 Task: Look for space in Steffisburg, Switzerland from 1st June, 2023 to 9th June, 2023 for 5 adults in price range Rs.6000 to Rs.12000. Place can be entire place with 3 bedrooms having 3 beds and 3 bathrooms. Property type can be house, flat, guest house. Booking option can be shelf check-in. Required host language is English.
Action: Mouse moved to (560, 112)
Screenshot: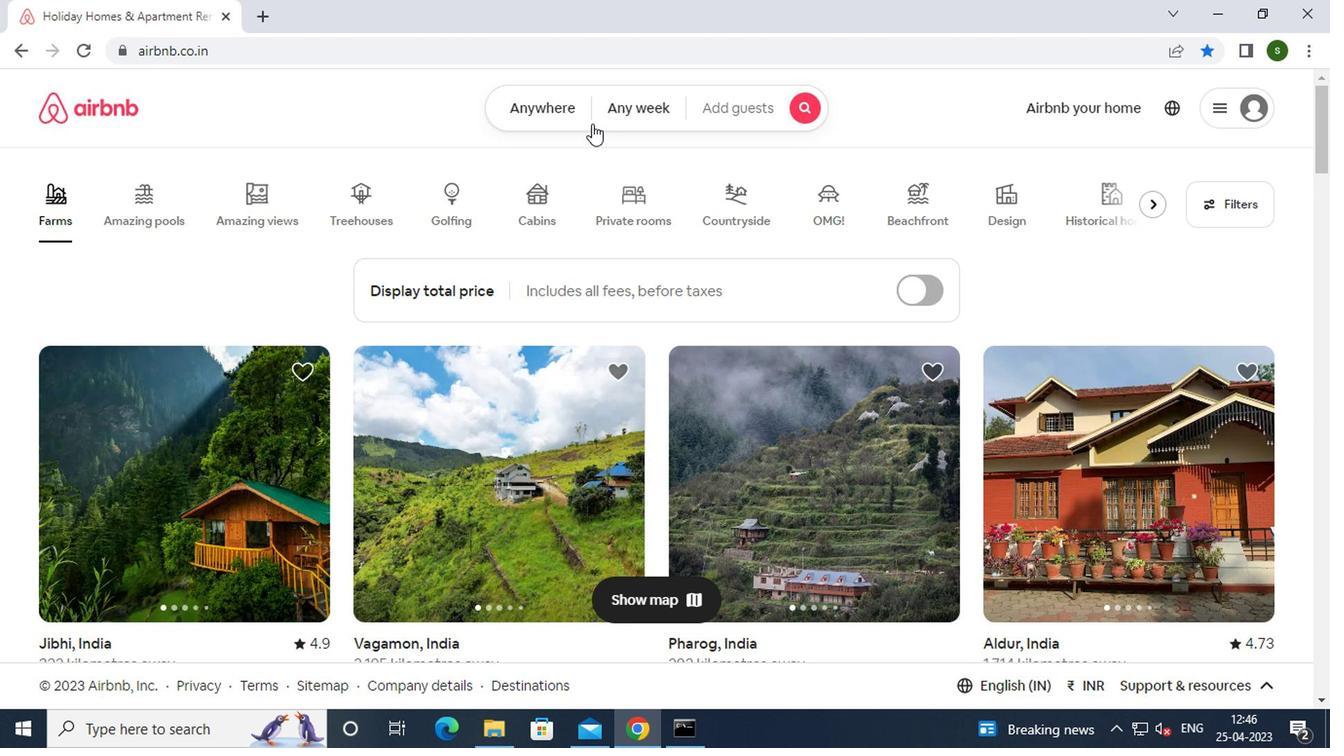 
Action: Mouse pressed left at (560, 112)
Screenshot: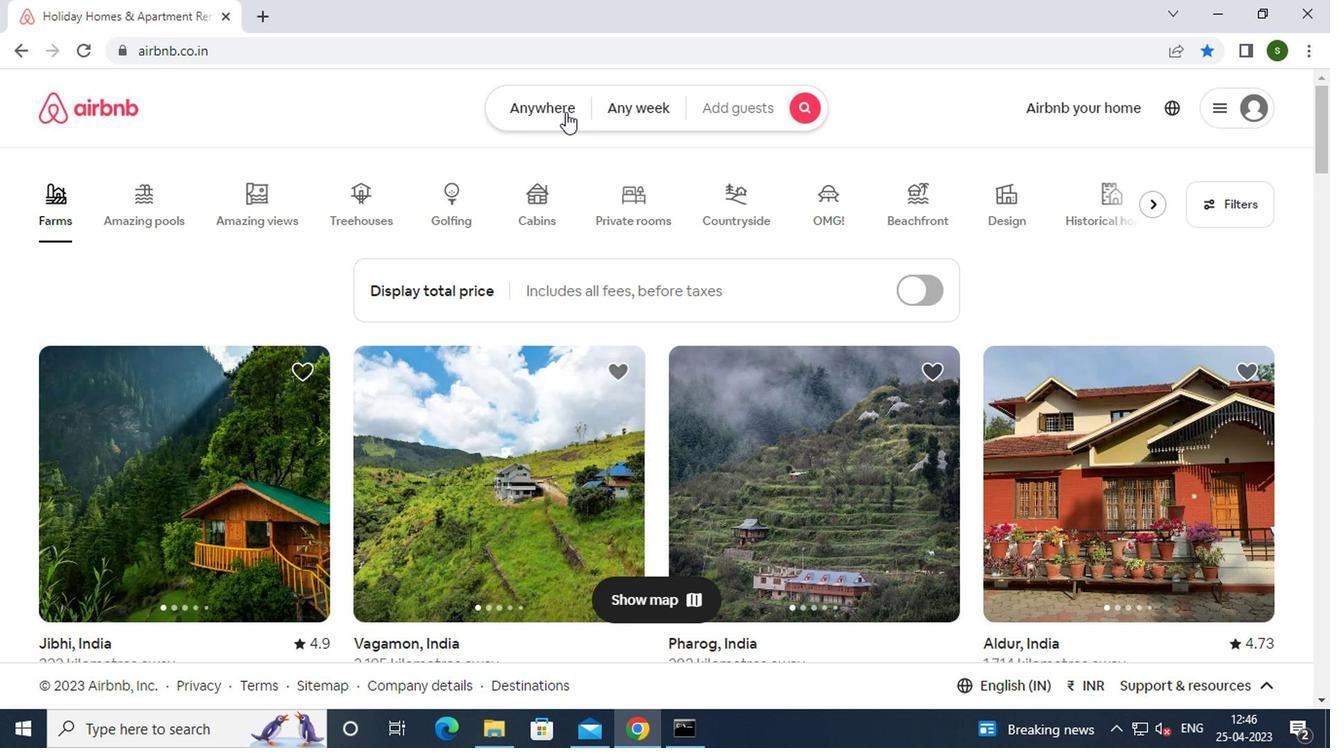 
Action: Mouse moved to (383, 184)
Screenshot: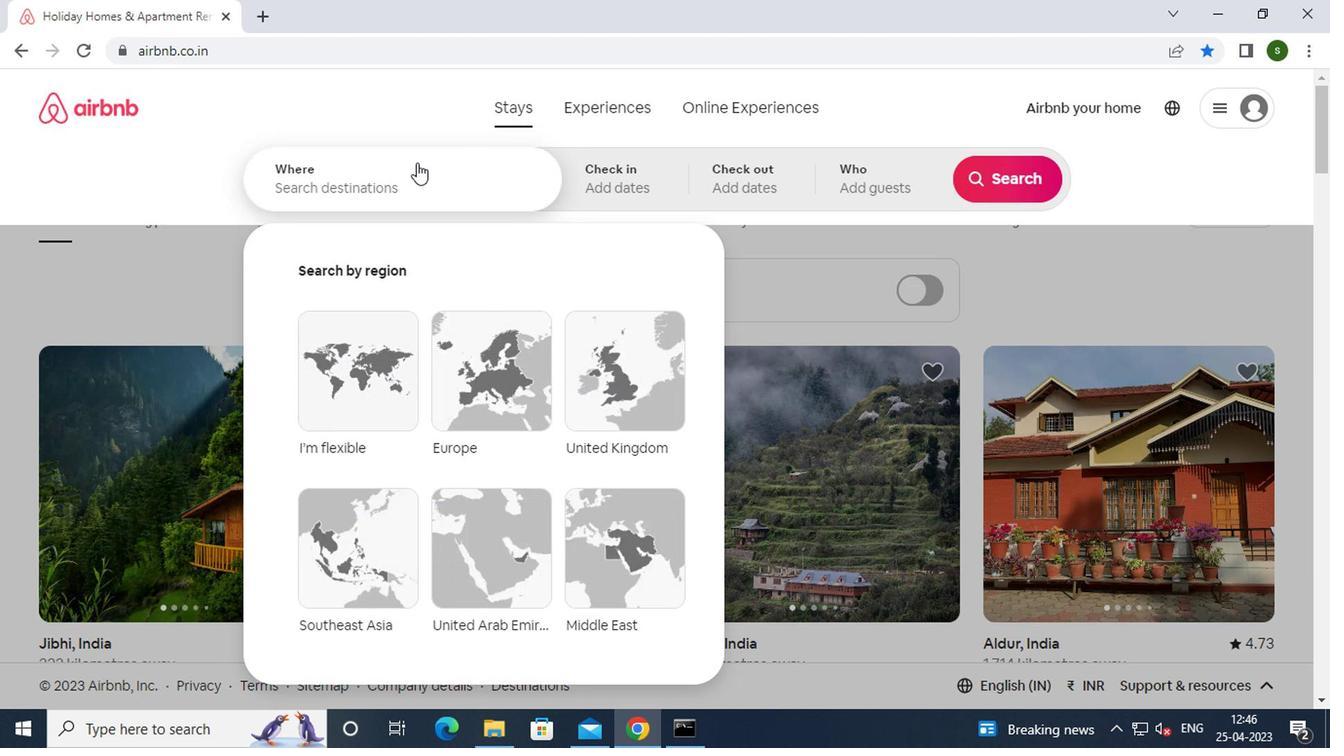 
Action: Mouse pressed left at (383, 184)
Screenshot: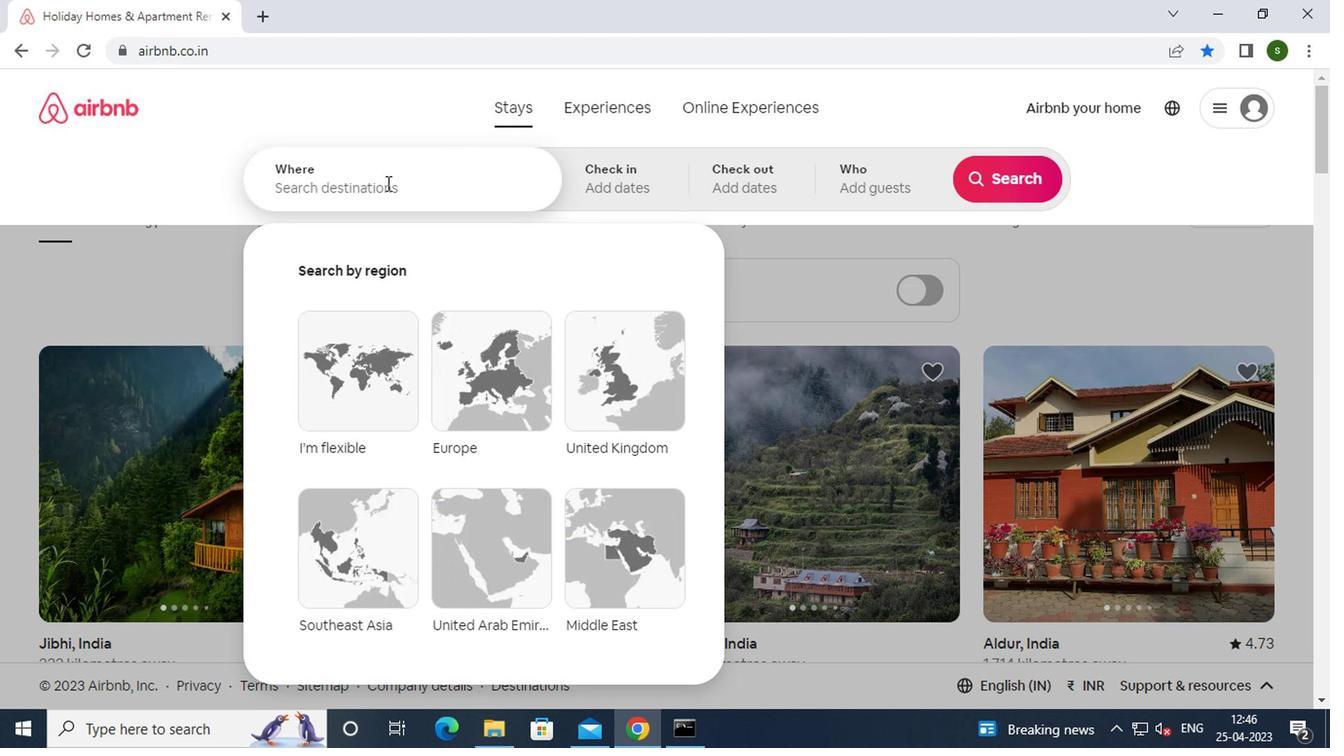 
Action: Key pressed s<Key.caps_lock>teffisburg,<Key.space><Key.caps_lock>s<Key.caps_lock>witzer
Screenshot: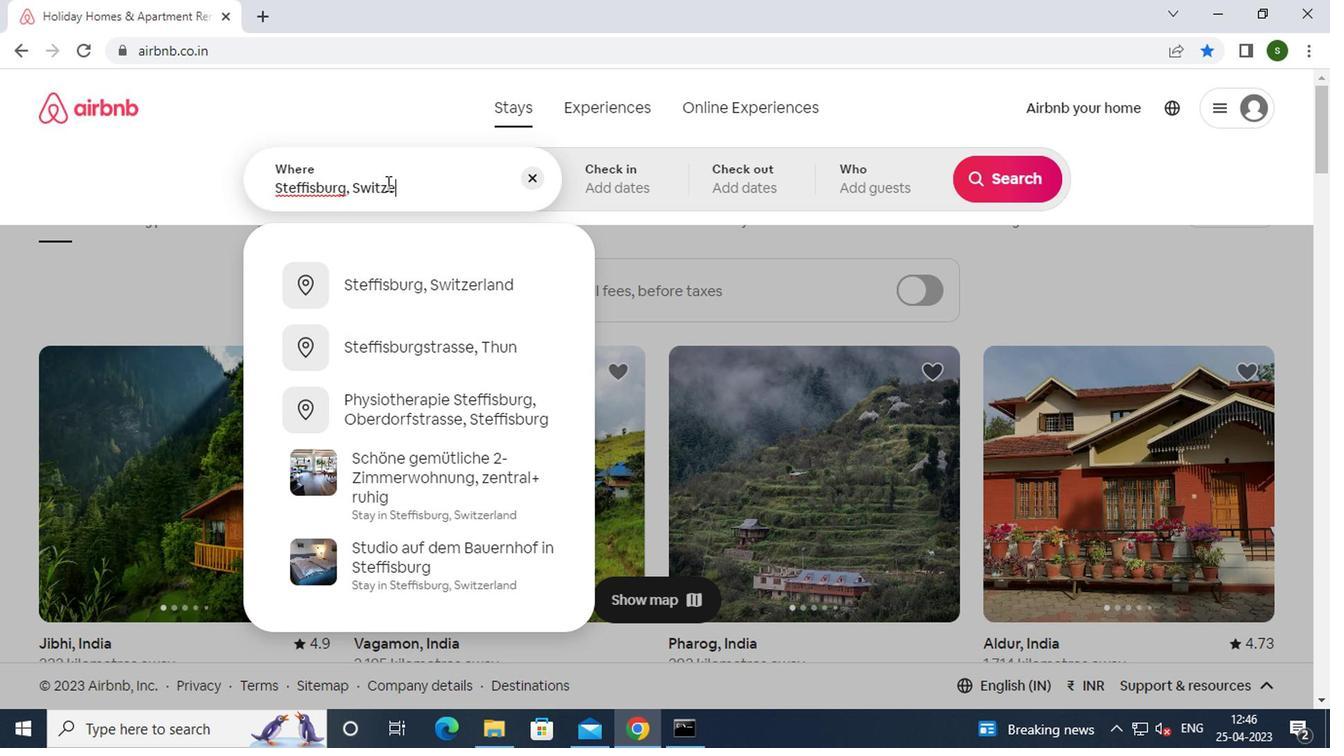
Action: Mouse moved to (457, 295)
Screenshot: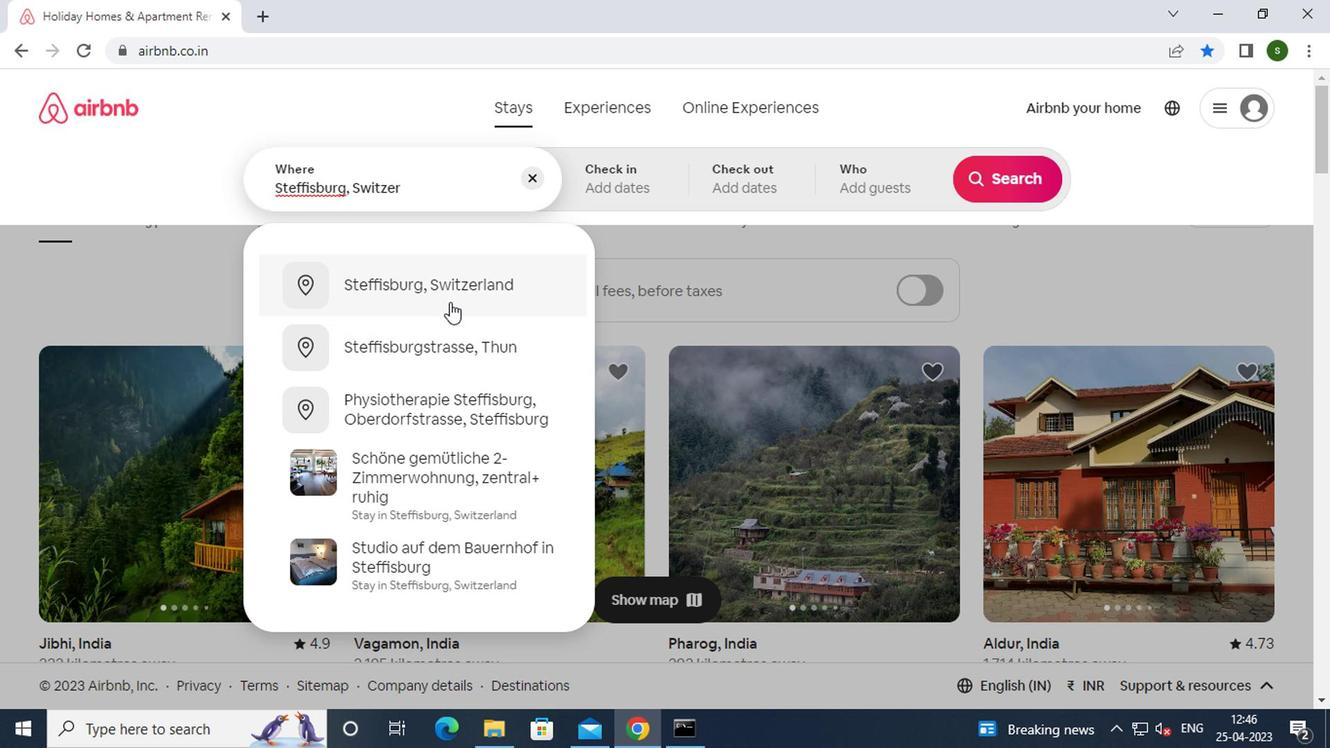 
Action: Mouse pressed left at (457, 295)
Screenshot: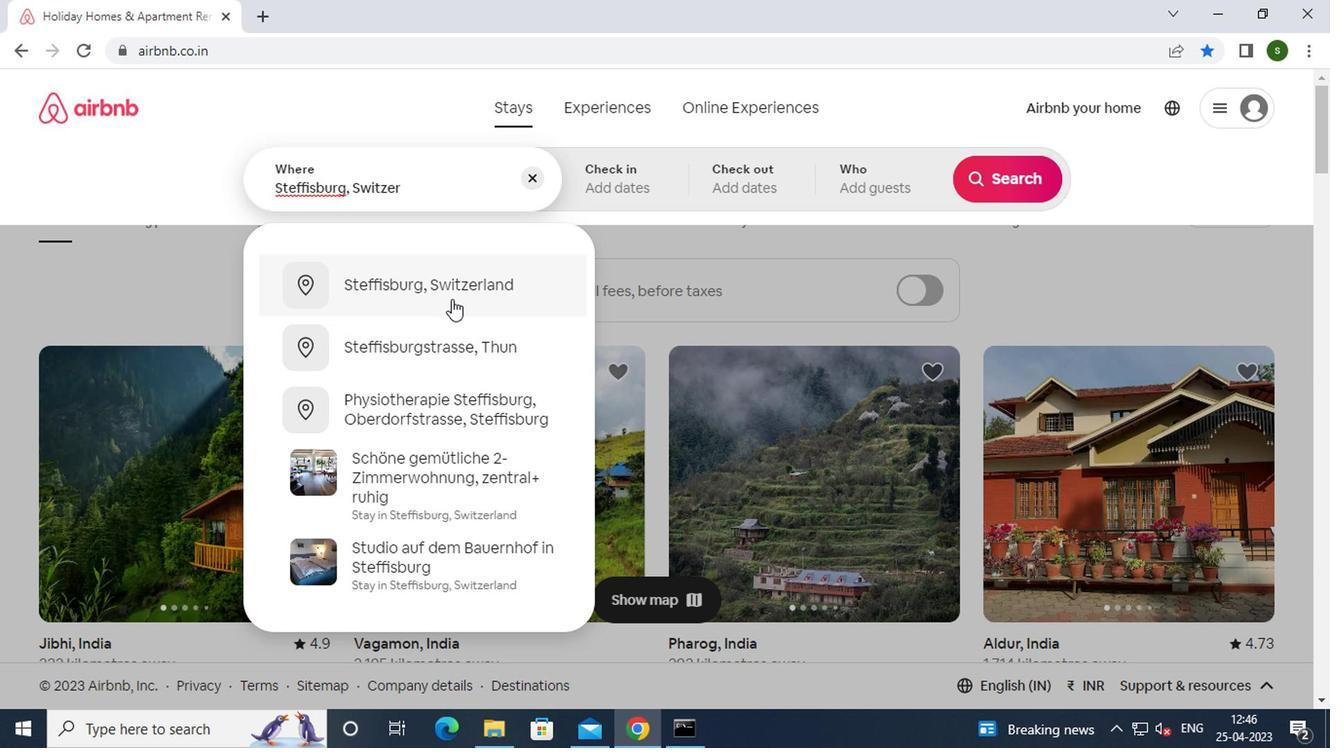 
Action: Mouse moved to (984, 332)
Screenshot: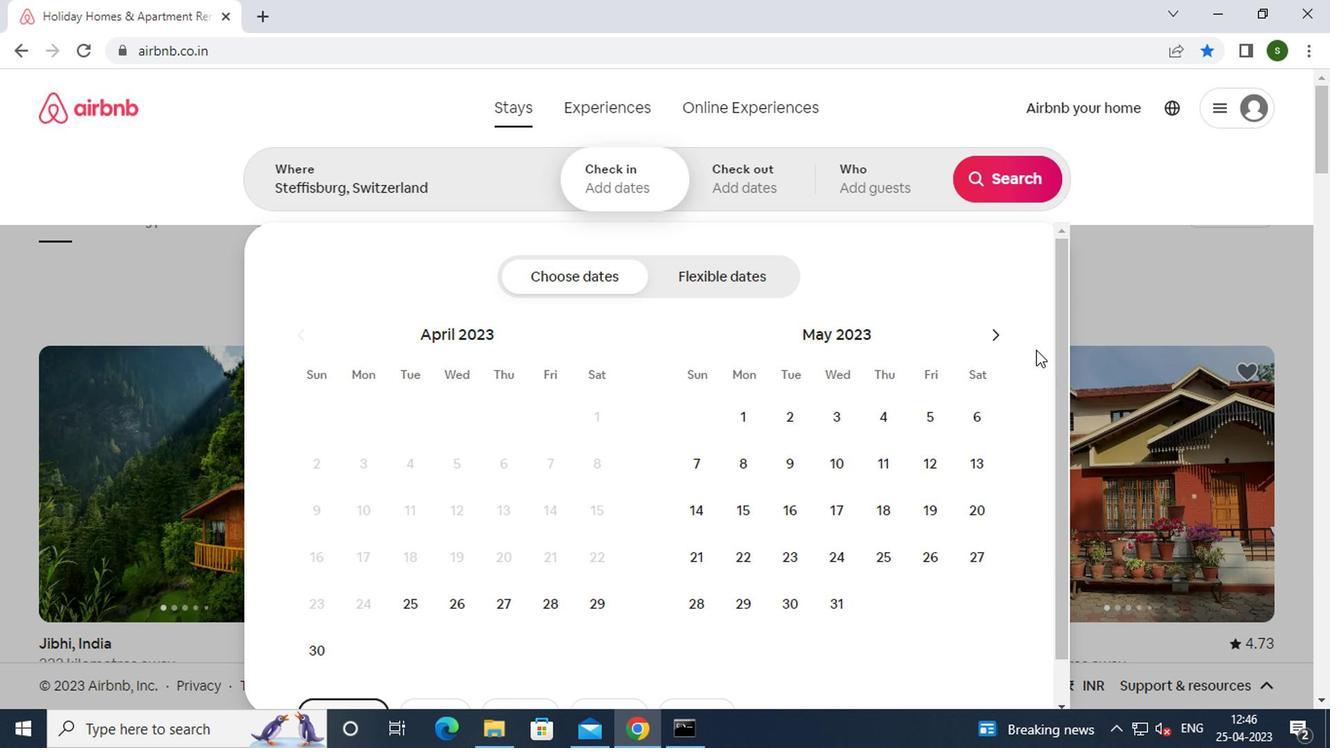 
Action: Mouse pressed left at (984, 332)
Screenshot: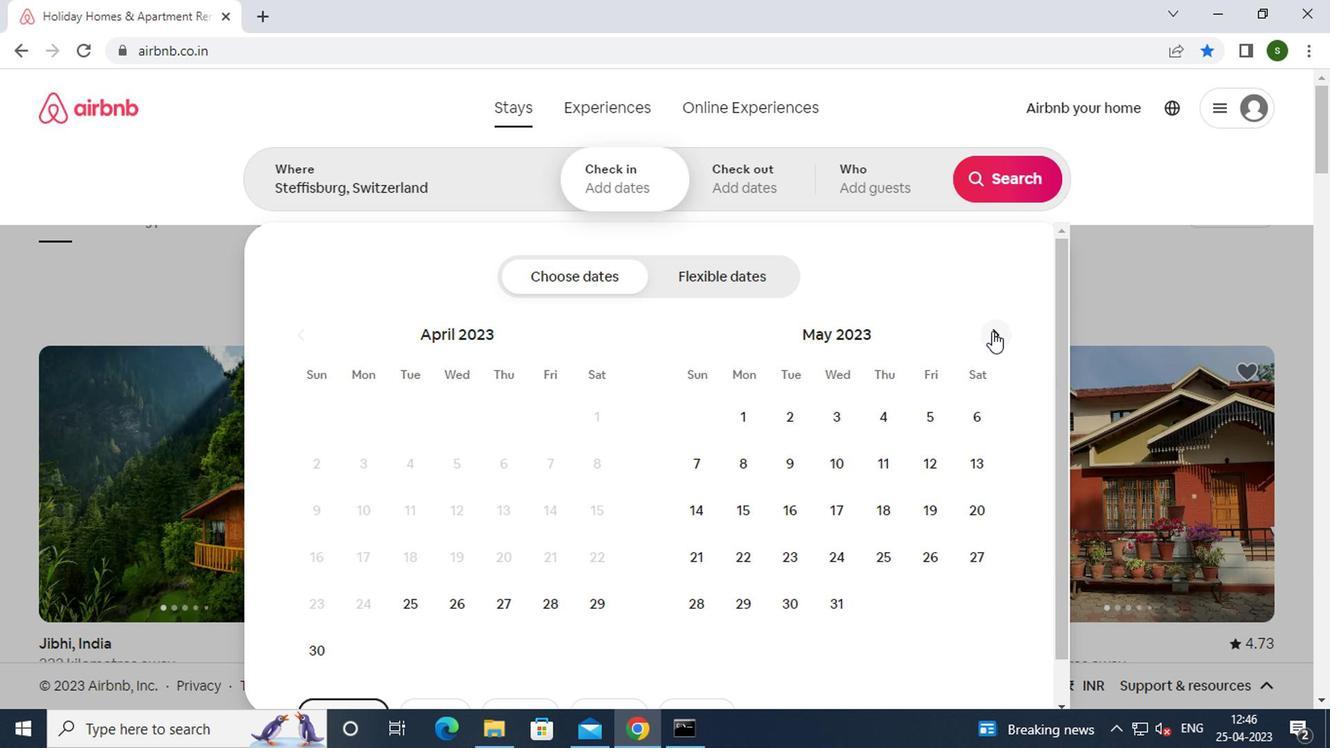 
Action: Mouse moved to (874, 419)
Screenshot: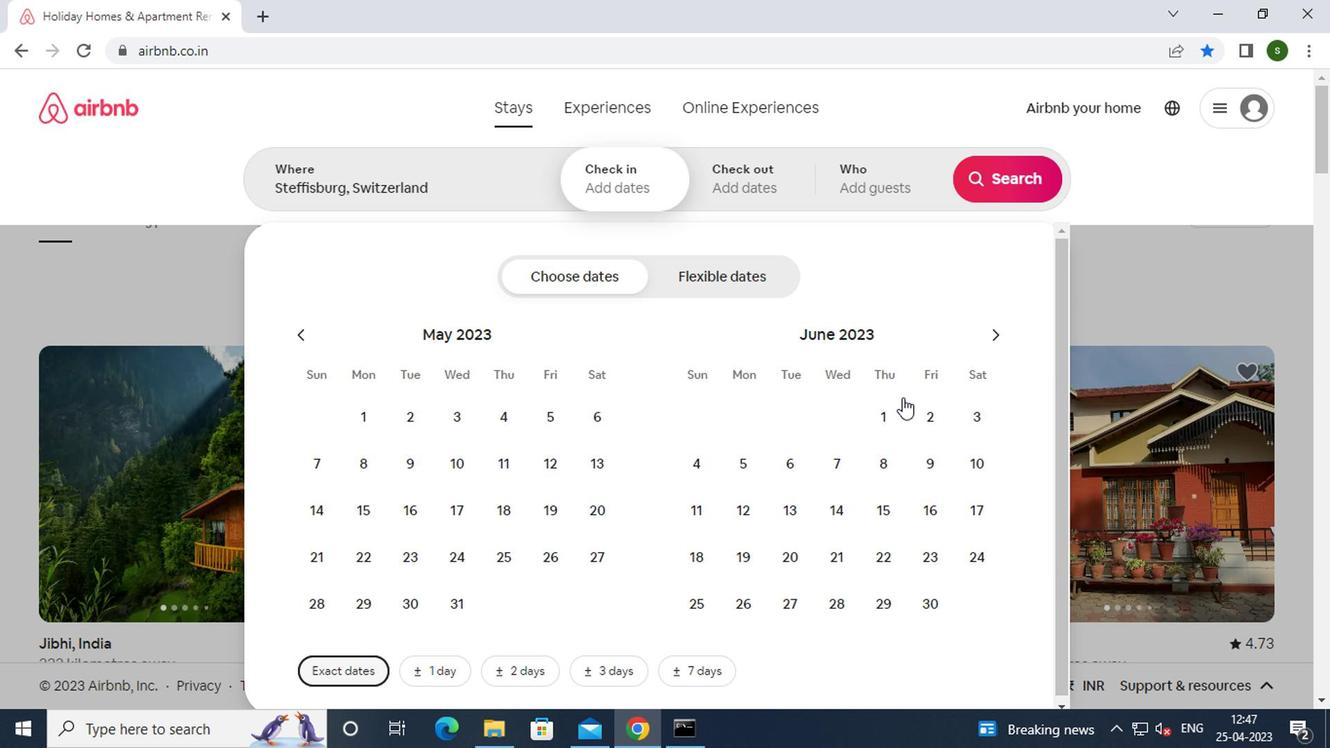 
Action: Mouse pressed left at (874, 419)
Screenshot: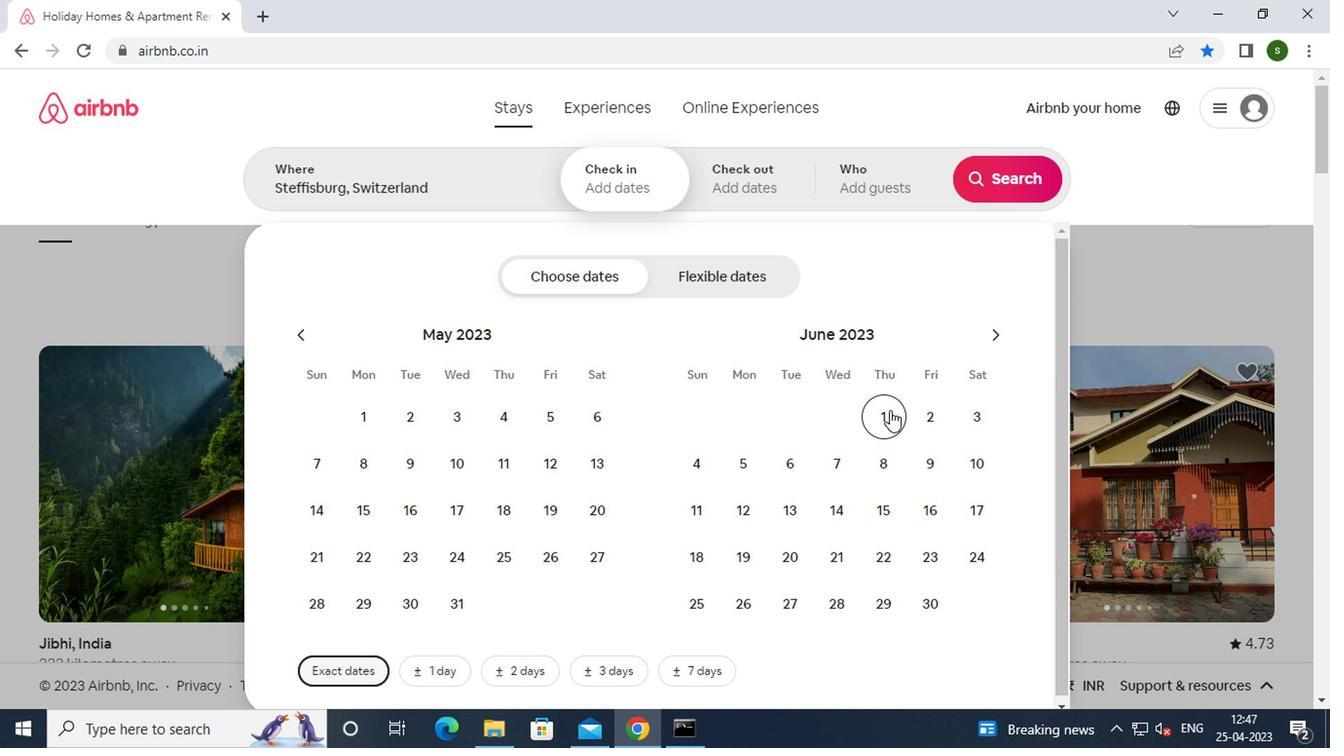 
Action: Mouse moved to (913, 465)
Screenshot: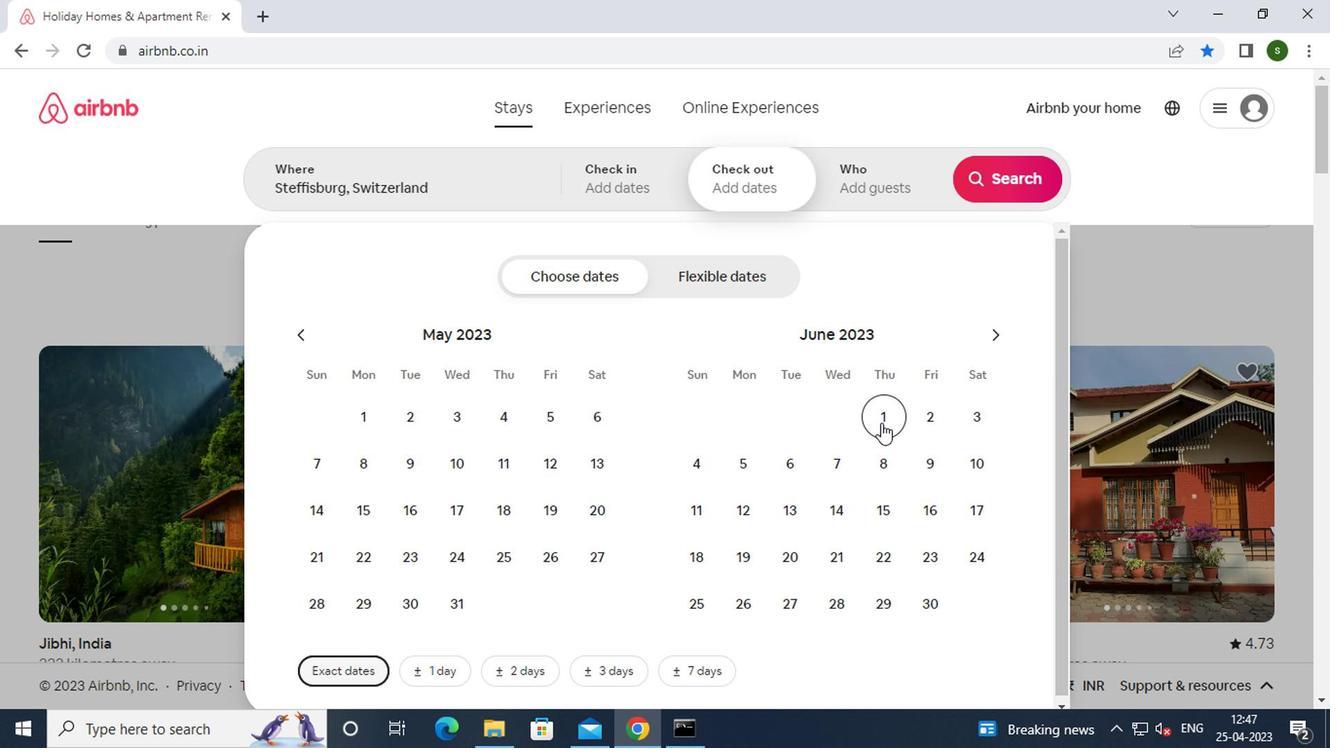 
Action: Mouse pressed left at (913, 465)
Screenshot: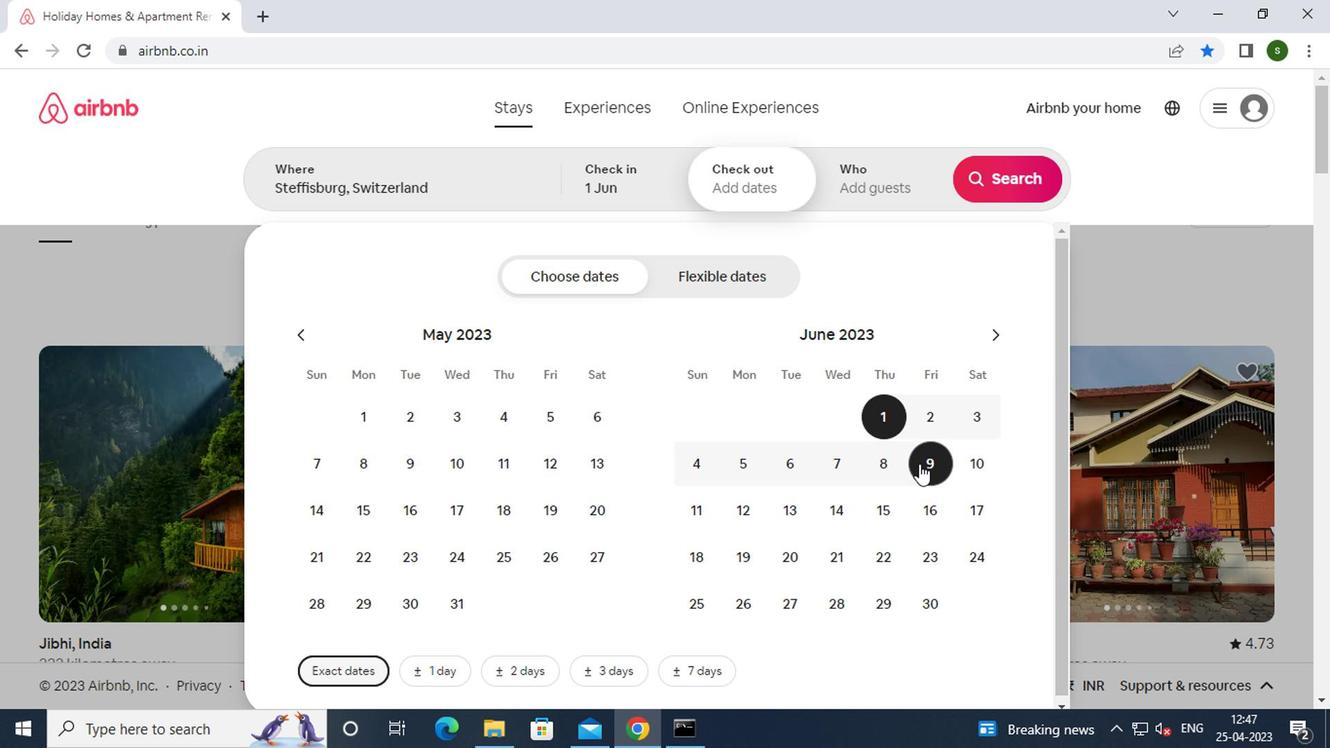 
Action: Mouse moved to (886, 196)
Screenshot: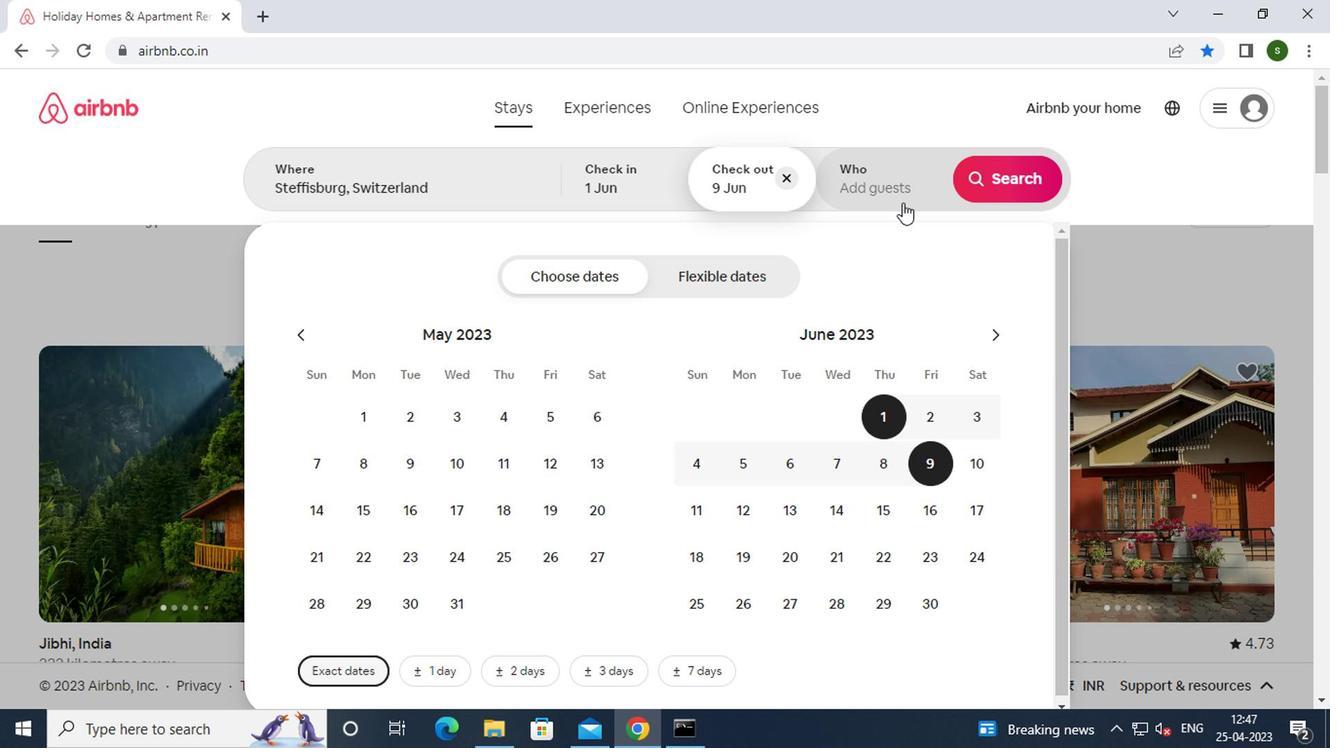 
Action: Mouse pressed left at (886, 196)
Screenshot: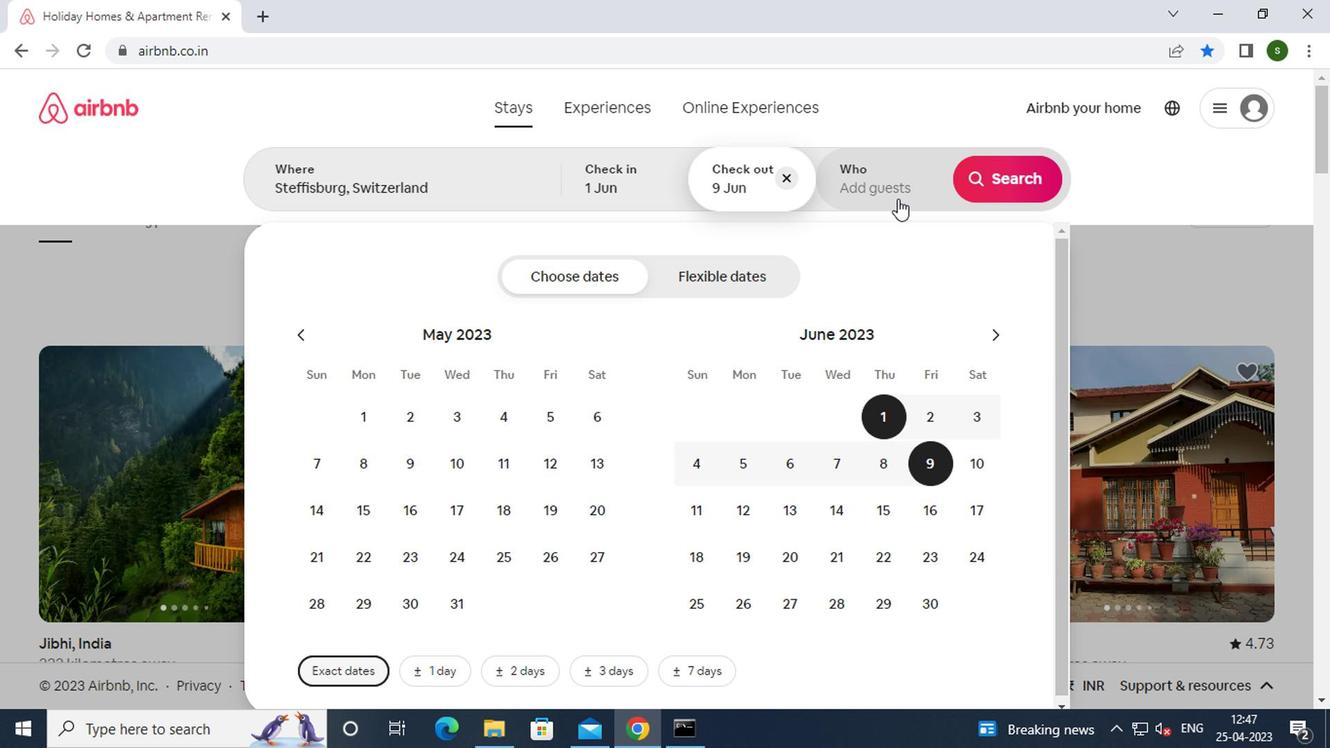 
Action: Mouse moved to (1005, 274)
Screenshot: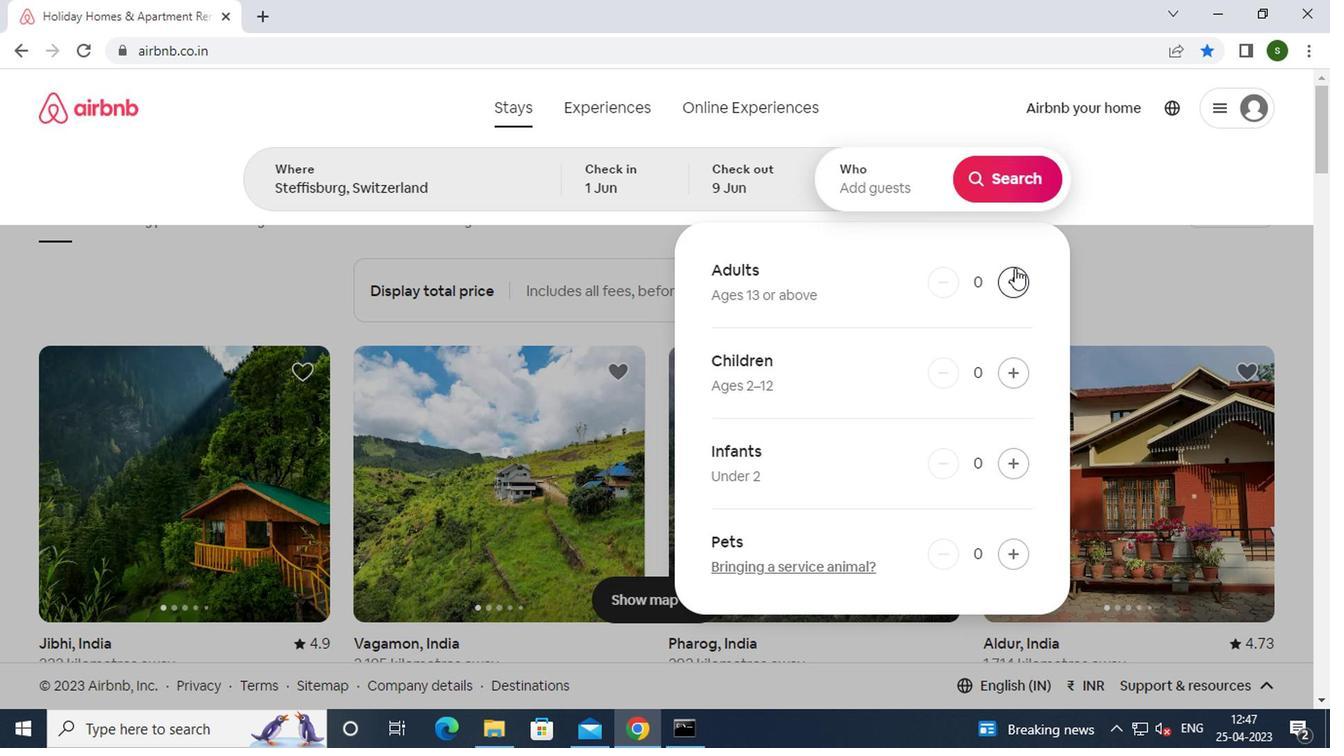 
Action: Mouse pressed left at (1005, 274)
Screenshot: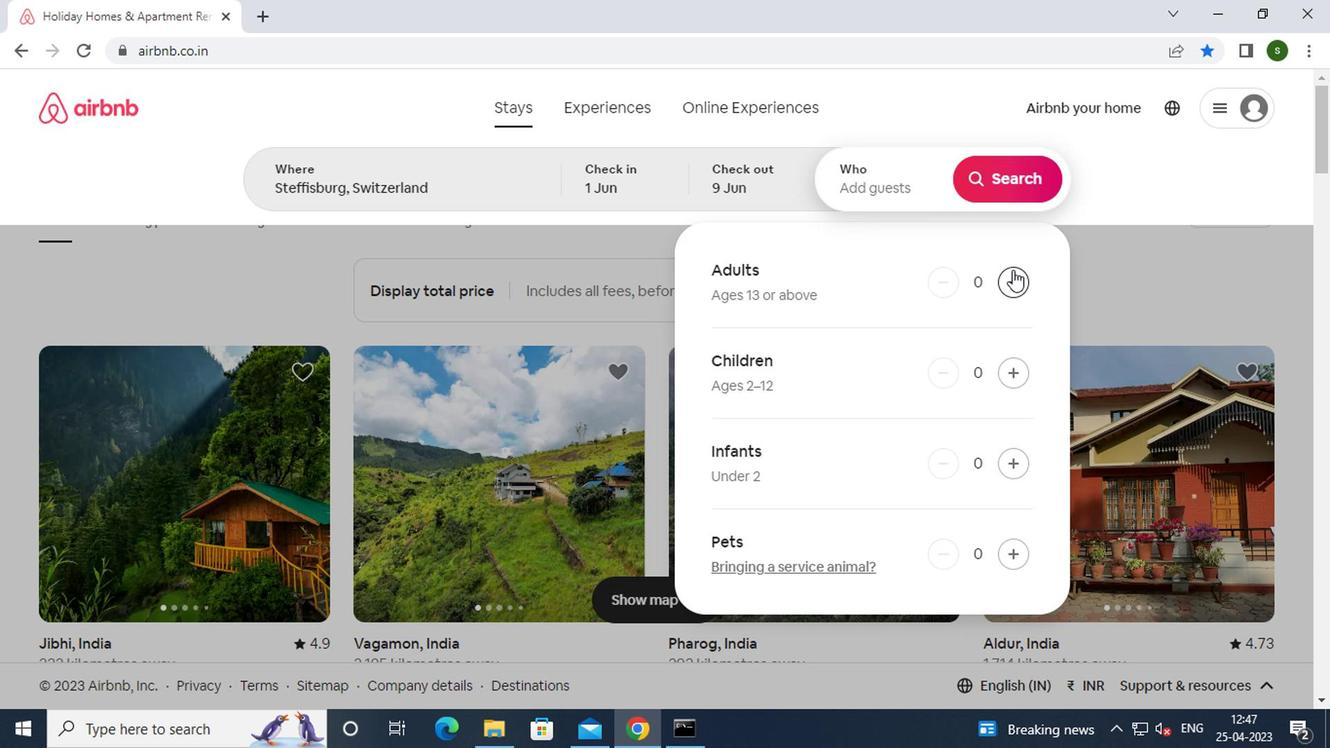 
Action: Mouse pressed left at (1005, 274)
Screenshot: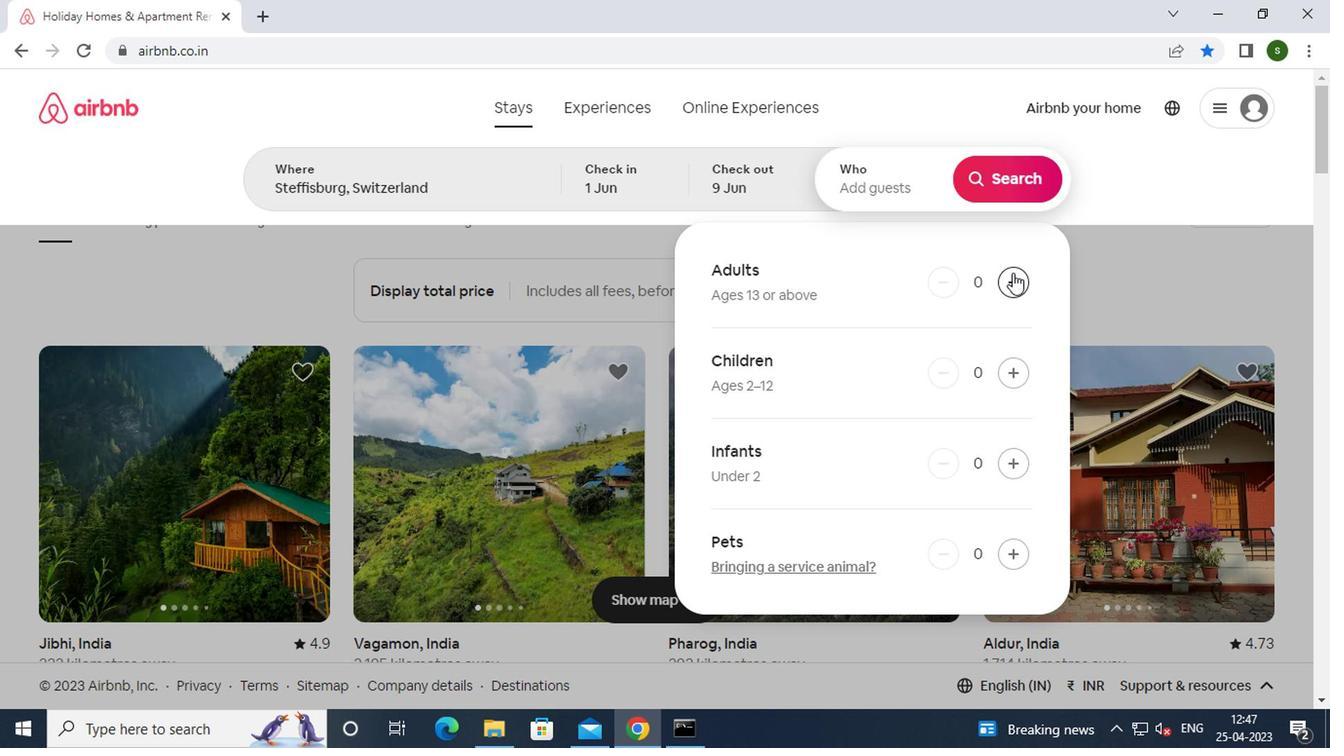 
Action: Mouse pressed left at (1005, 274)
Screenshot: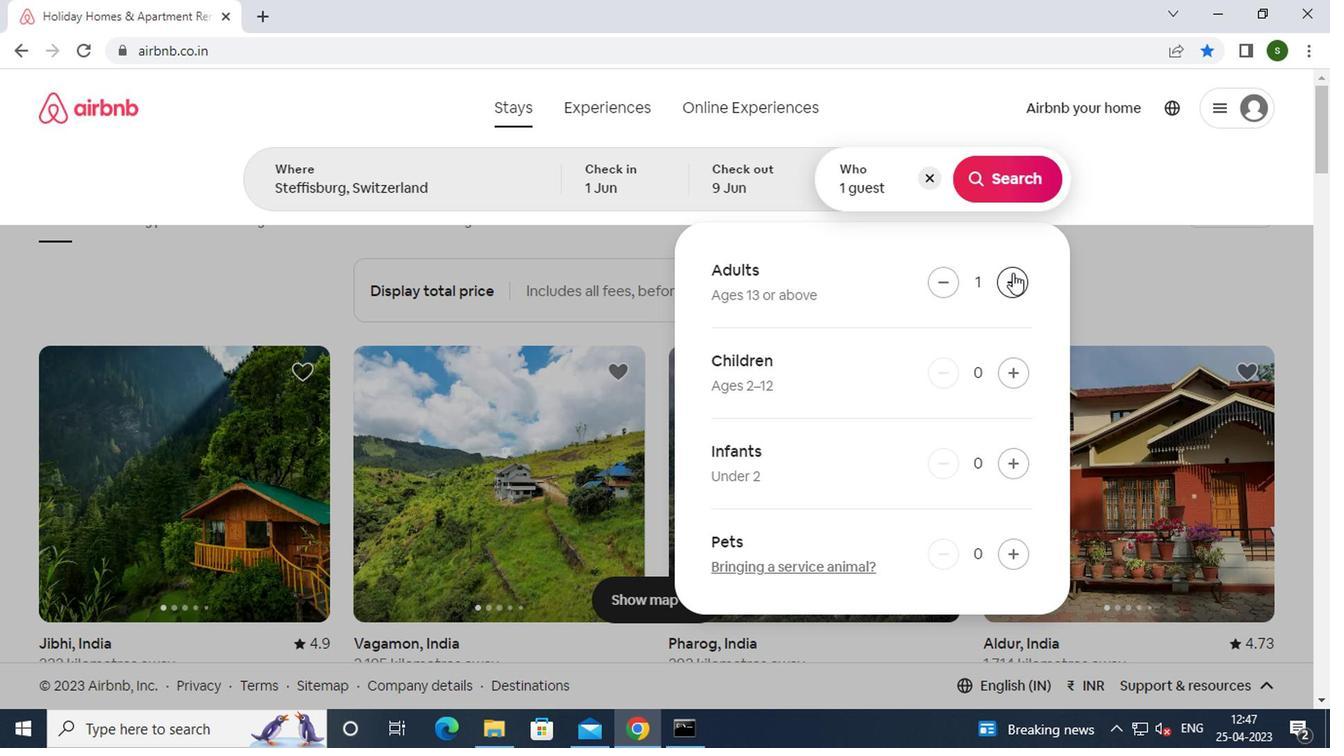 
Action: Mouse pressed left at (1005, 274)
Screenshot: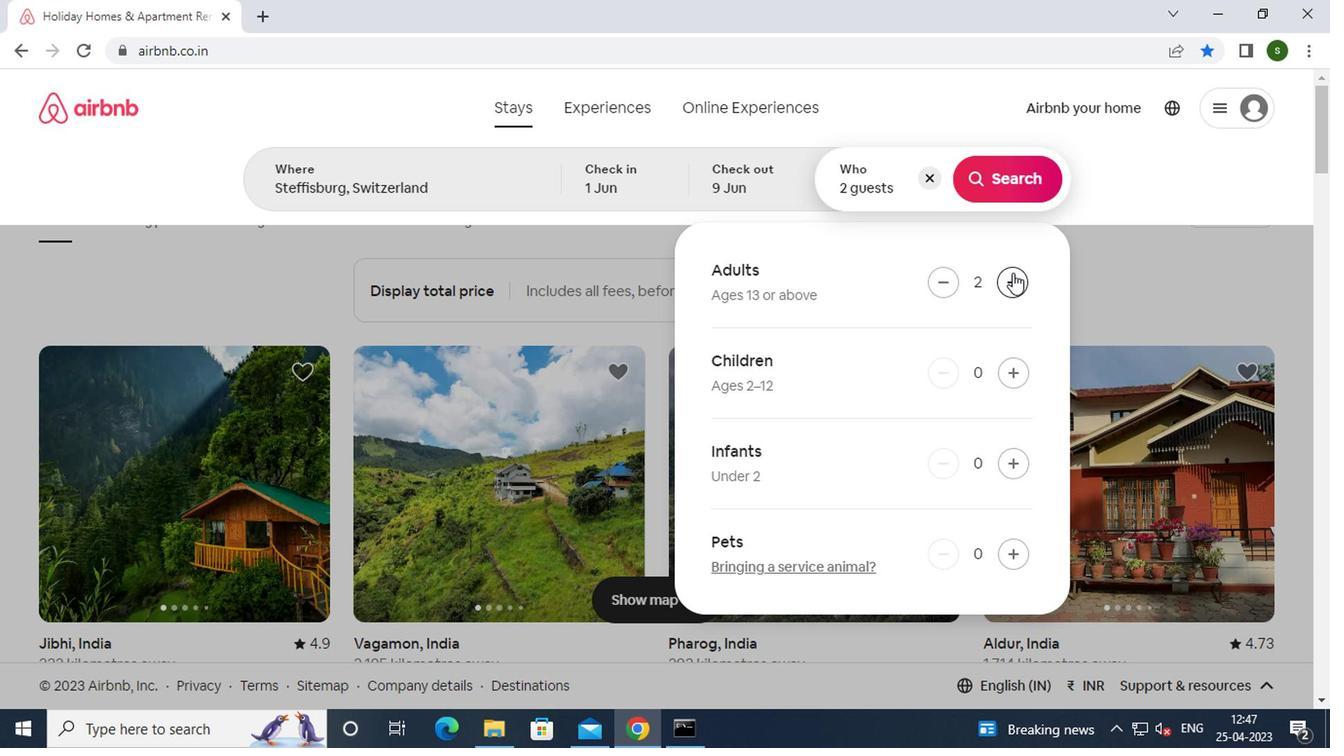 
Action: Mouse pressed left at (1005, 274)
Screenshot: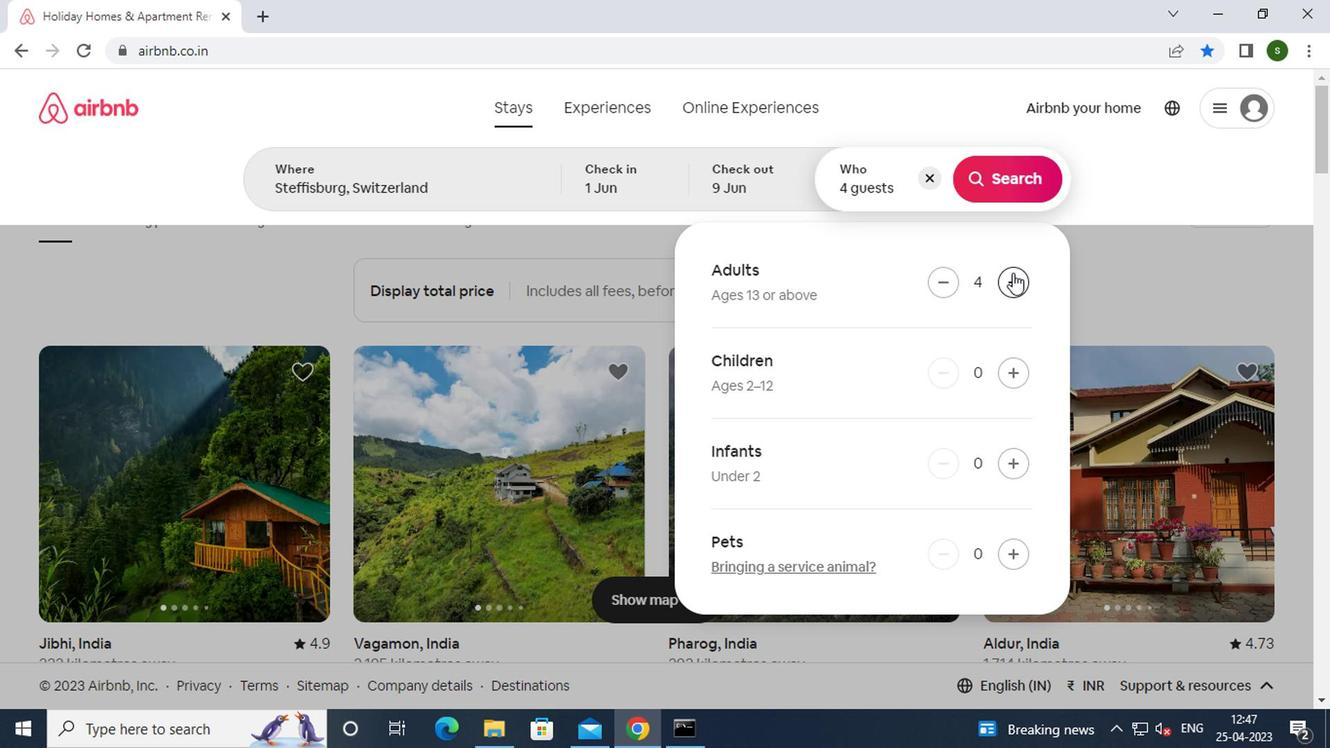 
Action: Mouse moved to (990, 193)
Screenshot: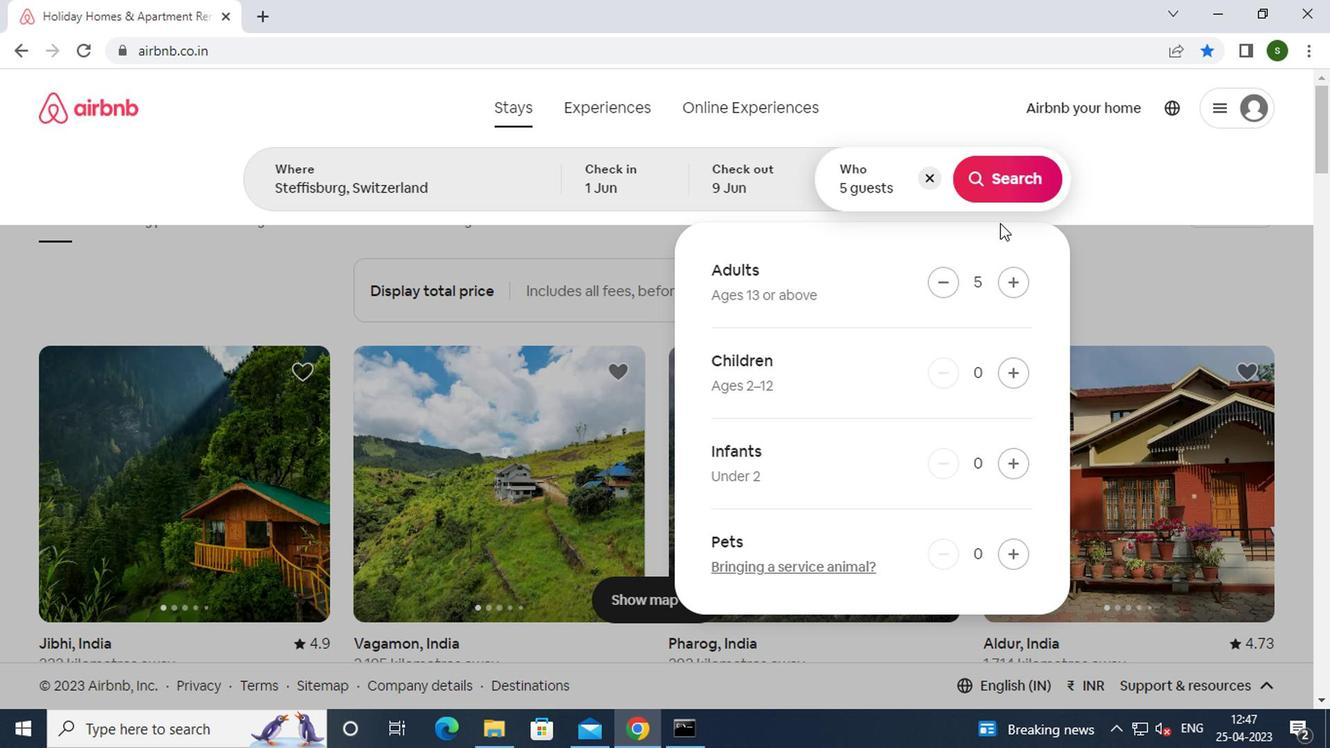 
Action: Mouse pressed left at (990, 193)
Screenshot: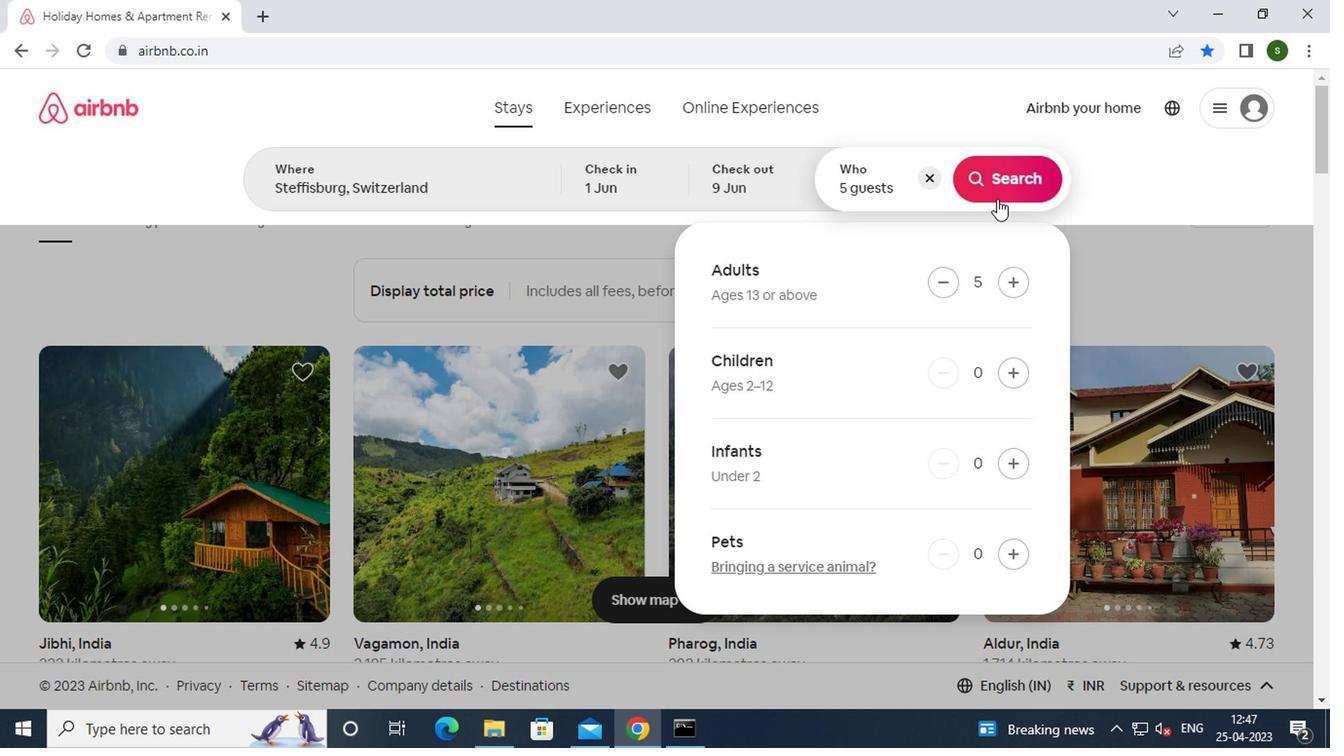 
Action: Mouse moved to (1266, 180)
Screenshot: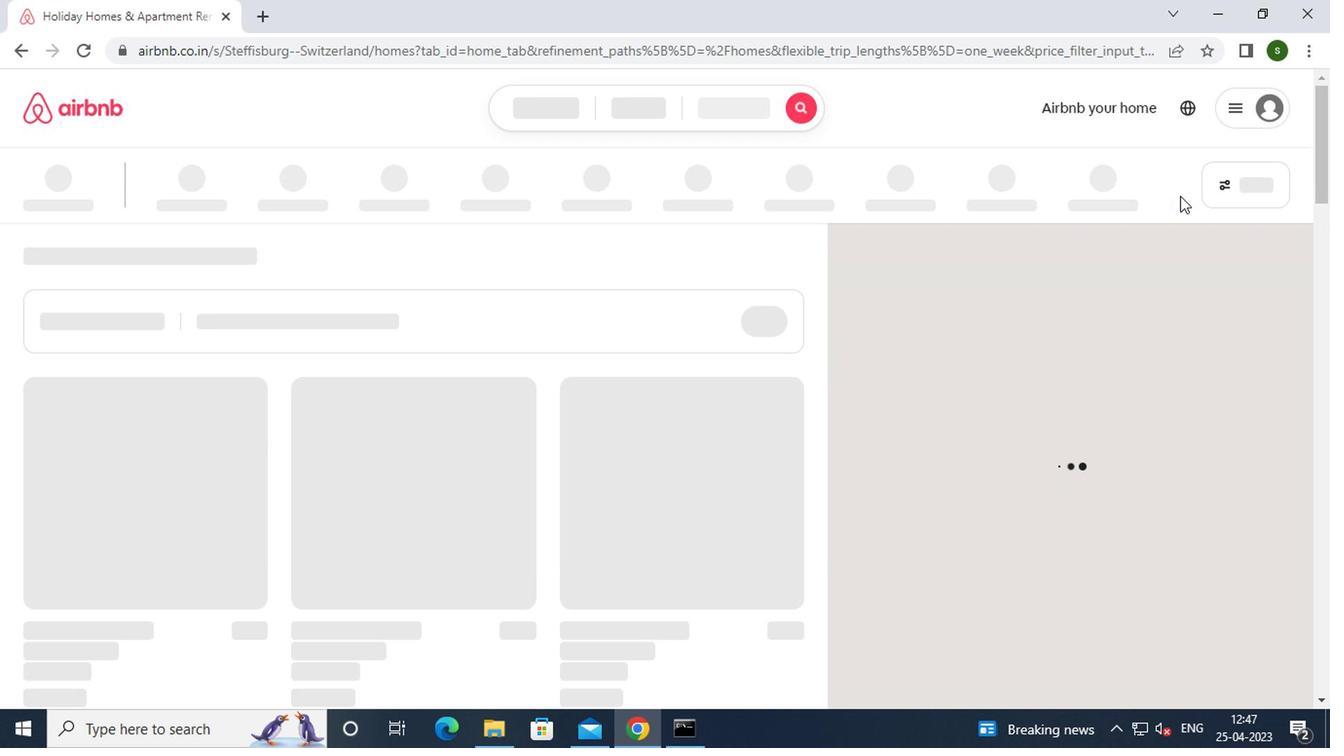 
Action: Mouse pressed left at (1266, 180)
Screenshot: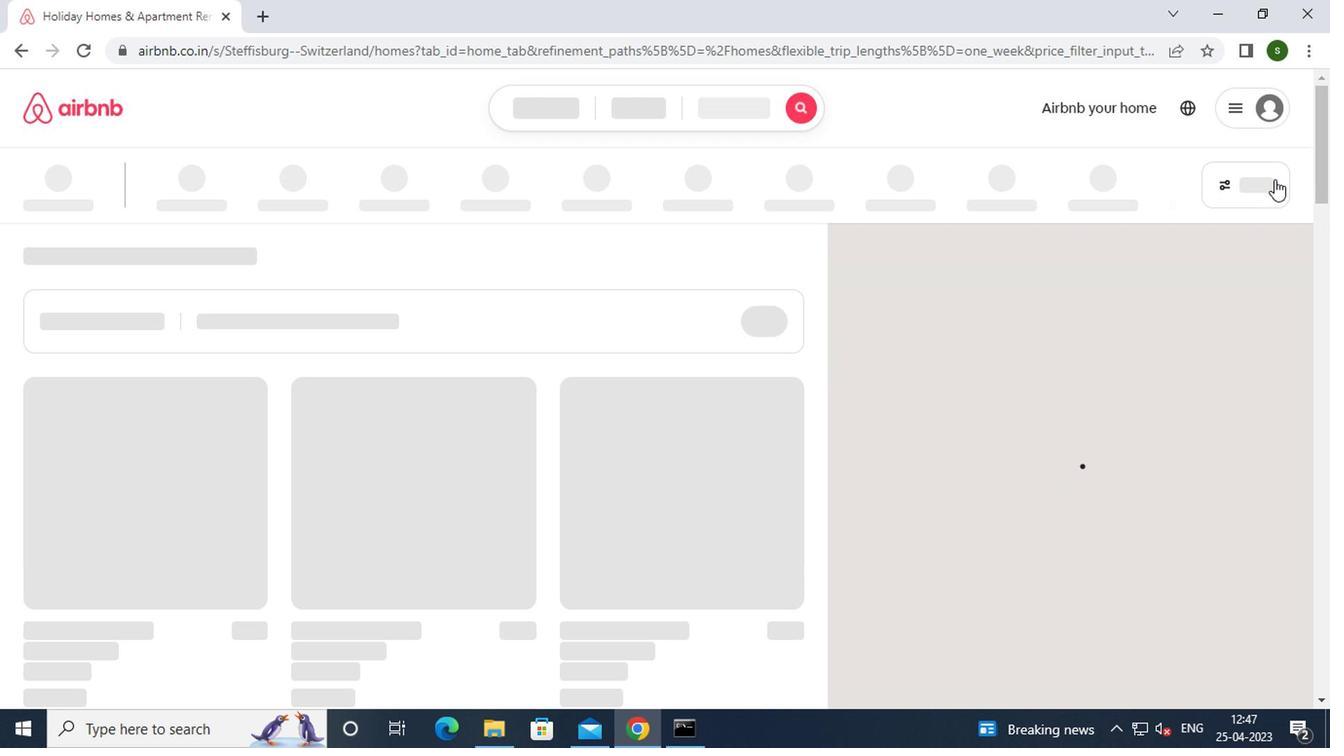 
Action: Mouse moved to (462, 425)
Screenshot: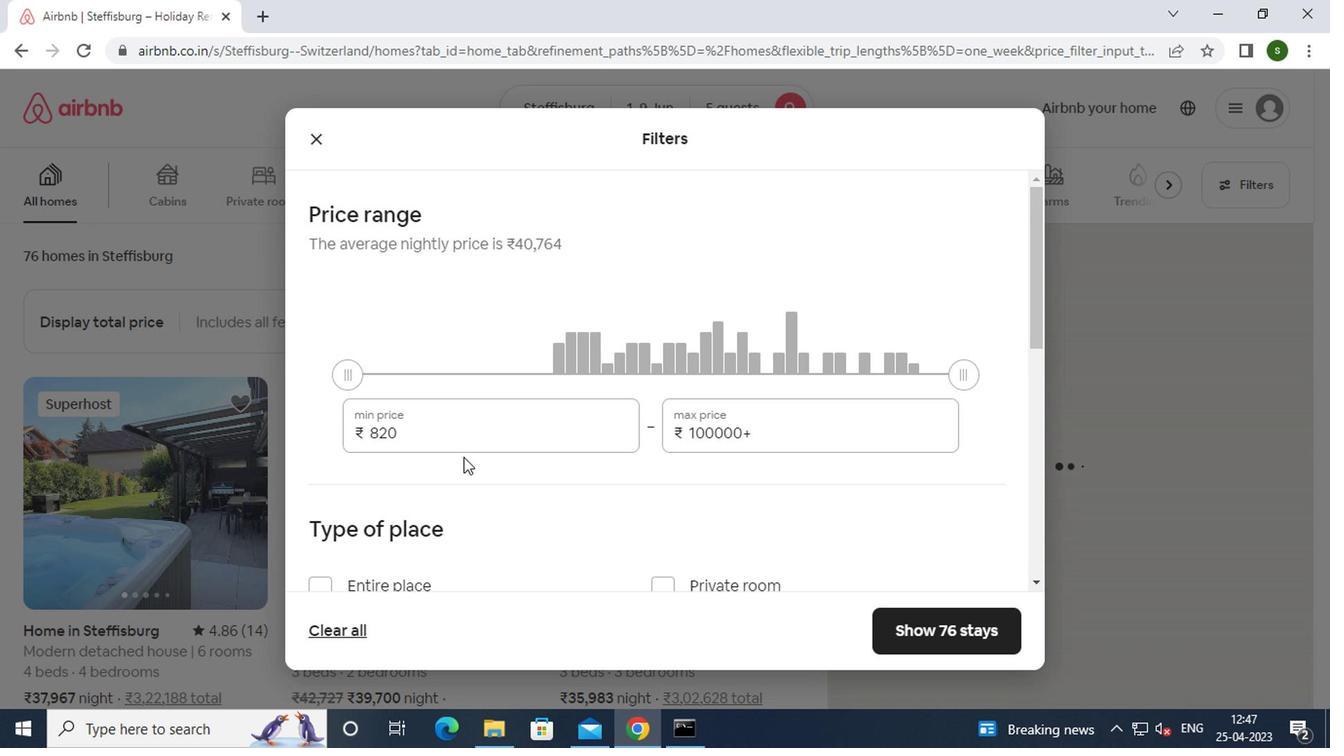 
Action: Mouse pressed left at (462, 425)
Screenshot: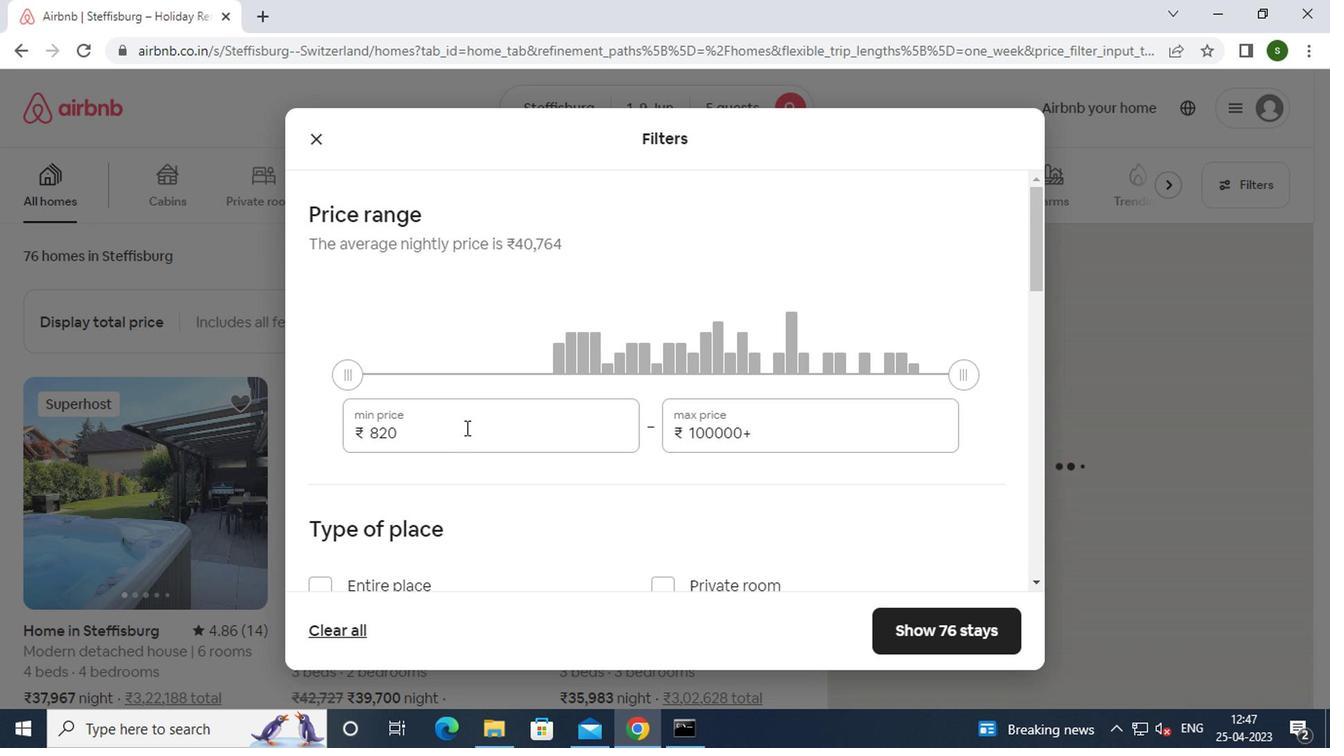 
Action: Key pressed <Key.backspace><Key.backspace><Key.backspace><Key.backspace><Key.backspace><Key.backspace><Key.backspace>6000
Screenshot: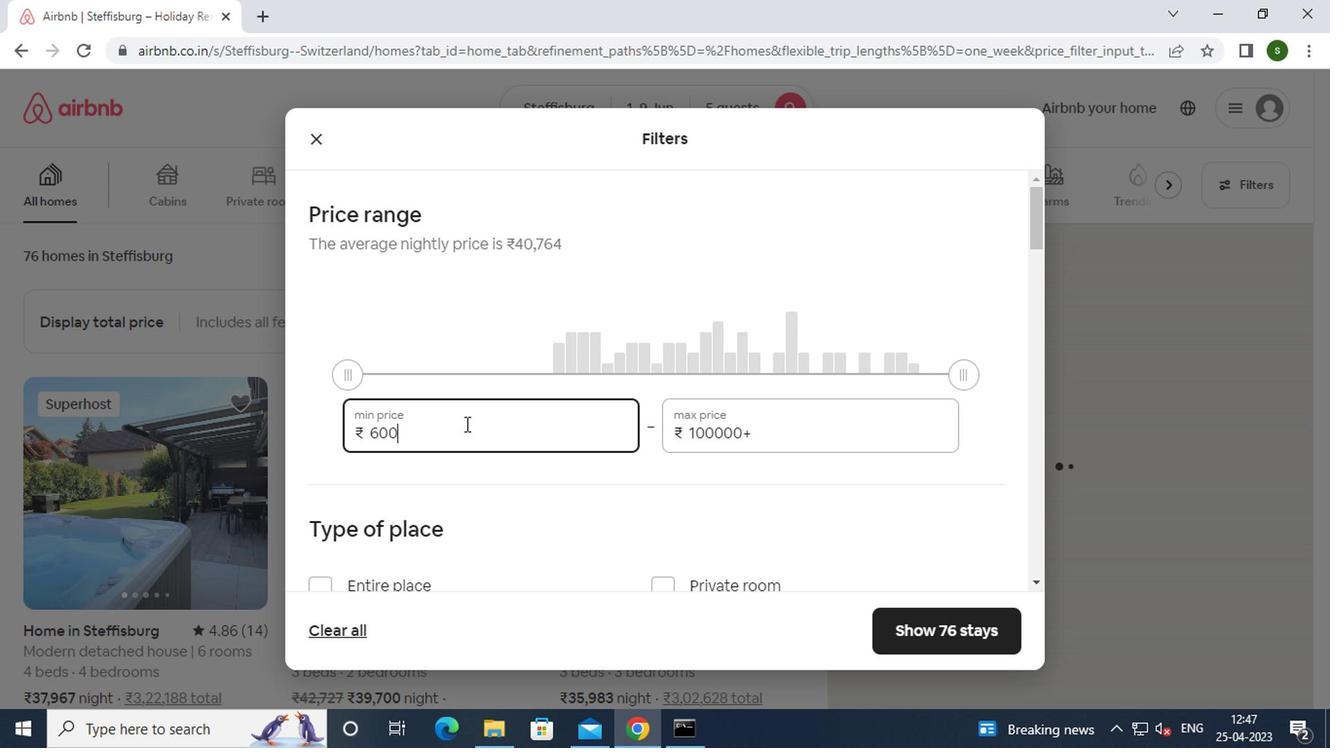 
Action: Mouse moved to (798, 445)
Screenshot: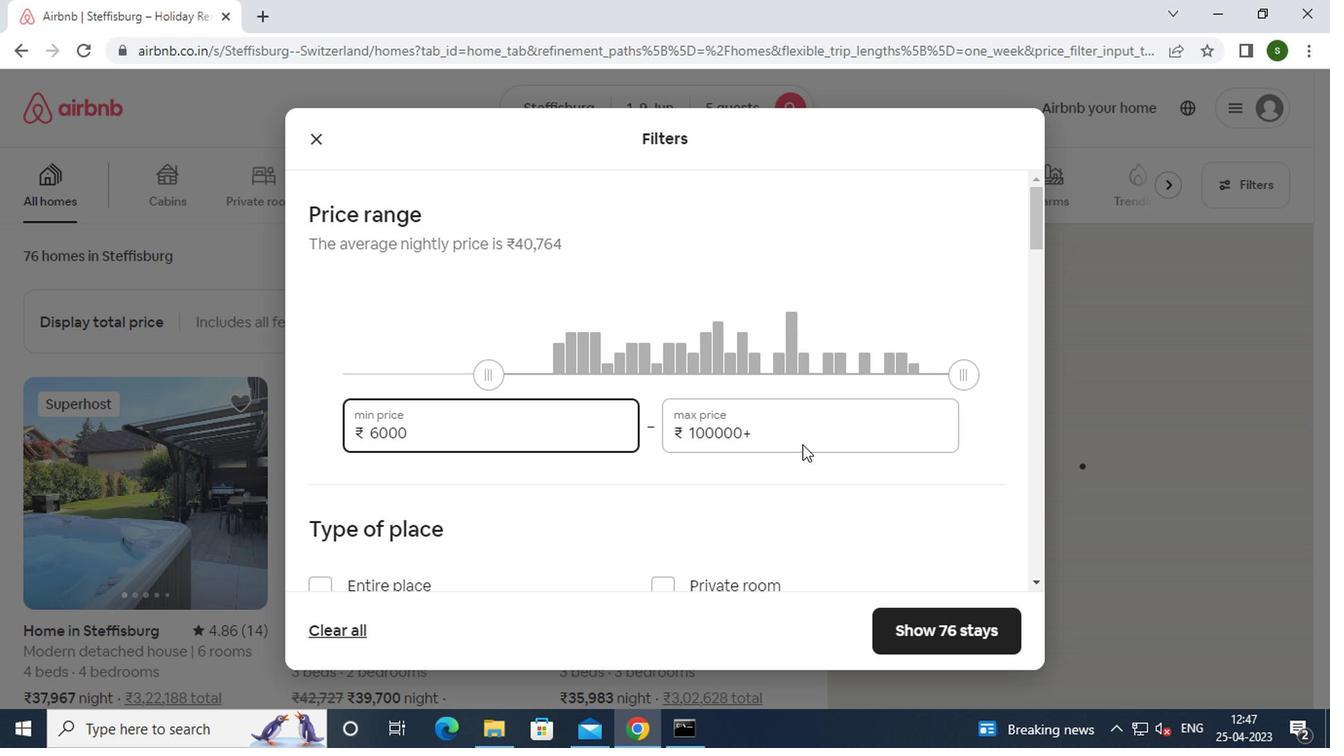 
Action: Mouse pressed left at (798, 445)
Screenshot: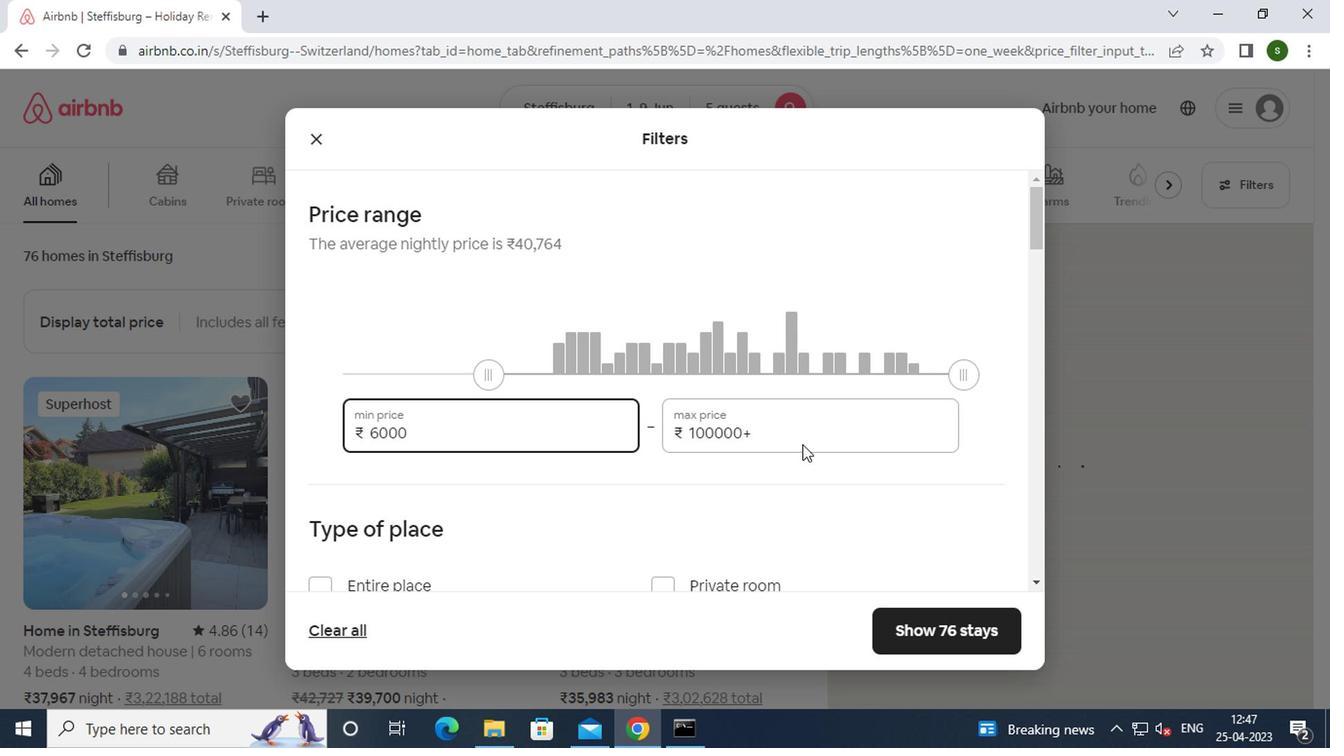 
Action: Mouse moved to (786, 435)
Screenshot: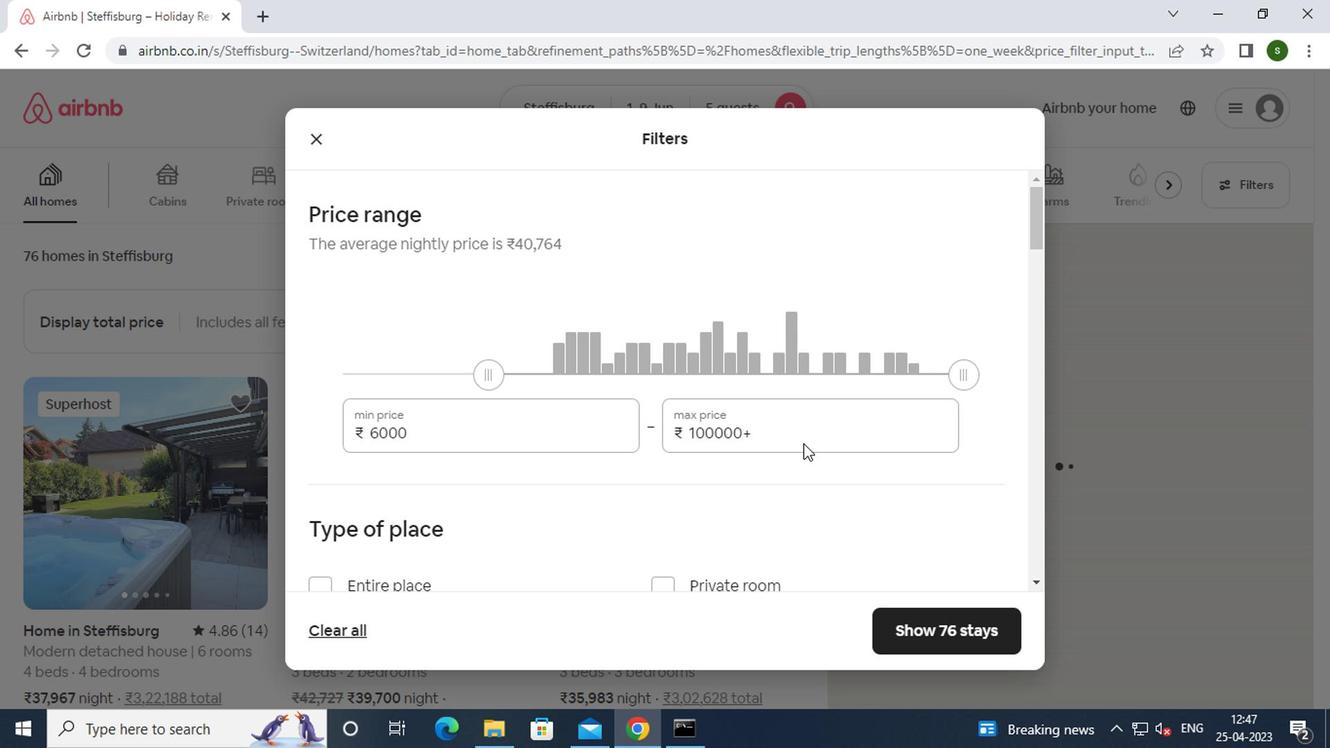 
Action: Key pressed <Key.backspace><Key.backspace><Key.backspace><Key.backspace><Key.backspace><Key.backspace><Key.backspace><Key.backspace><Key.backspace><Key.backspace><Key.backspace><Key.backspace><Key.backspace><Key.backspace>12000
Screenshot: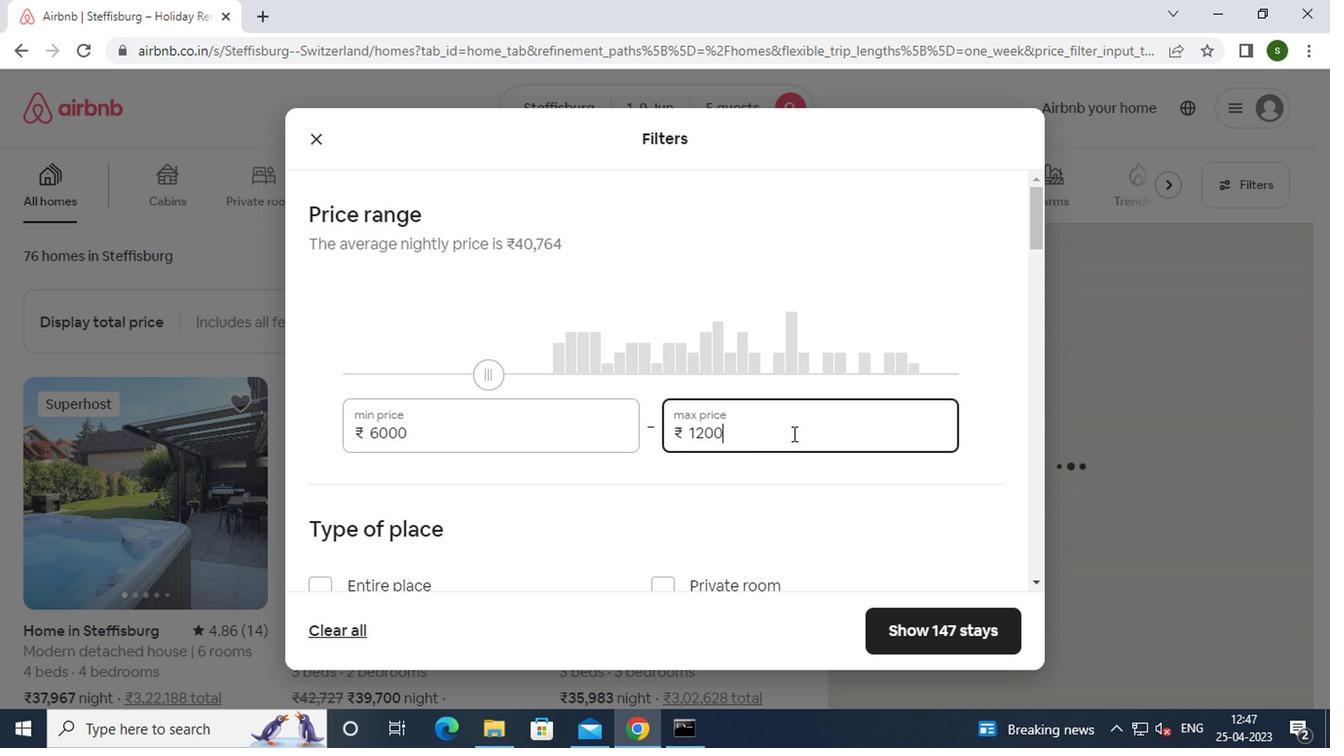 
Action: Mouse moved to (615, 430)
Screenshot: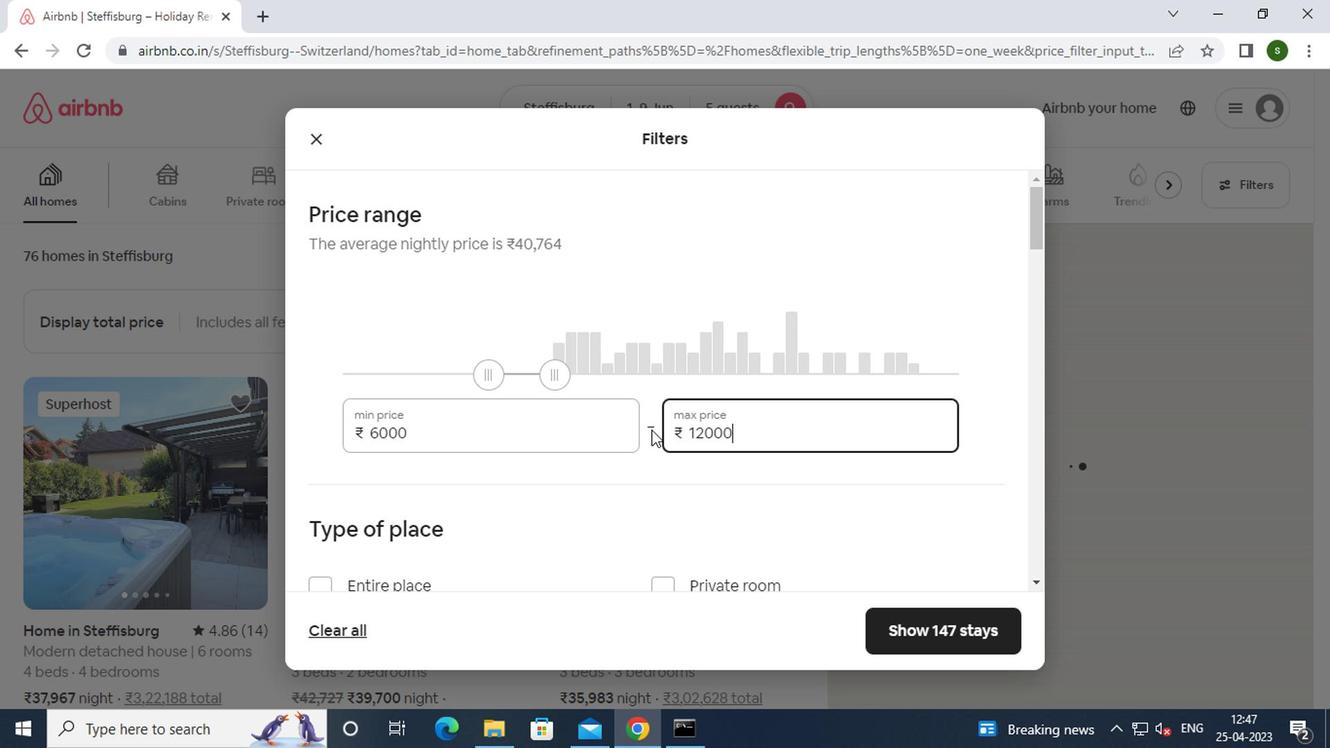 
Action: Mouse scrolled (615, 429) with delta (0, 0)
Screenshot: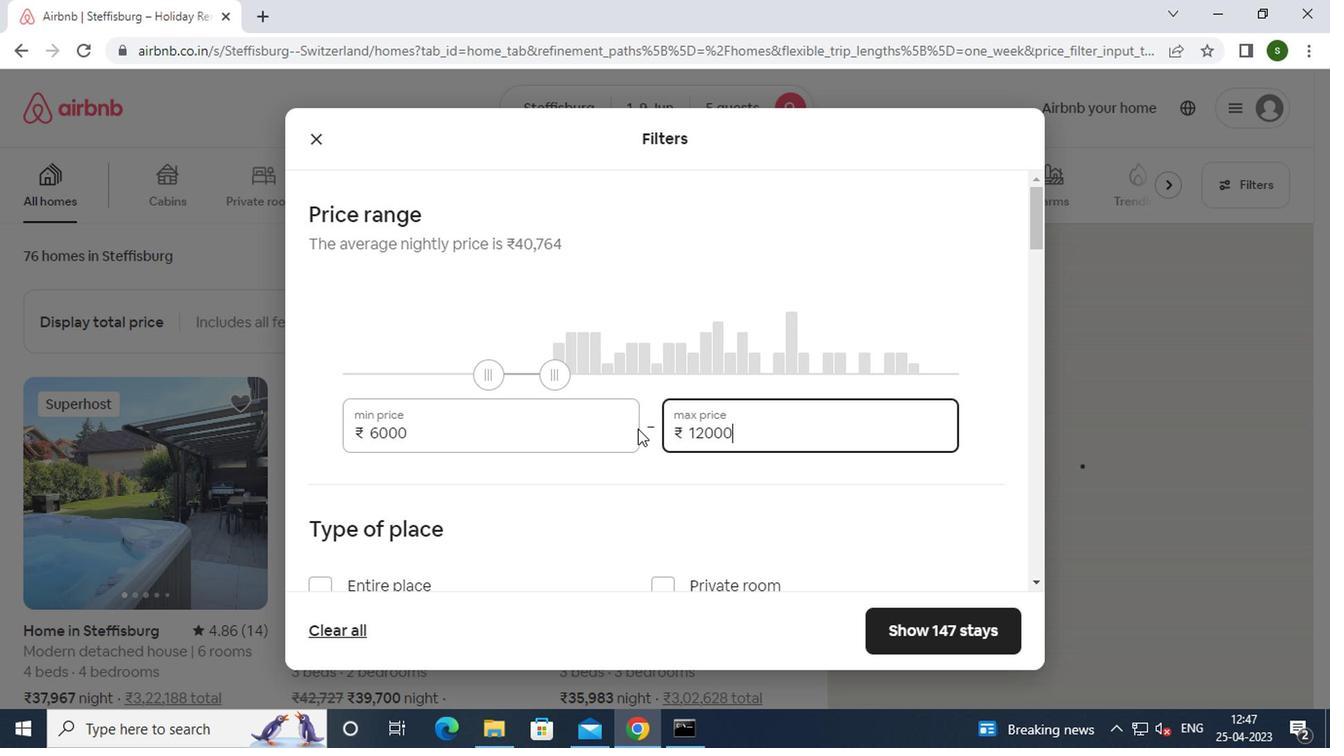 
Action: Mouse scrolled (615, 429) with delta (0, 0)
Screenshot: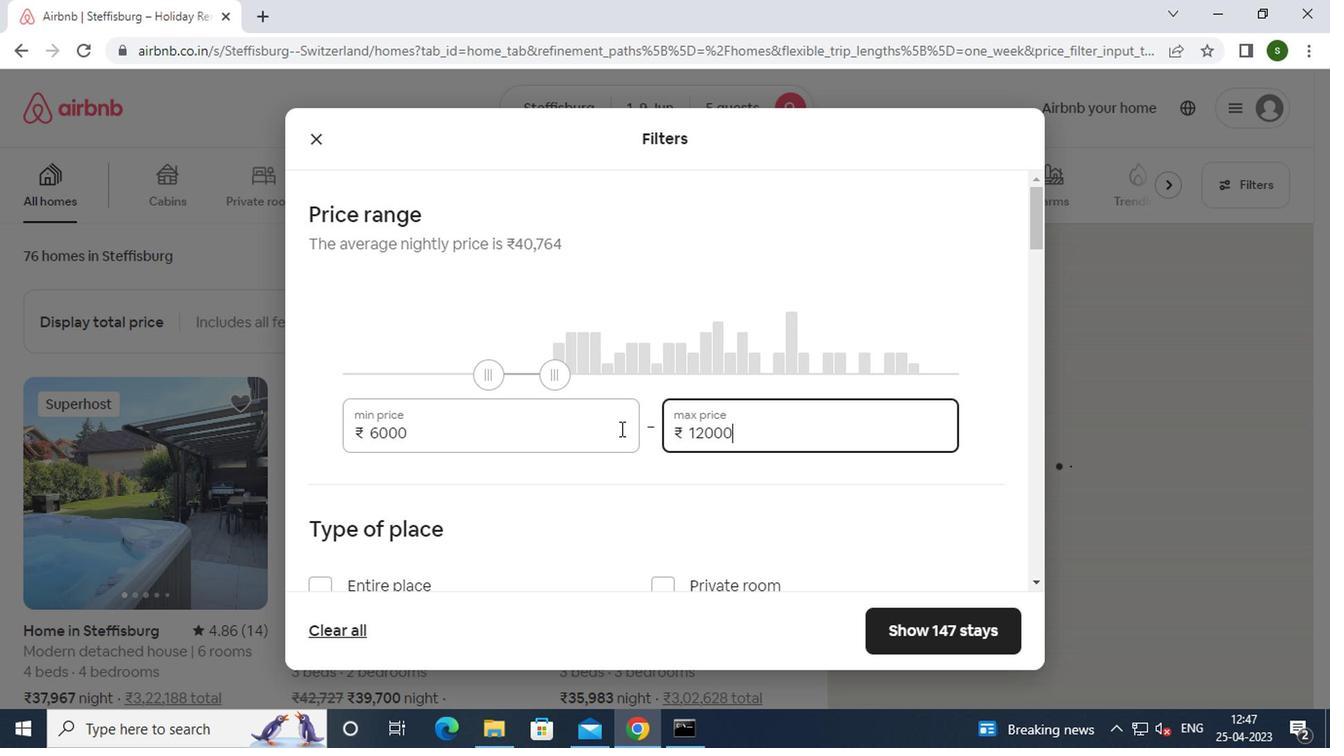 
Action: Mouse moved to (369, 390)
Screenshot: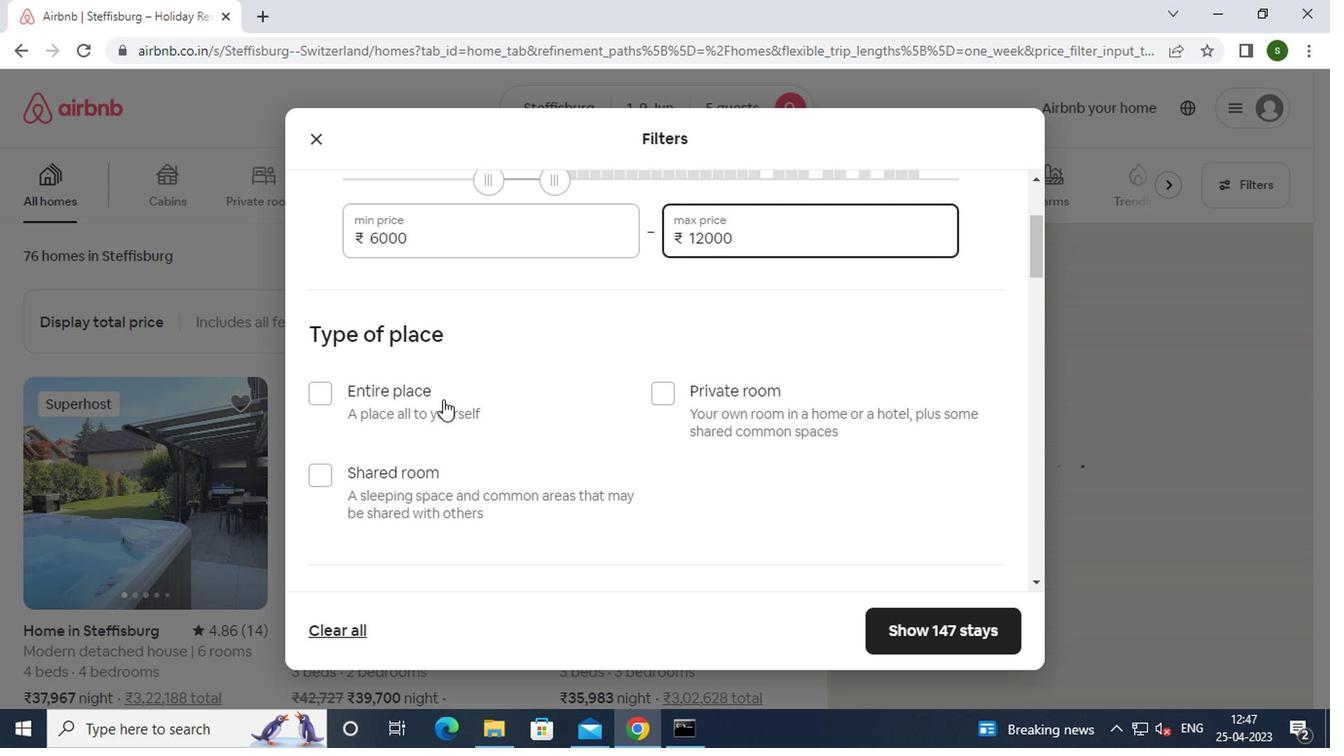 
Action: Mouse pressed left at (369, 390)
Screenshot: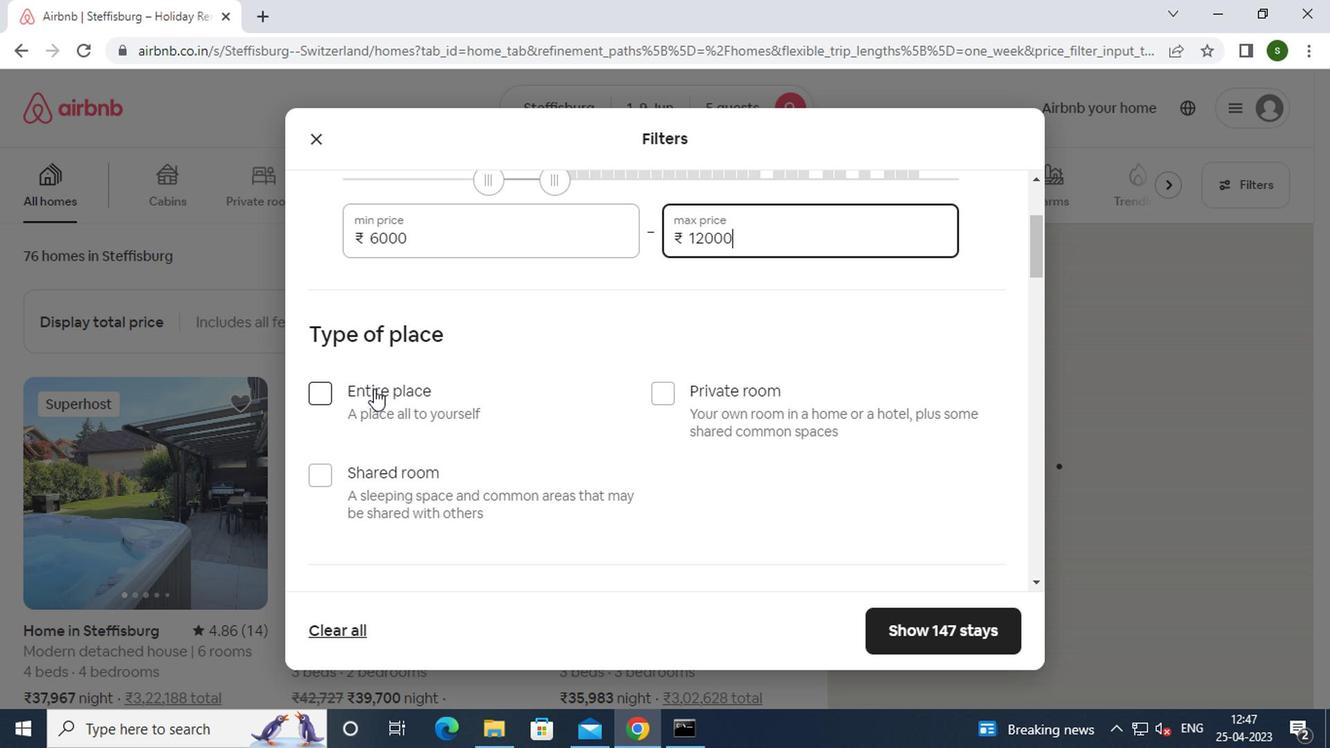 
Action: Mouse moved to (484, 402)
Screenshot: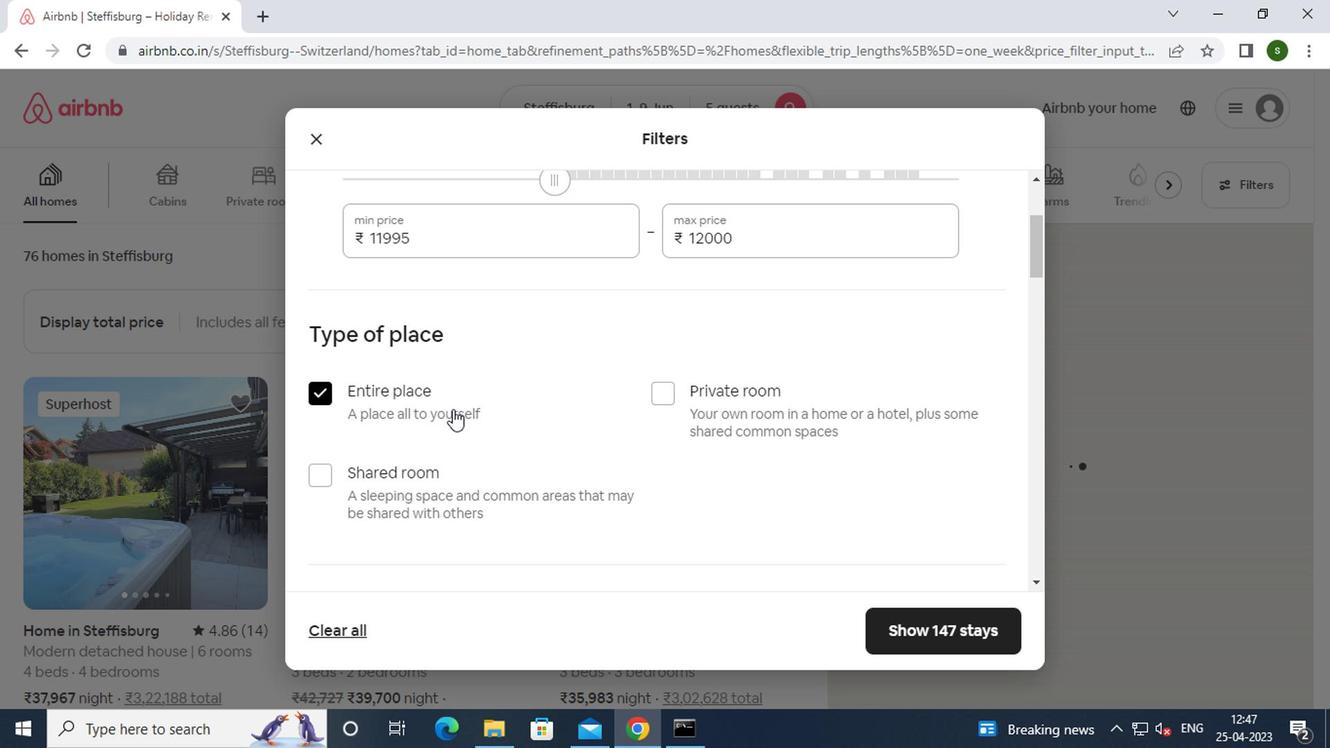 
Action: Mouse scrolled (484, 401) with delta (0, -1)
Screenshot: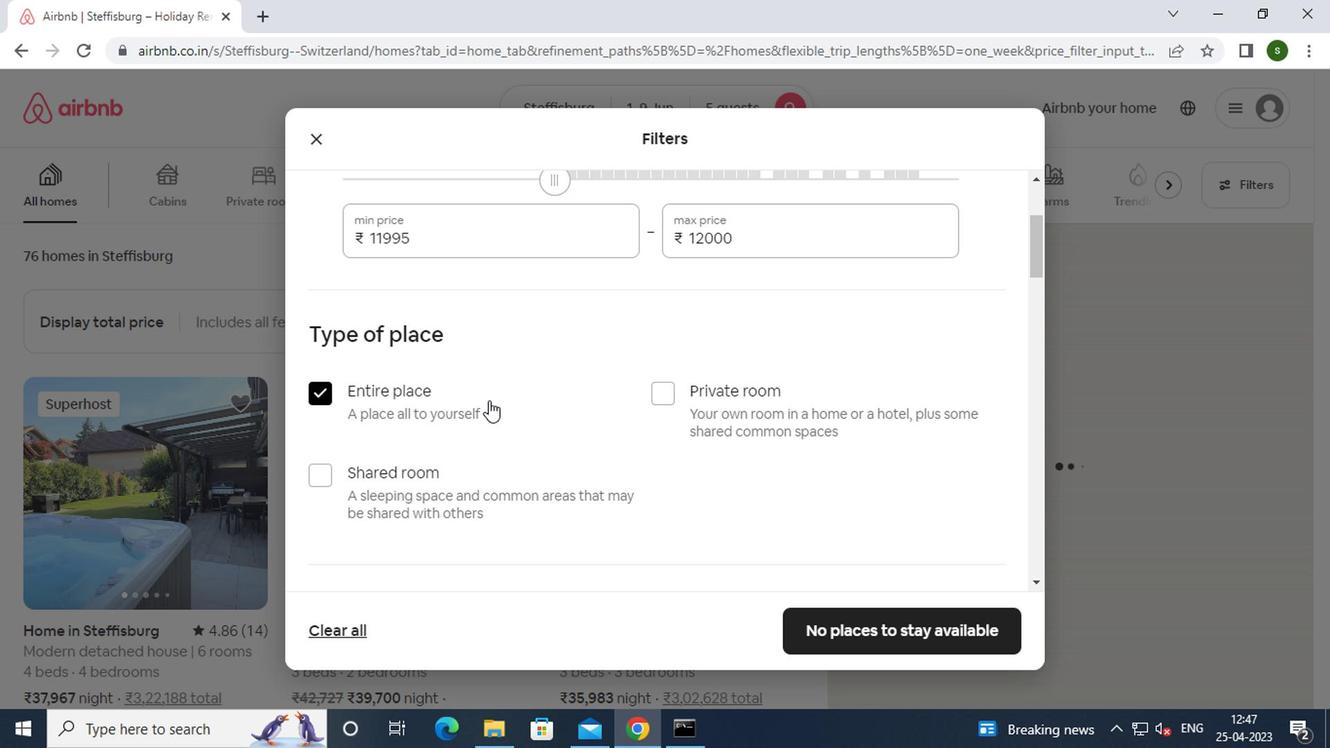 
Action: Mouse scrolled (484, 401) with delta (0, -1)
Screenshot: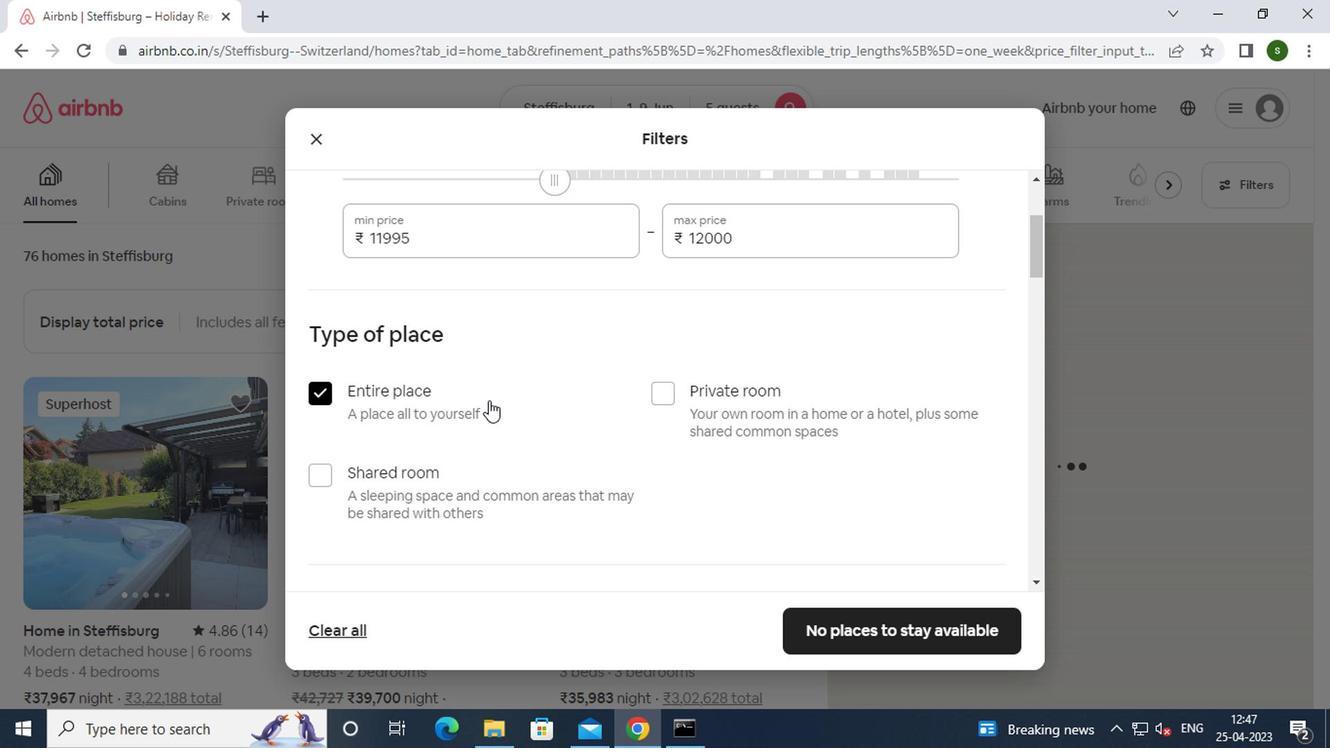 
Action: Mouse scrolled (484, 401) with delta (0, -1)
Screenshot: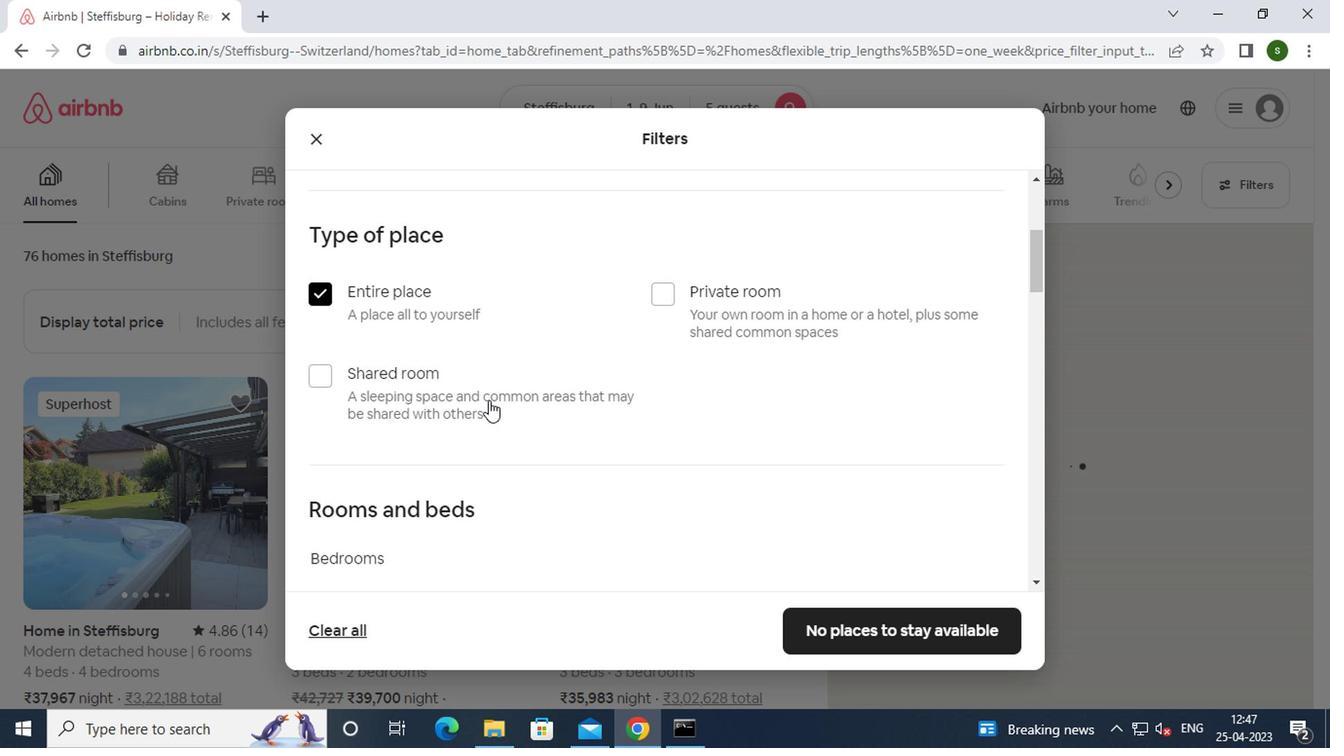 
Action: Mouse moved to (486, 410)
Screenshot: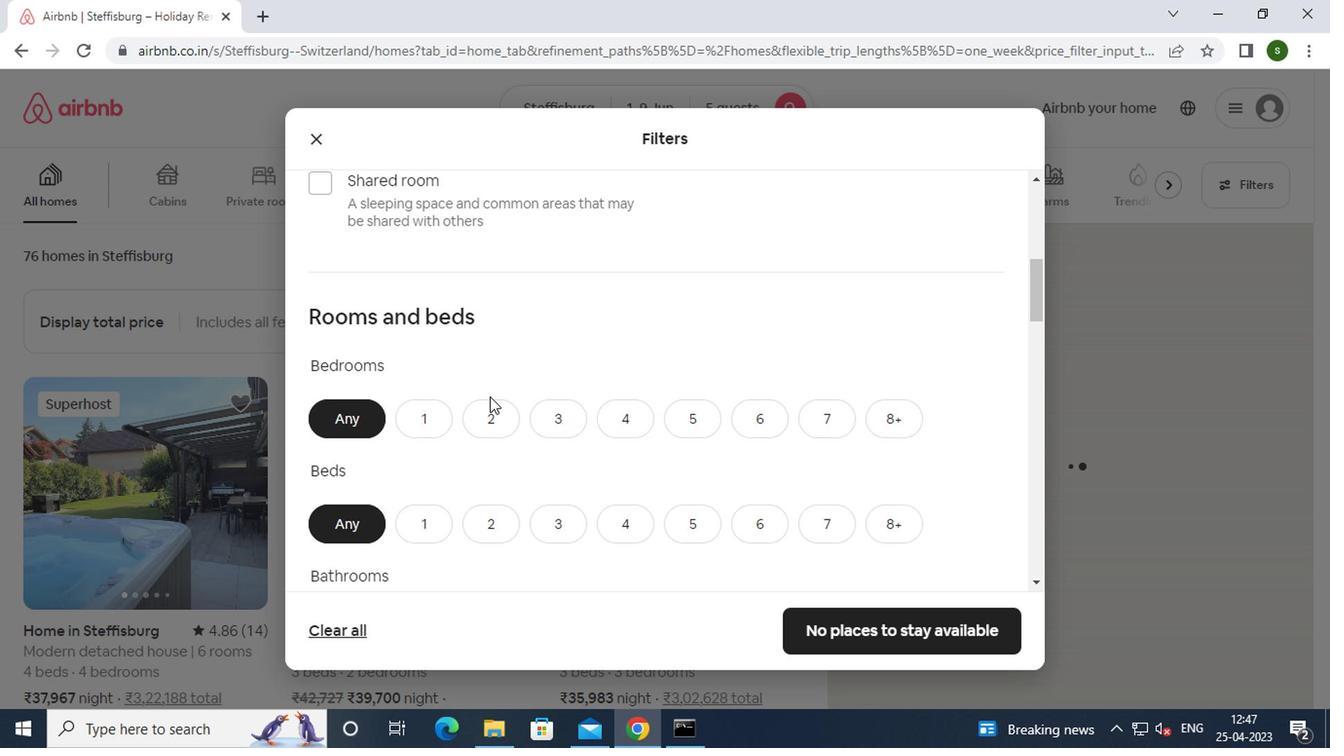 
Action: Mouse pressed left at (486, 410)
Screenshot: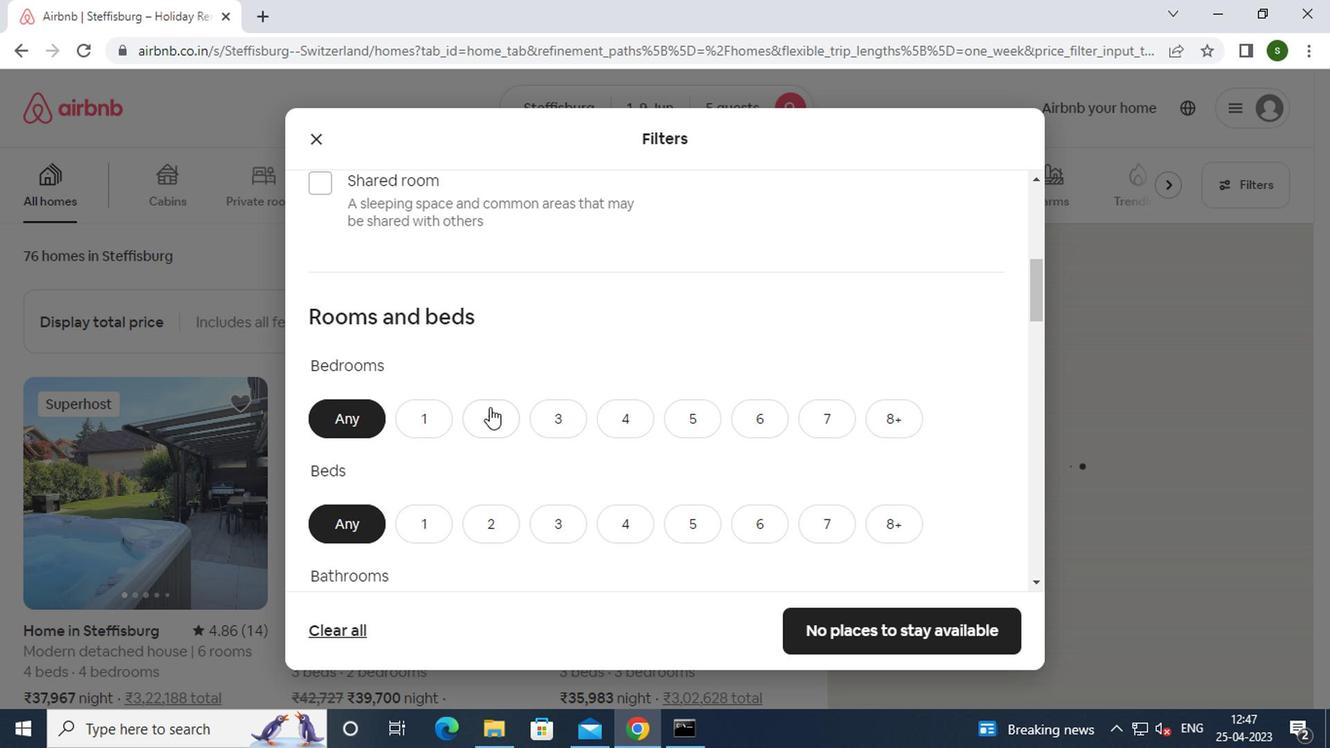 
Action: Mouse moved to (488, 522)
Screenshot: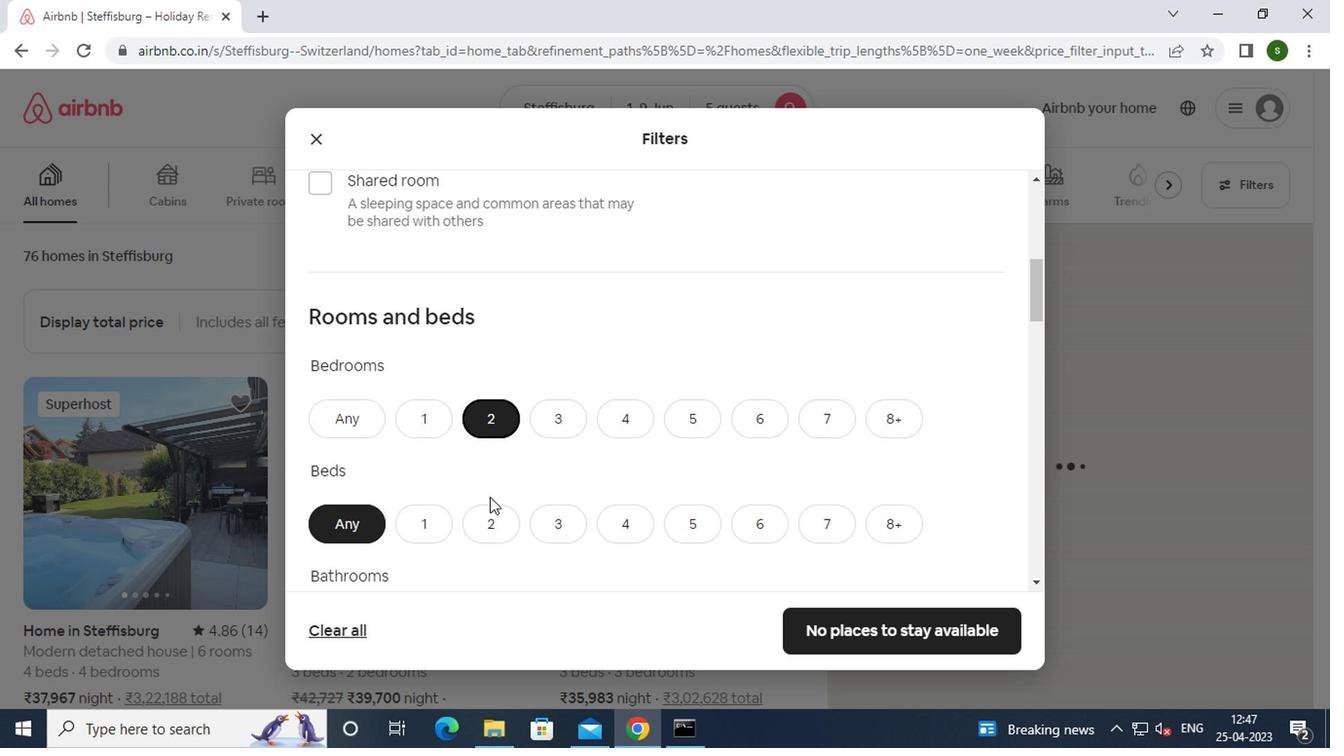 
Action: Mouse pressed left at (488, 522)
Screenshot: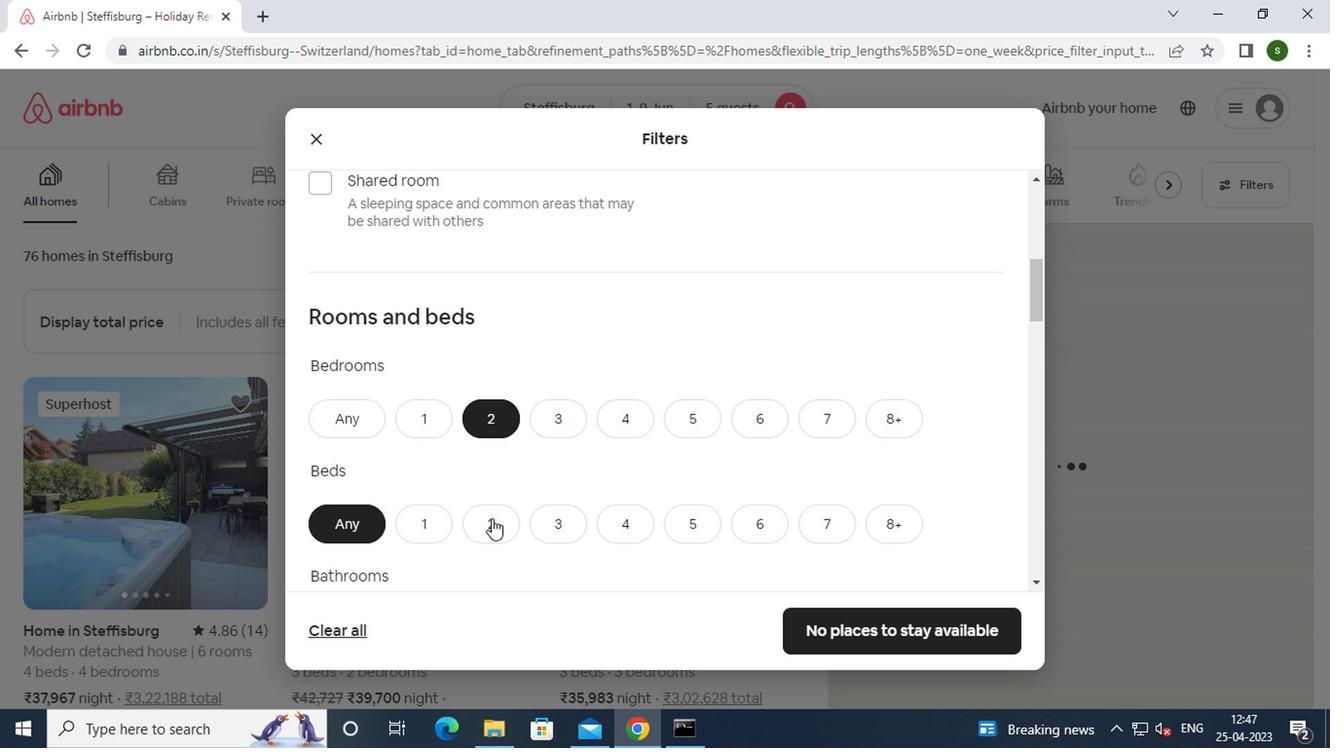 
Action: Mouse moved to (488, 440)
Screenshot: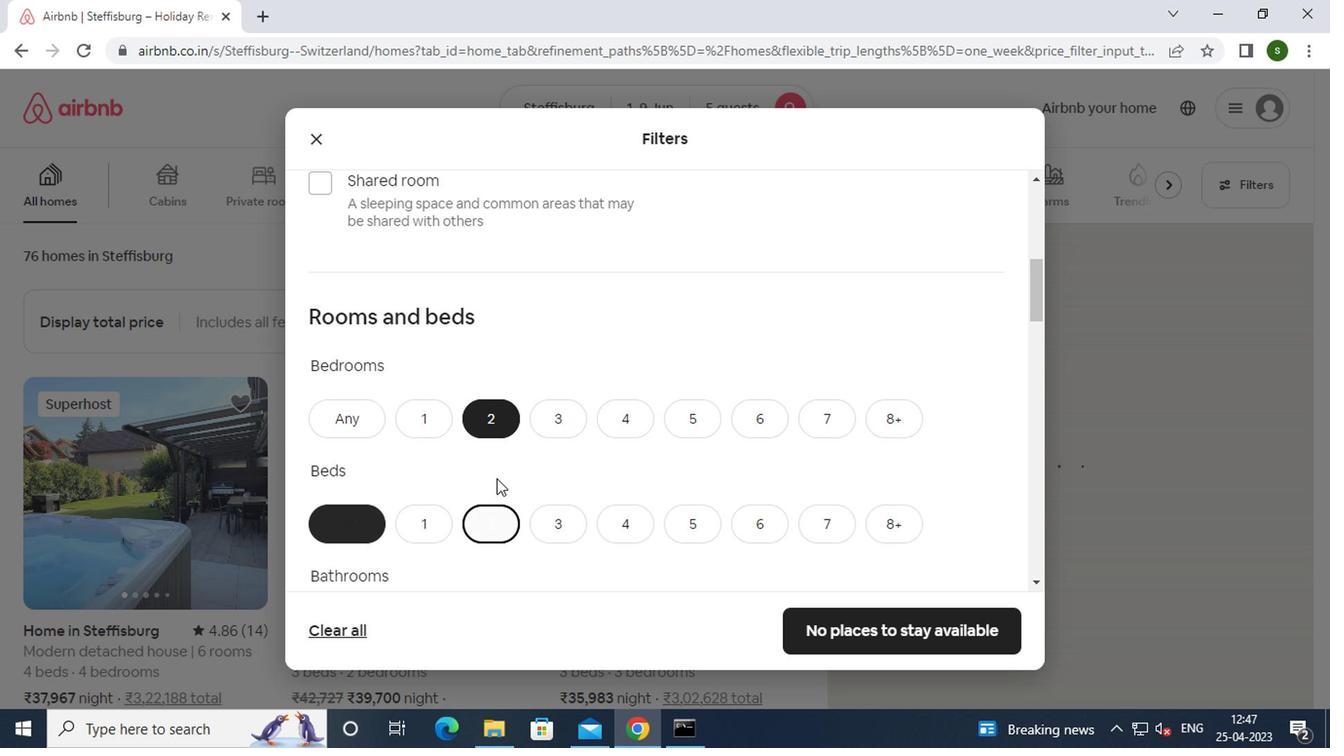 
Action: Mouse scrolled (488, 439) with delta (0, -1)
Screenshot: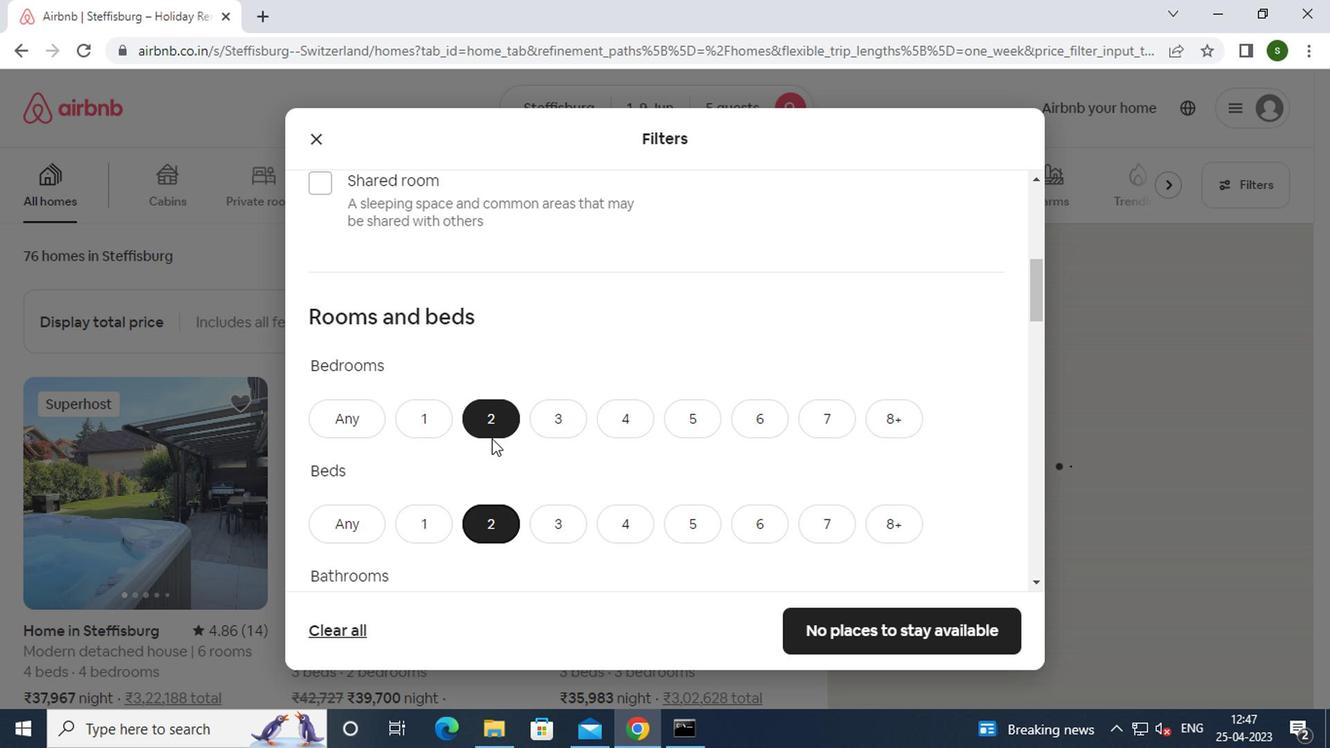 
Action: Mouse scrolled (488, 439) with delta (0, -1)
Screenshot: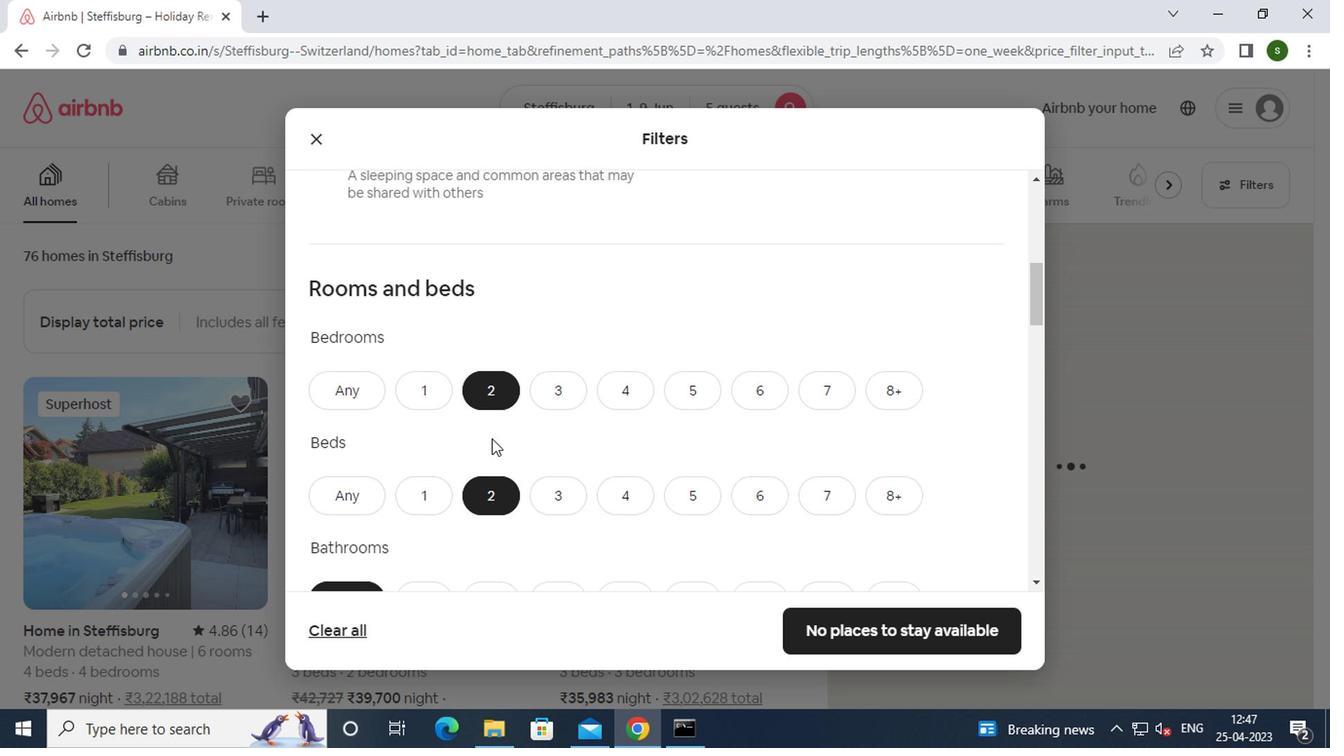 
Action: Mouse pressed left at (488, 440)
Screenshot: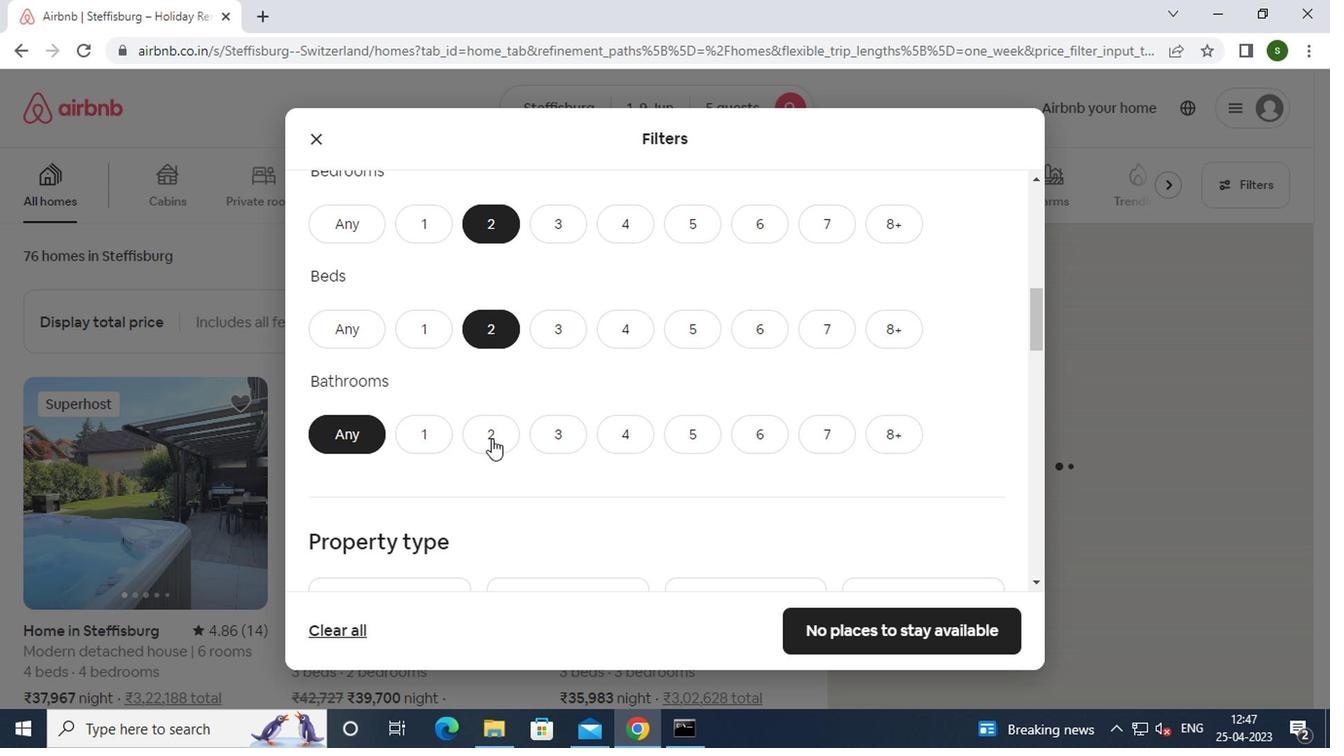 
Action: Mouse moved to (539, 226)
Screenshot: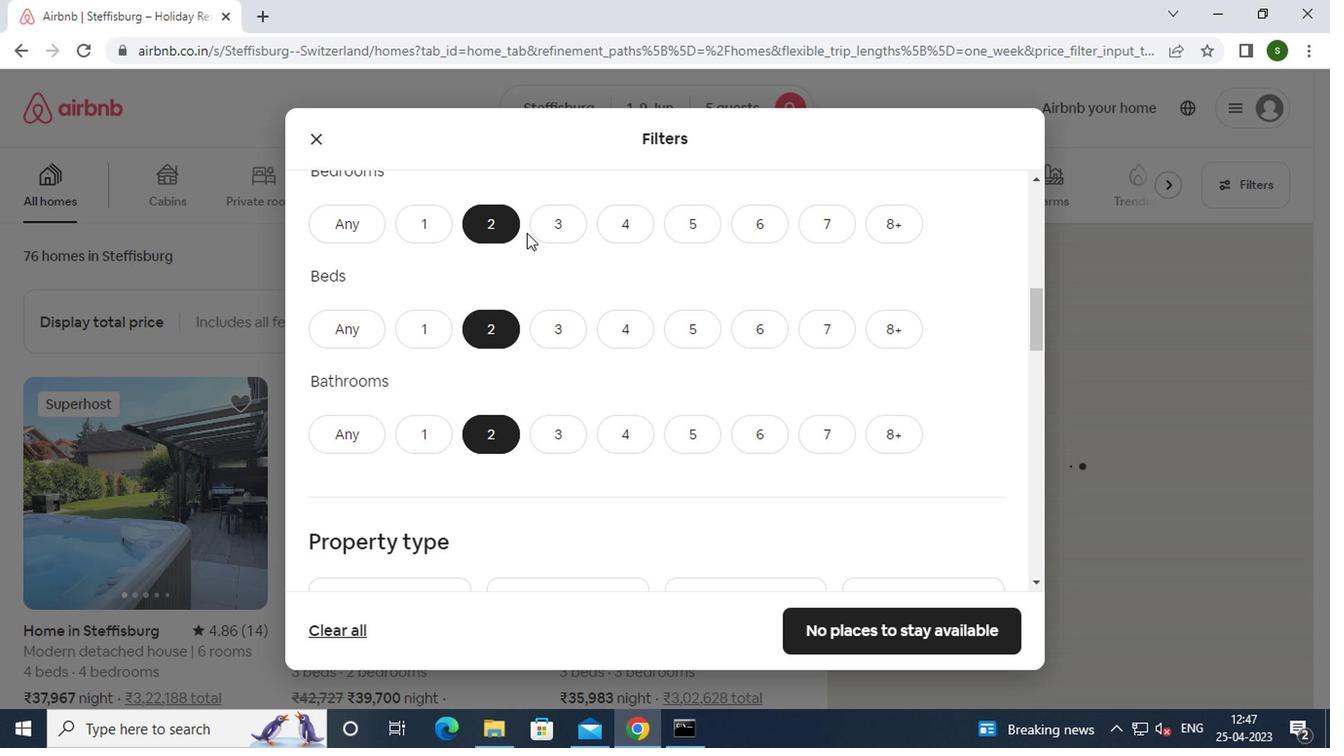 
Action: Mouse pressed left at (539, 226)
Screenshot: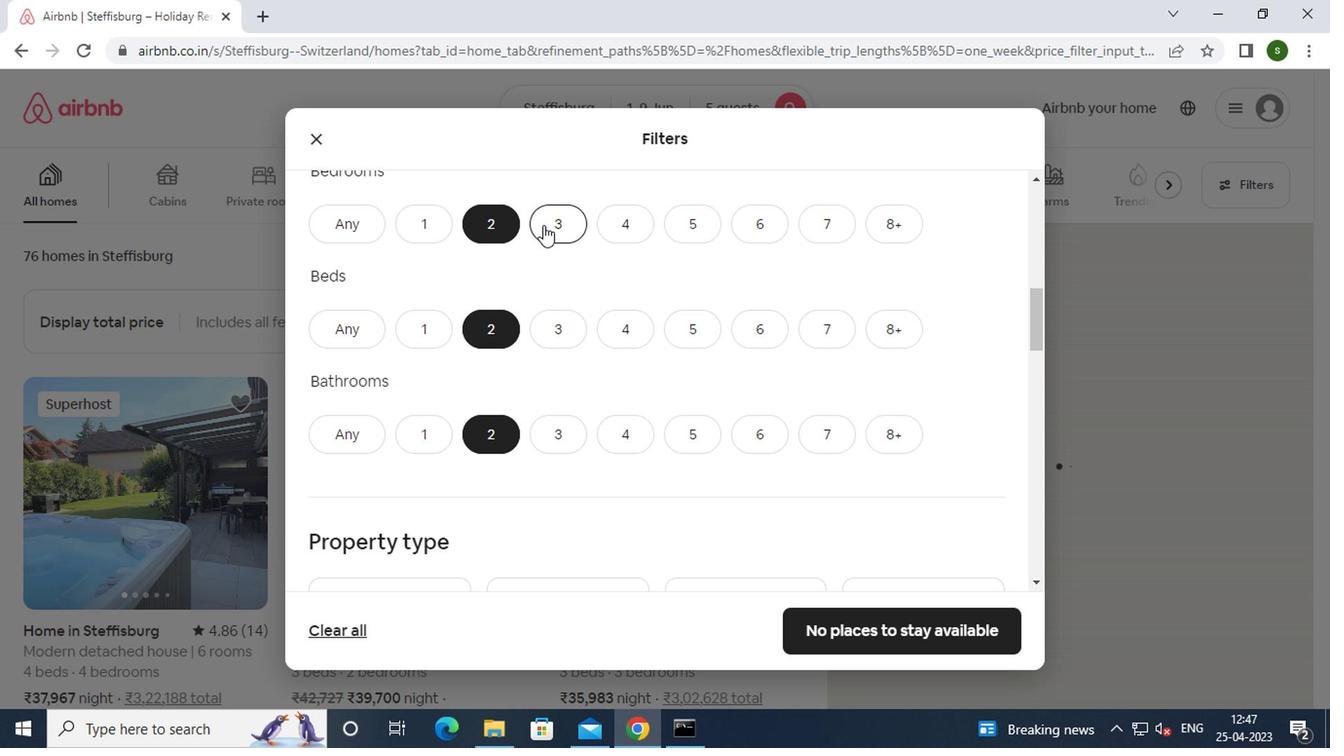 
Action: Mouse moved to (552, 315)
Screenshot: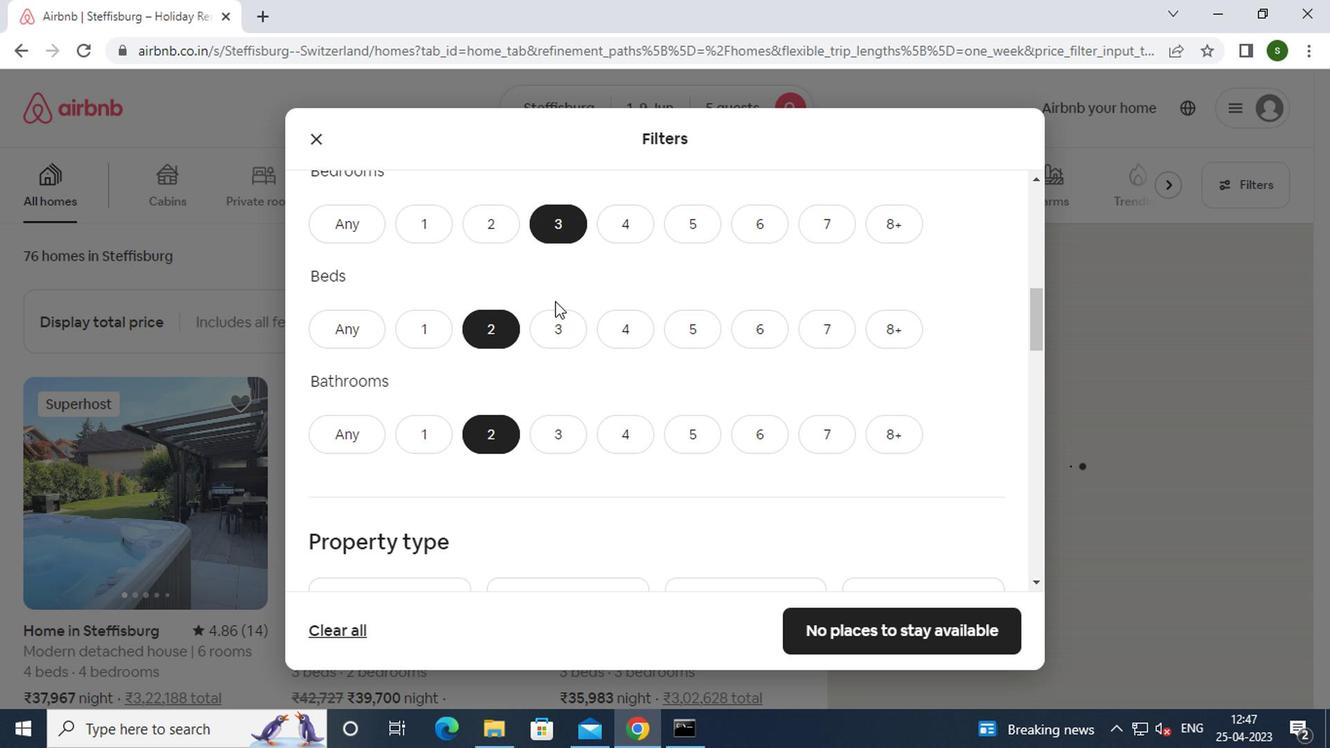 
Action: Mouse pressed left at (552, 315)
Screenshot: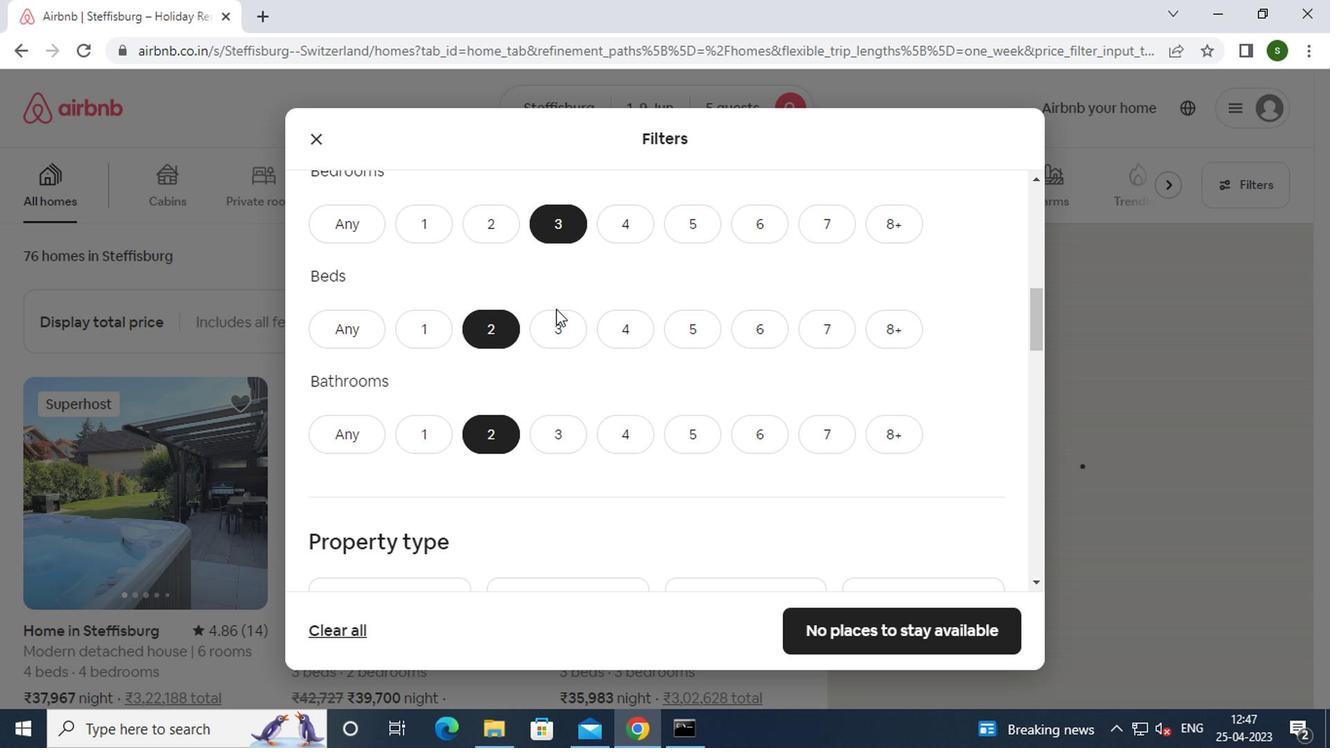 
Action: Mouse moved to (541, 433)
Screenshot: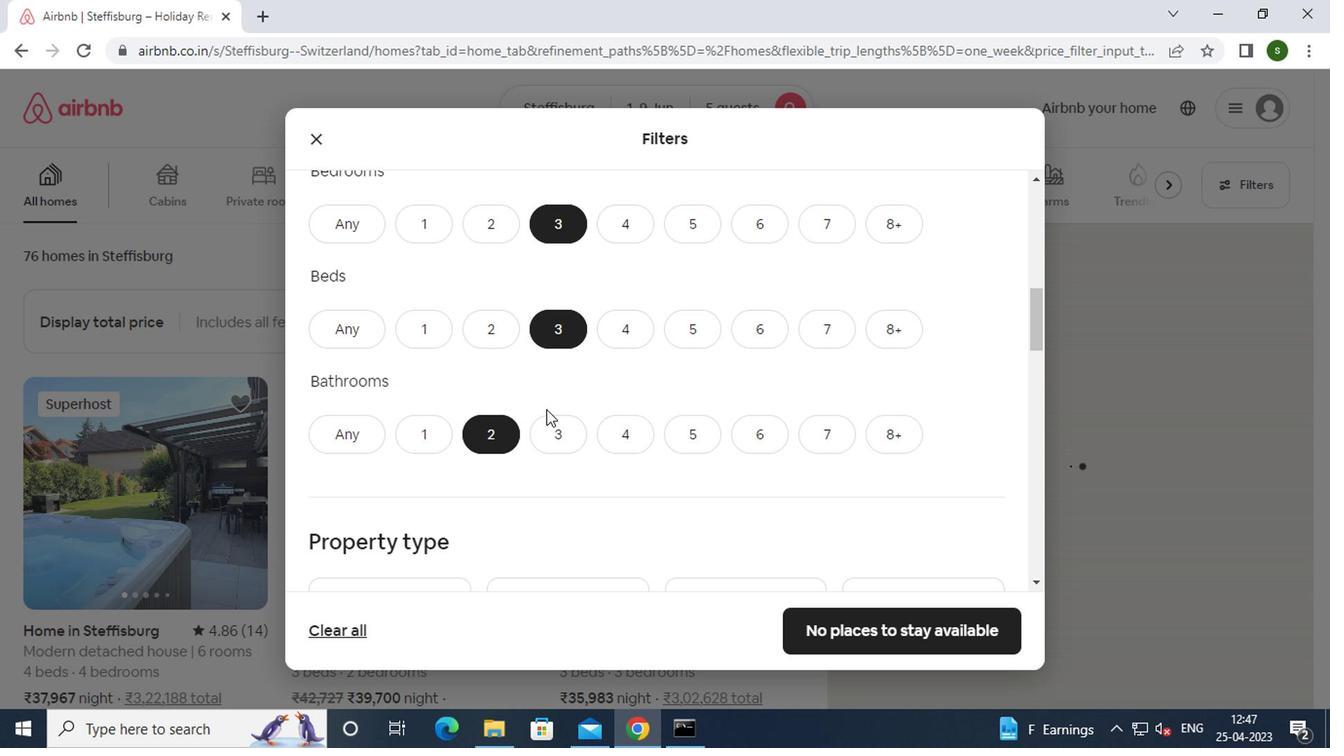 
Action: Mouse pressed left at (541, 433)
Screenshot: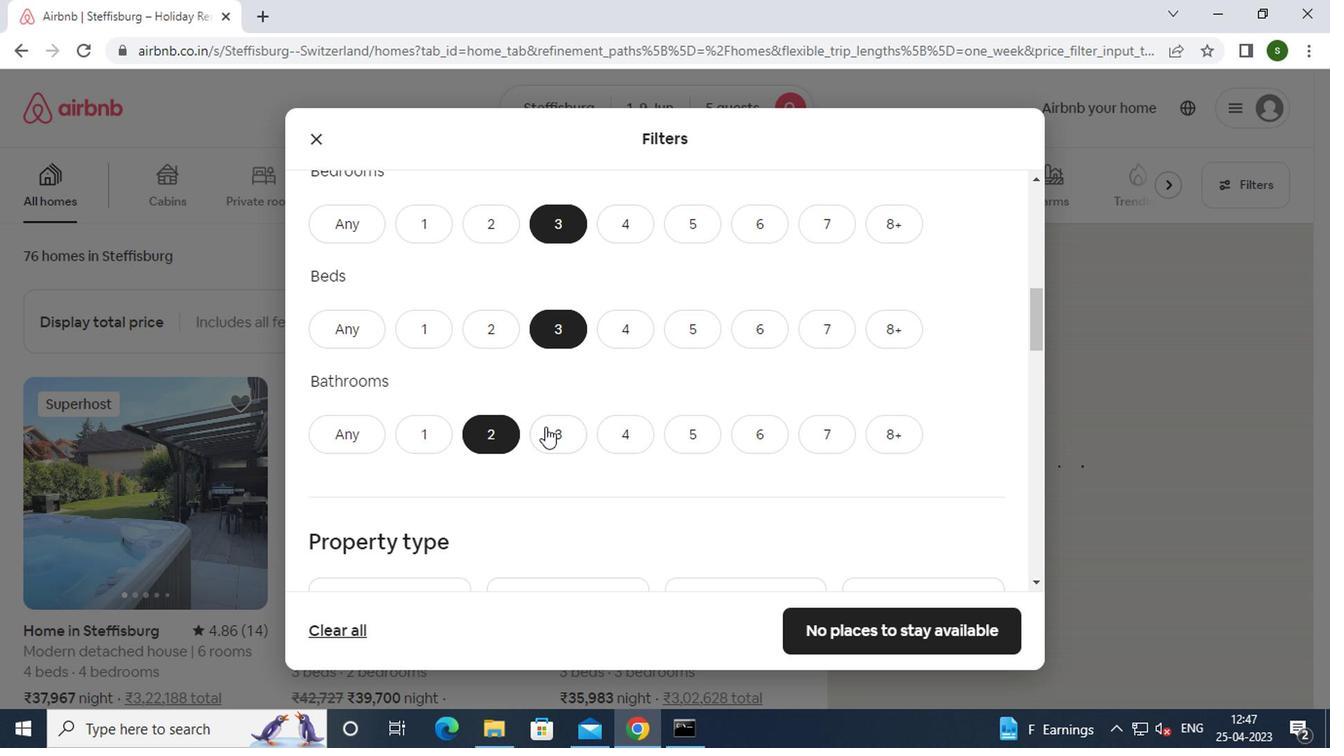 
Action: Mouse moved to (552, 408)
Screenshot: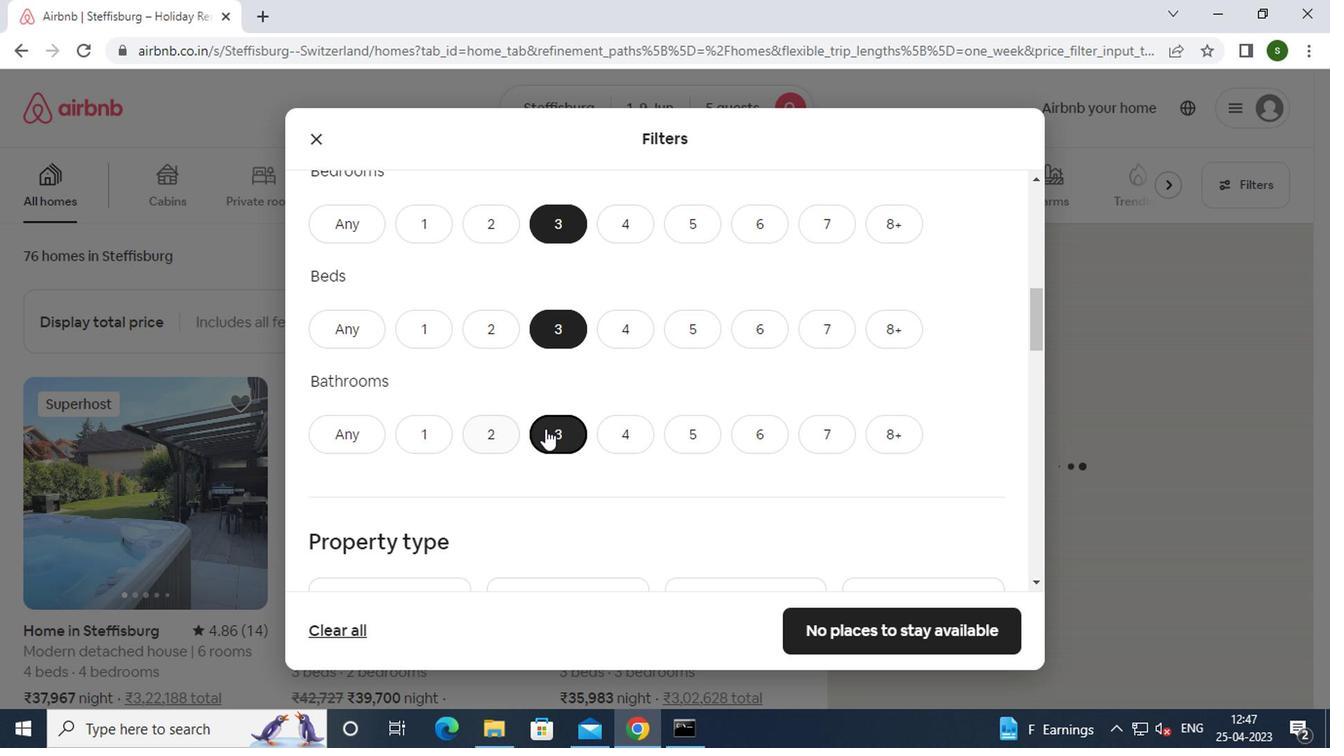 
Action: Mouse scrolled (552, 408) with delta (0, 0)
Screenshot: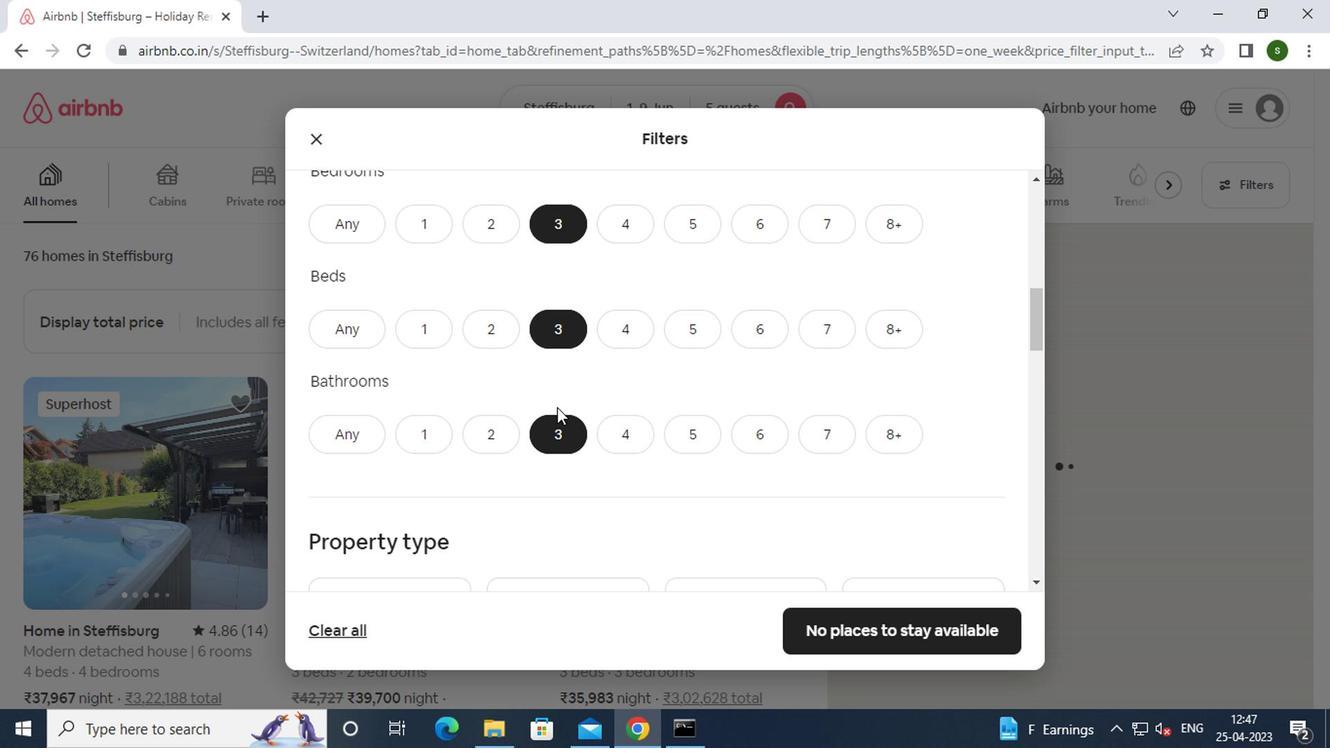 
Action: Mouse scrolled (552, 408) with delta (0, 0)
Screenshot: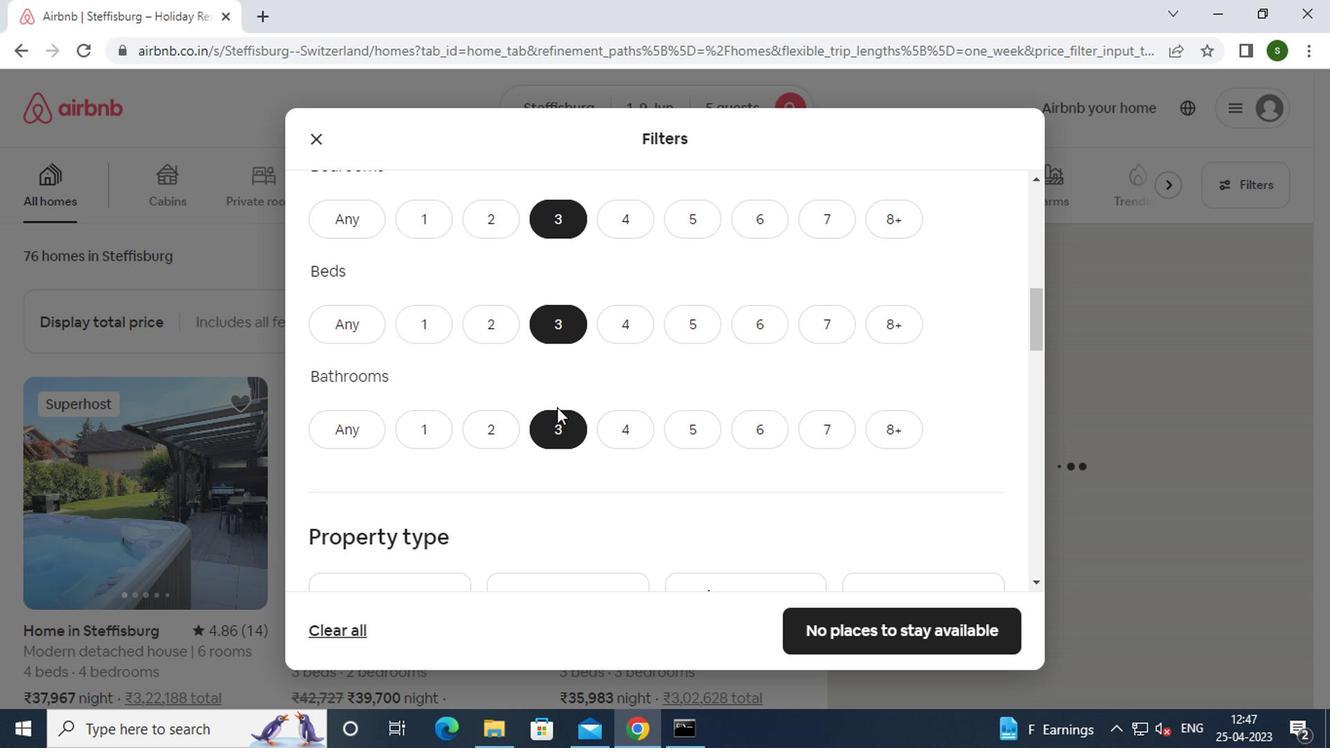 
Action: Mouse moved to (474, 421)
Screenshot: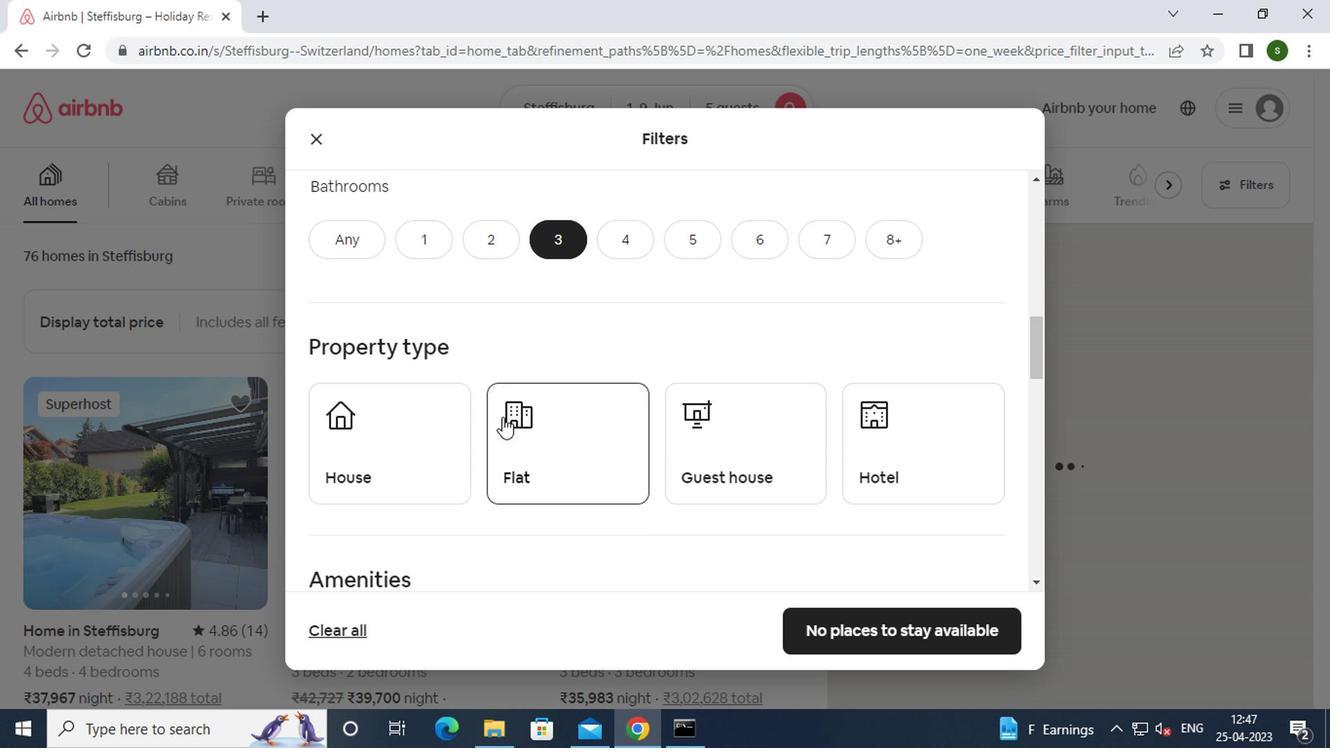 
Action: Mouse pressed left at (474, 421)
Screenshot: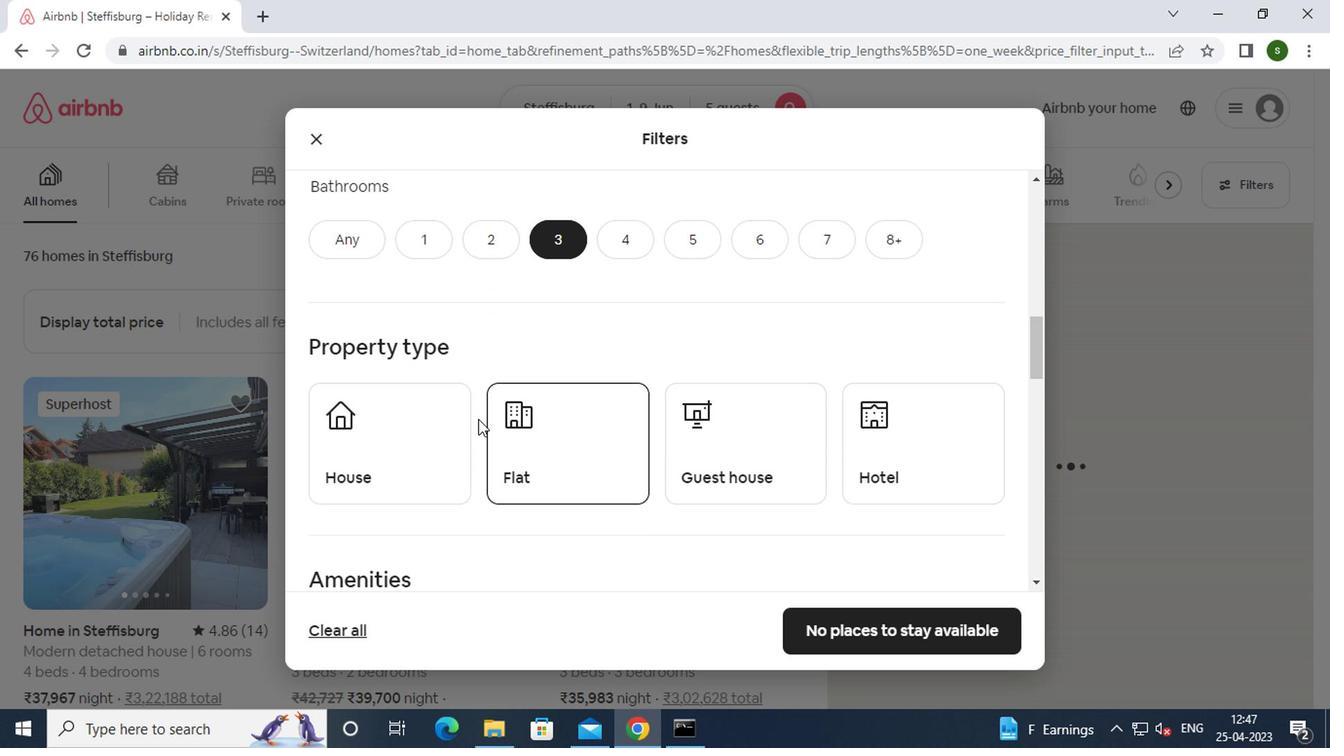 
Action: Mouse moved to (435, 435)
Screenshot: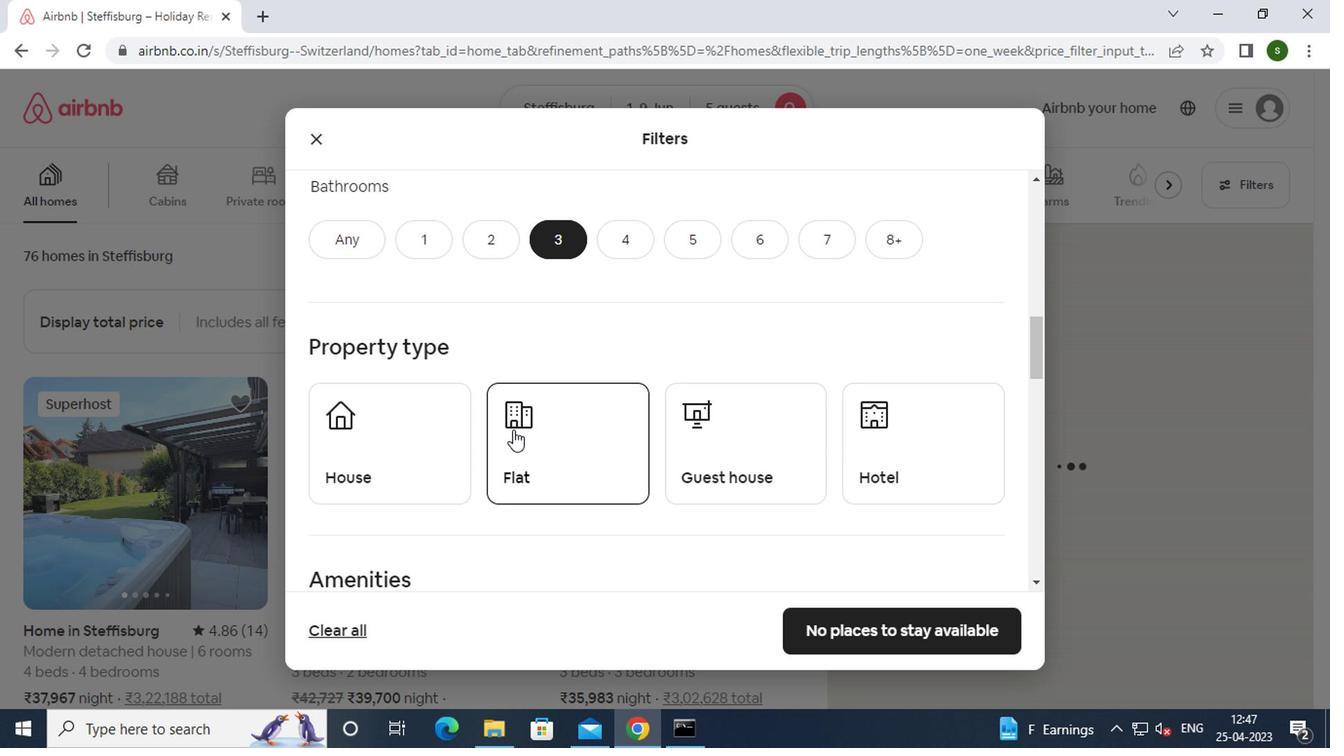 
Action: Mouse pressed left at (435, 435)
Screenshot: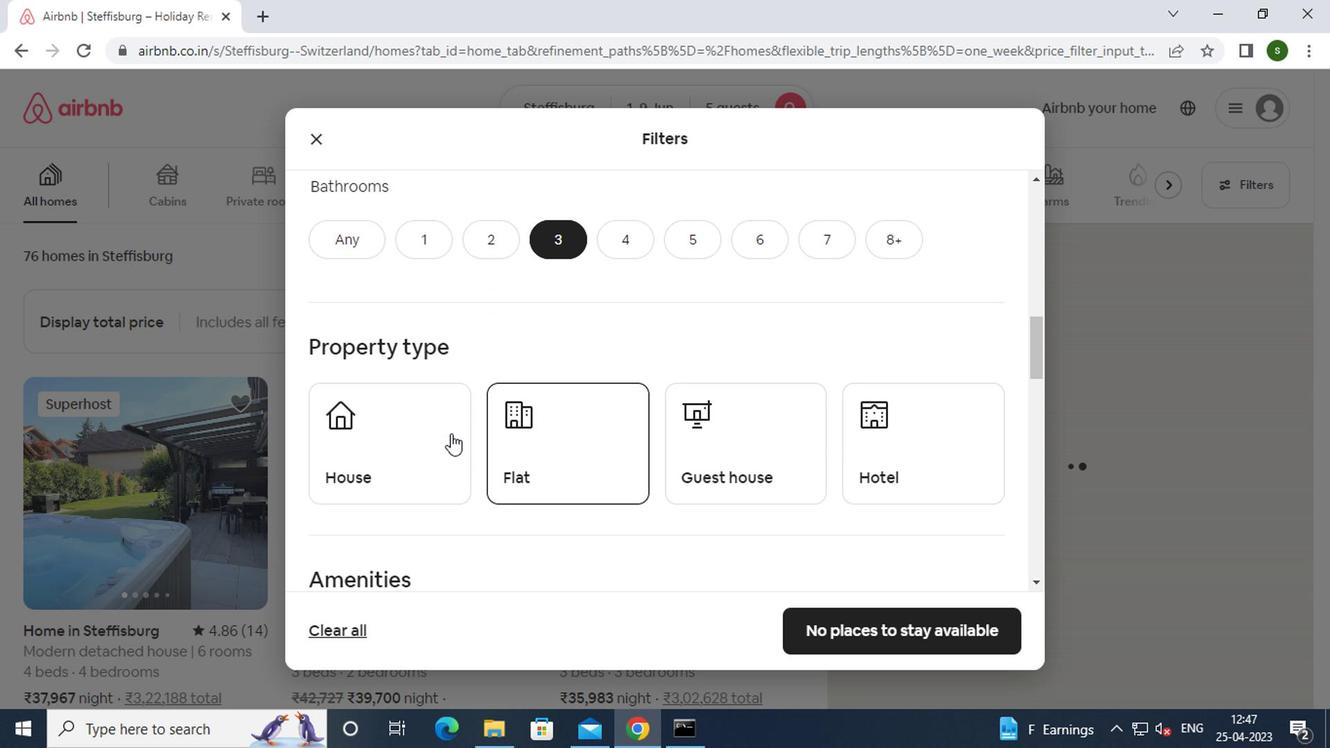 
Action: Mouse moved to (541, 426)
Screenshot: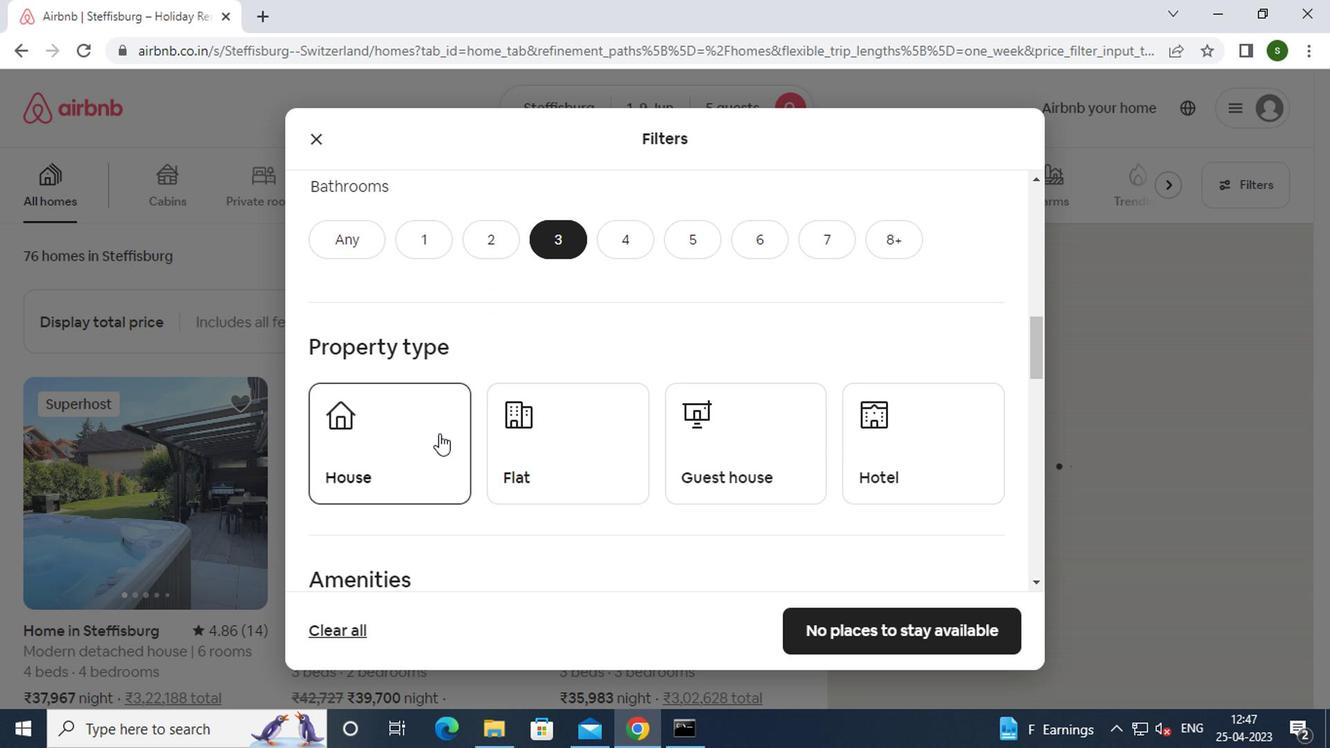 
Action: Mouse pressed left at (541, 426)
Screenshot: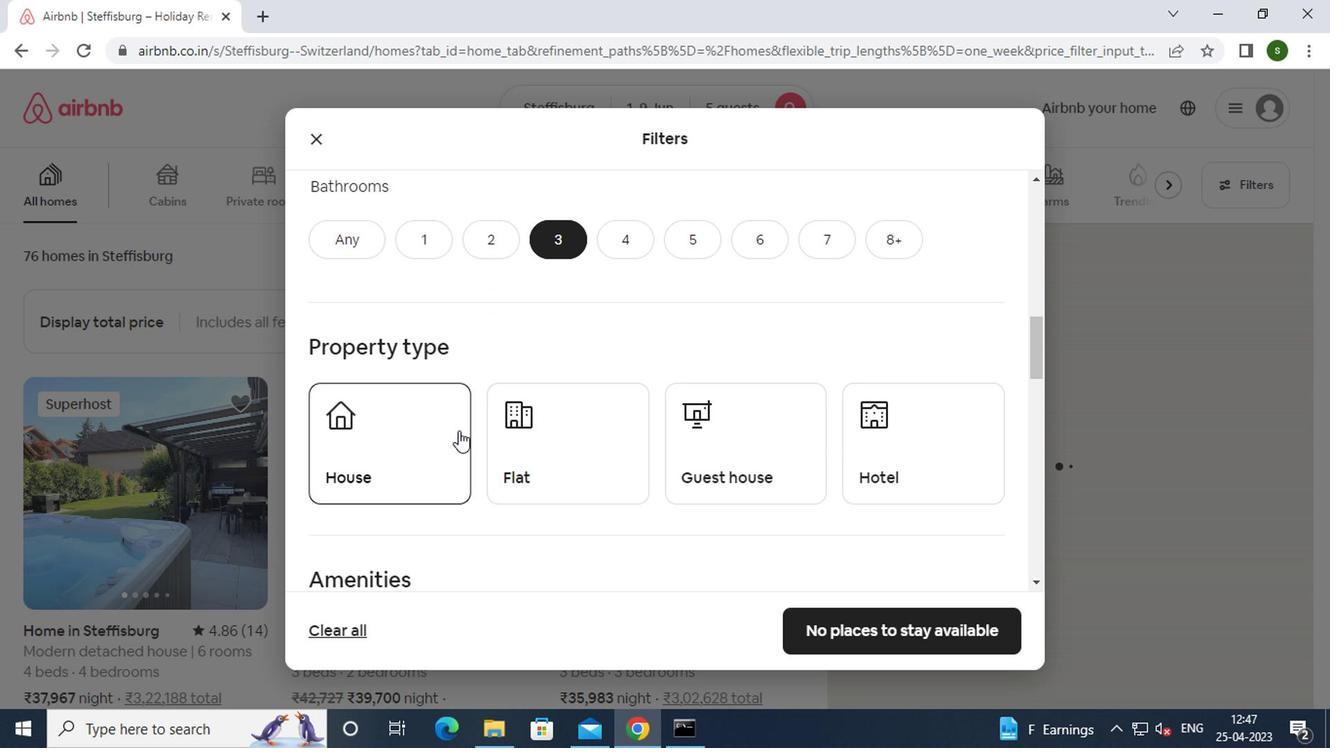 
Action: Mouse moved to (788, 435)
Screenshot: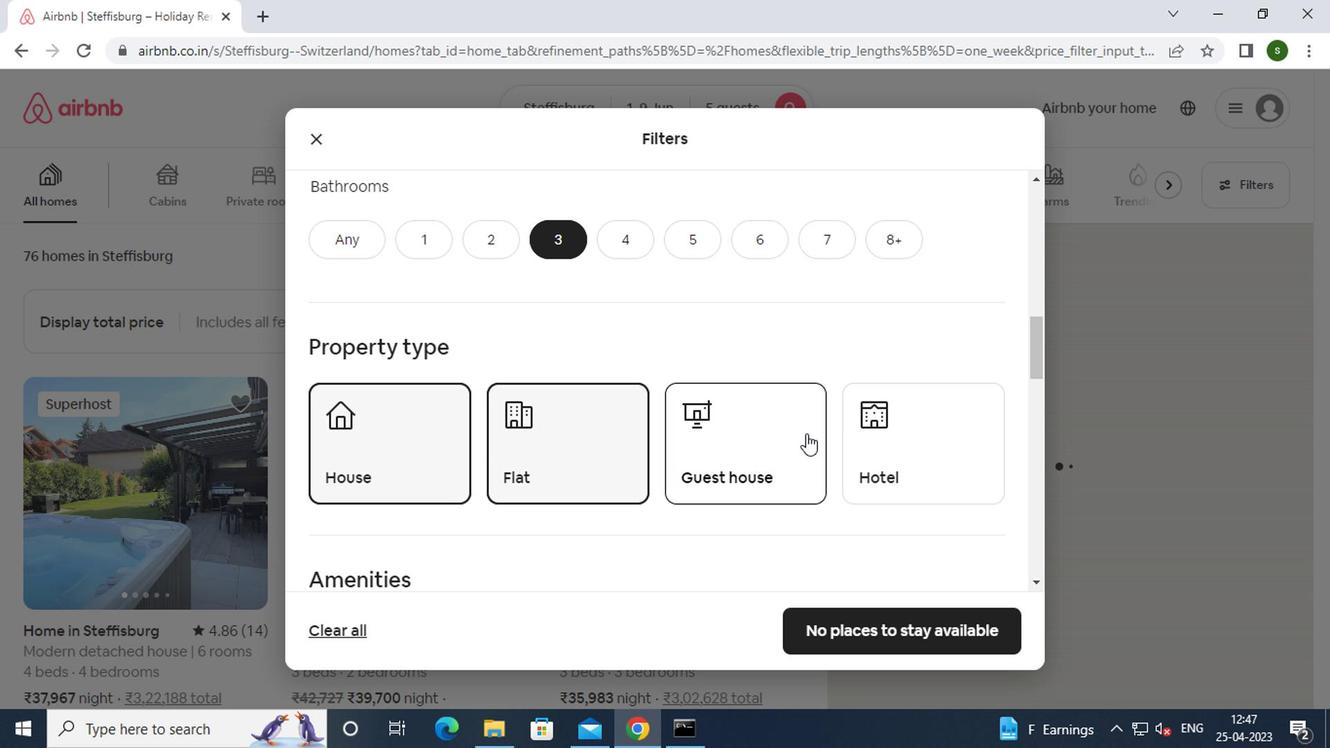 
Action: Mouse pressed left at (788, 435)
Screenshot: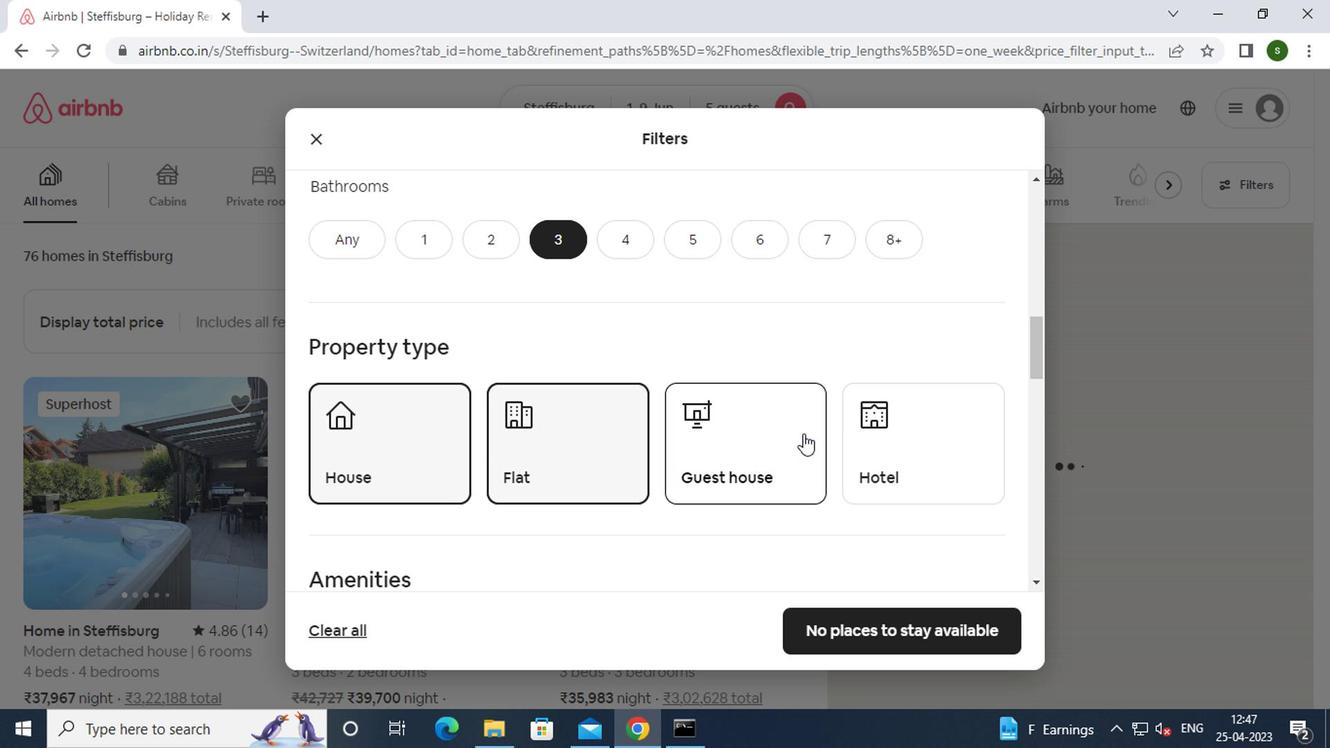 
Action: Mouse moved to (712, 410)
Screenshot: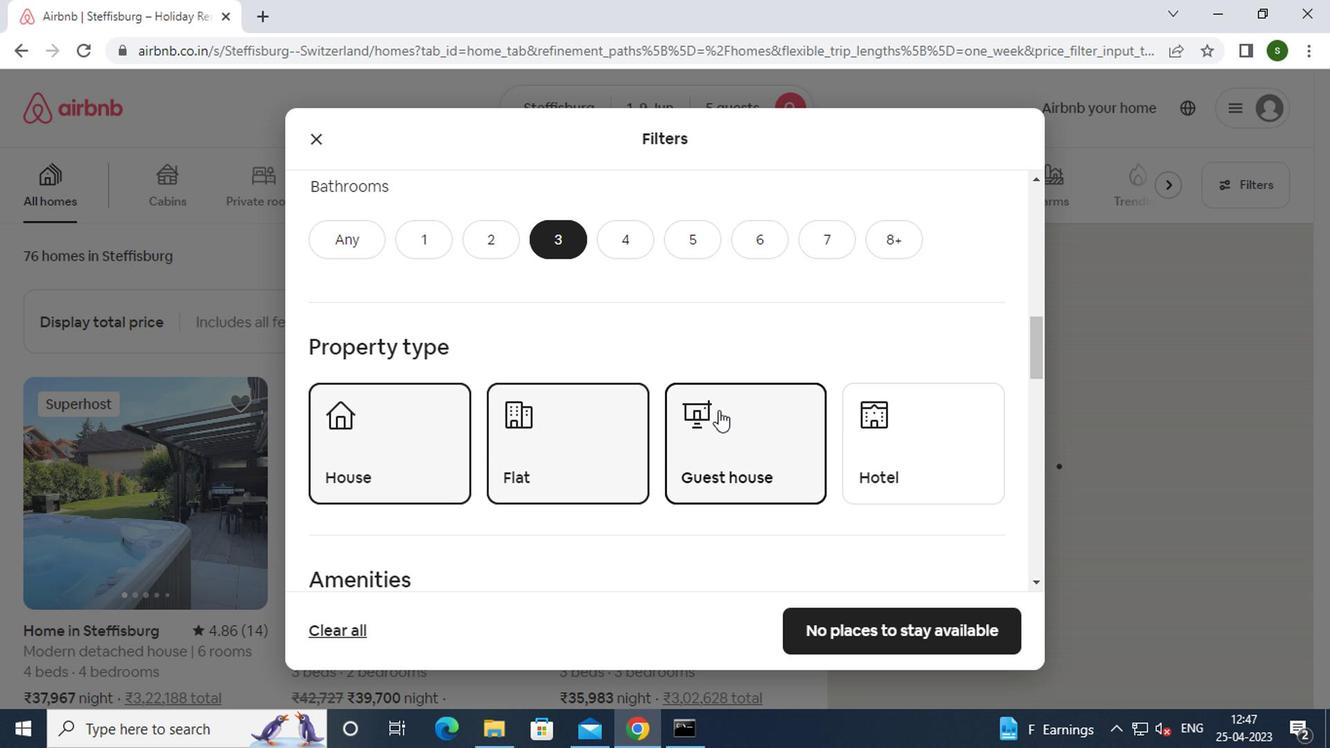 
Action: Mouse scrolled (712, 410) with delta (0, 0)
Screenshot: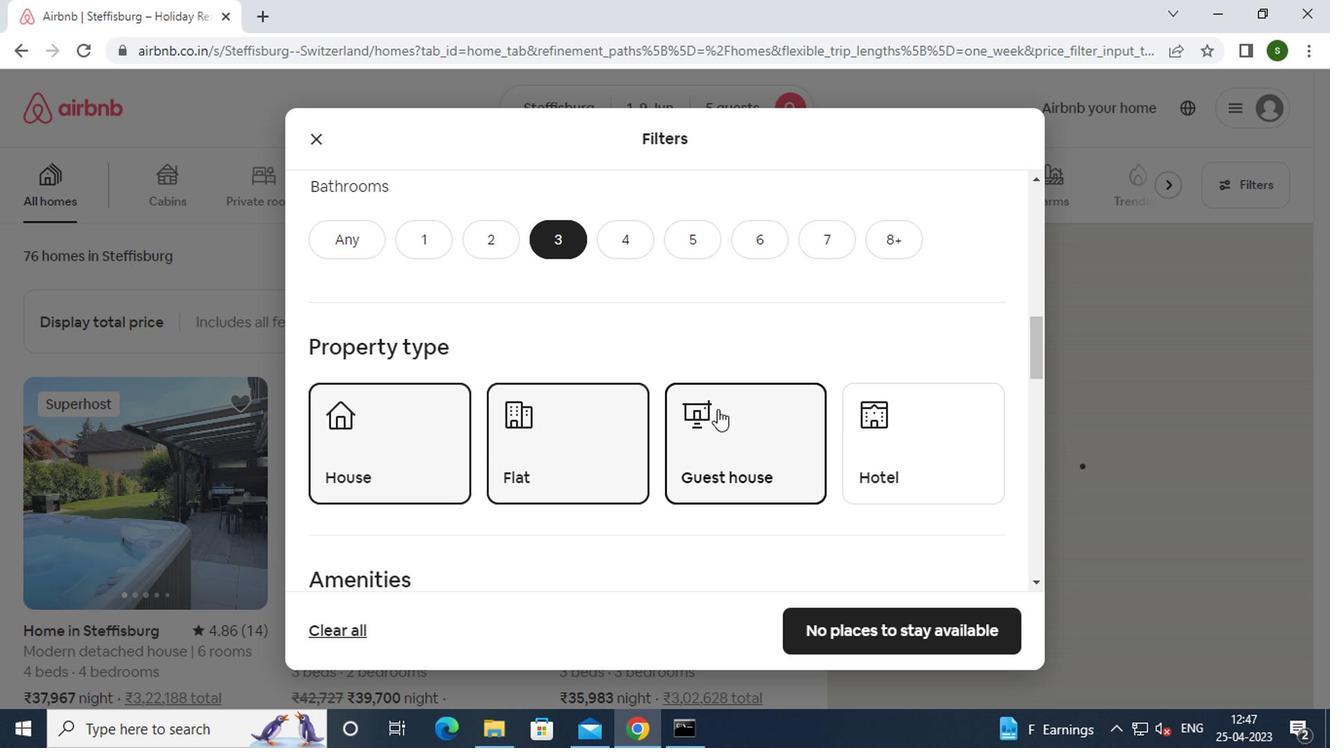 
Action: Mouse scrolled (712, 410) with delta (0, 0)
Screenshot: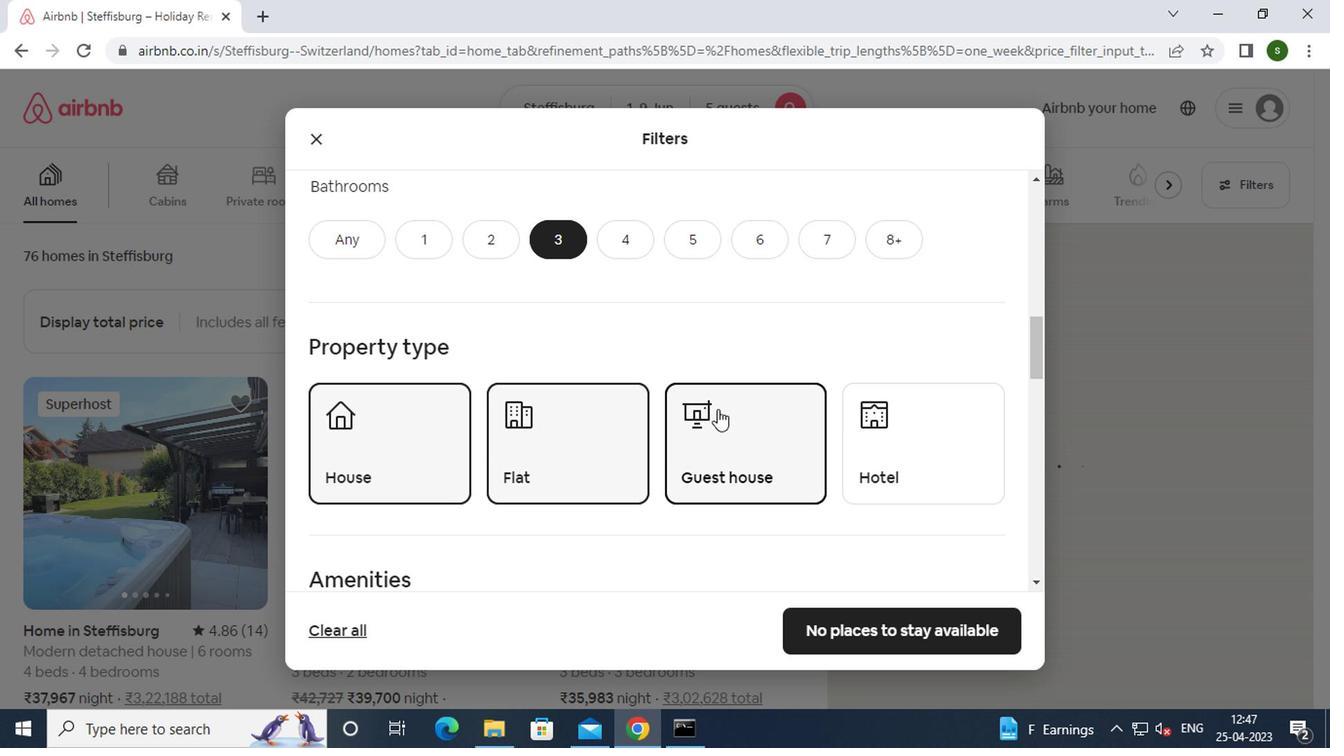 
Action: Mouse scrolled (712, 410) with delta (0, 0)
Screenshot: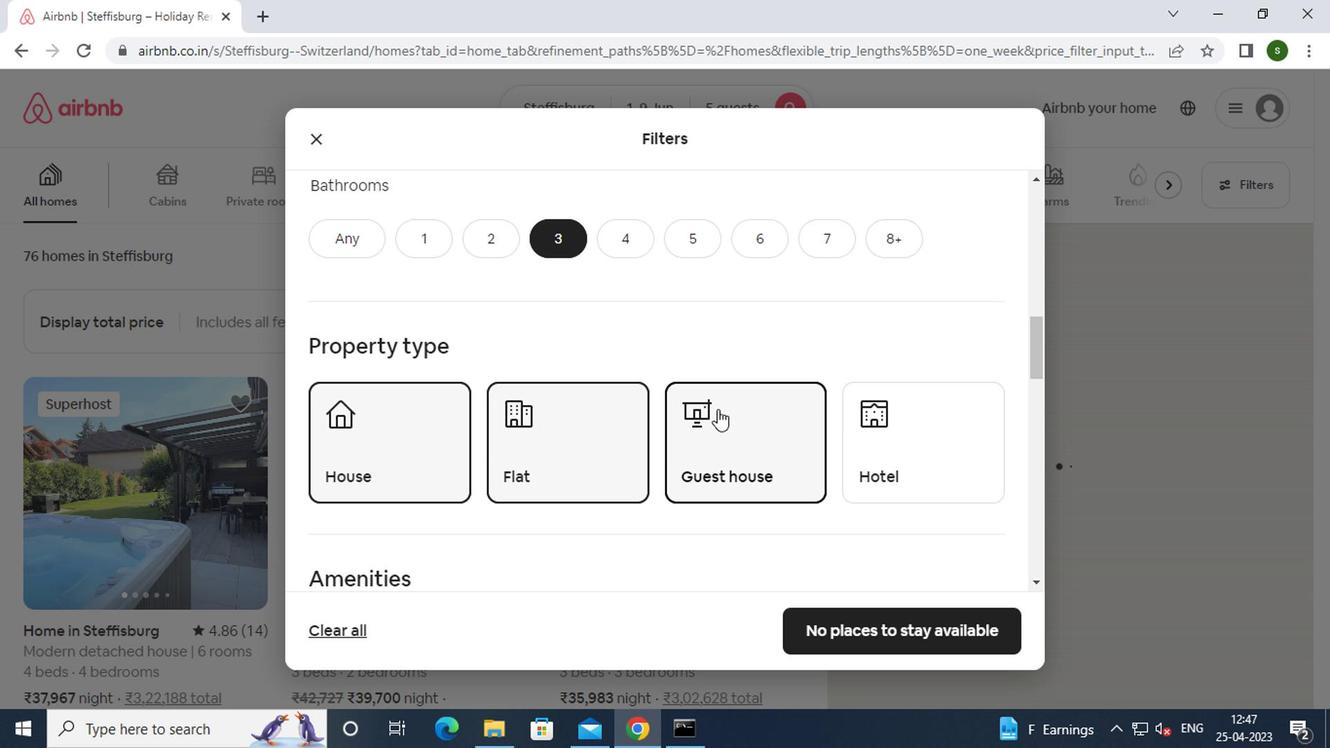 
Action: Mouse scrolled (712, 410) with delta (0, 0)
Screenshot: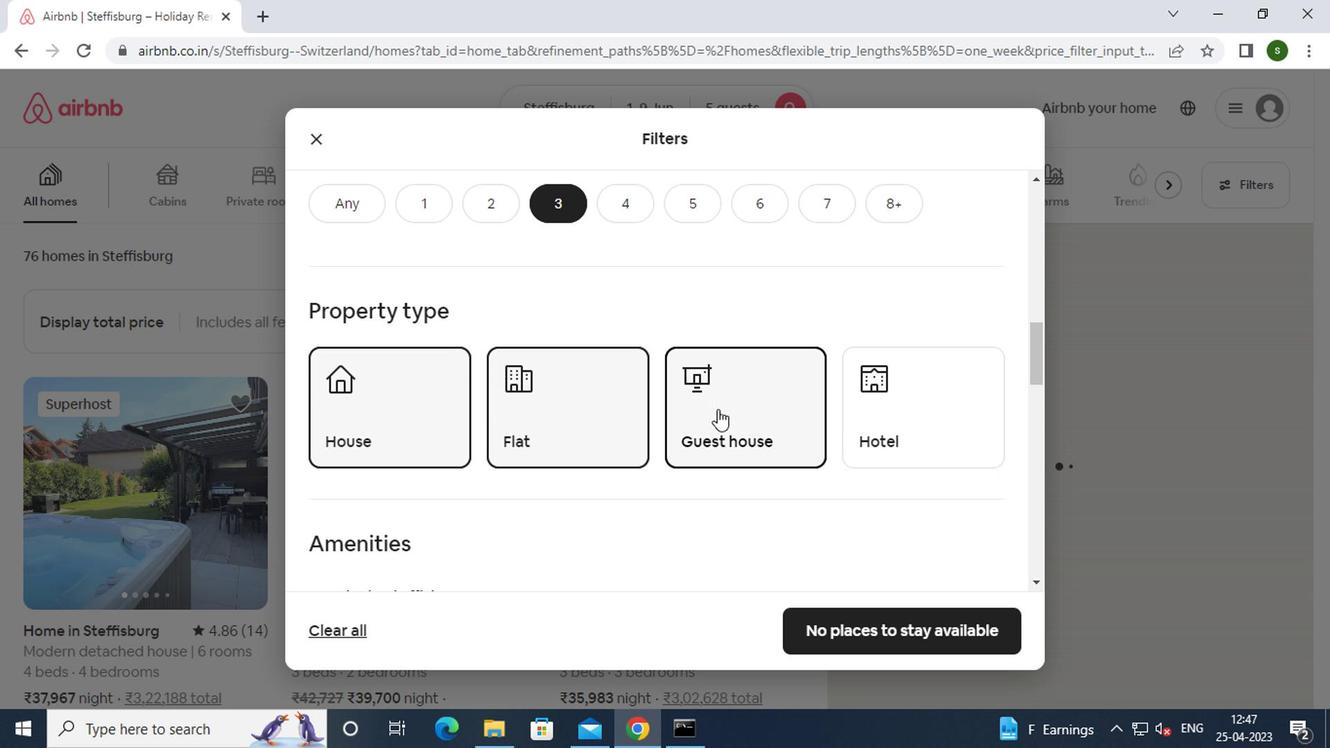 
Action: Mouse scrolled (712, 410) with delta (0, 0)
Screenshot: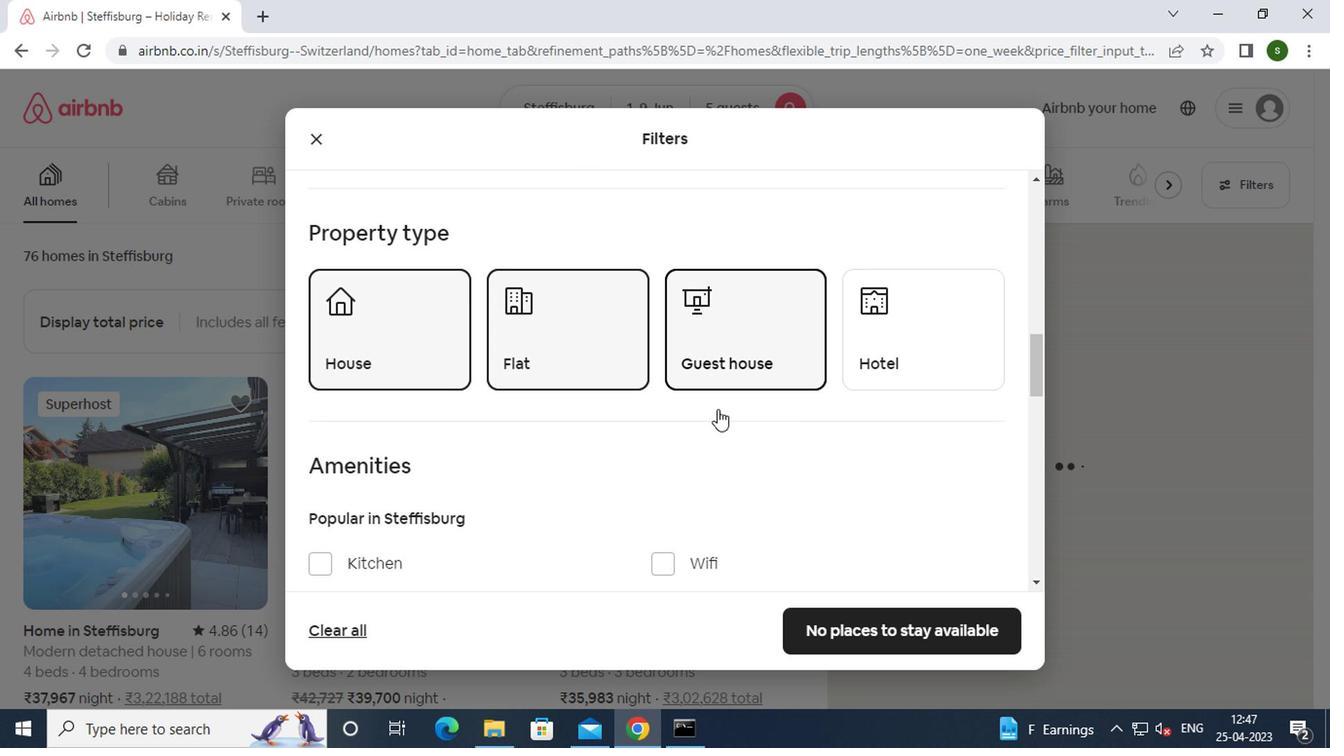 
Action: Mouse scrolled (712, 410) with delta (0, 0)
Screenshot: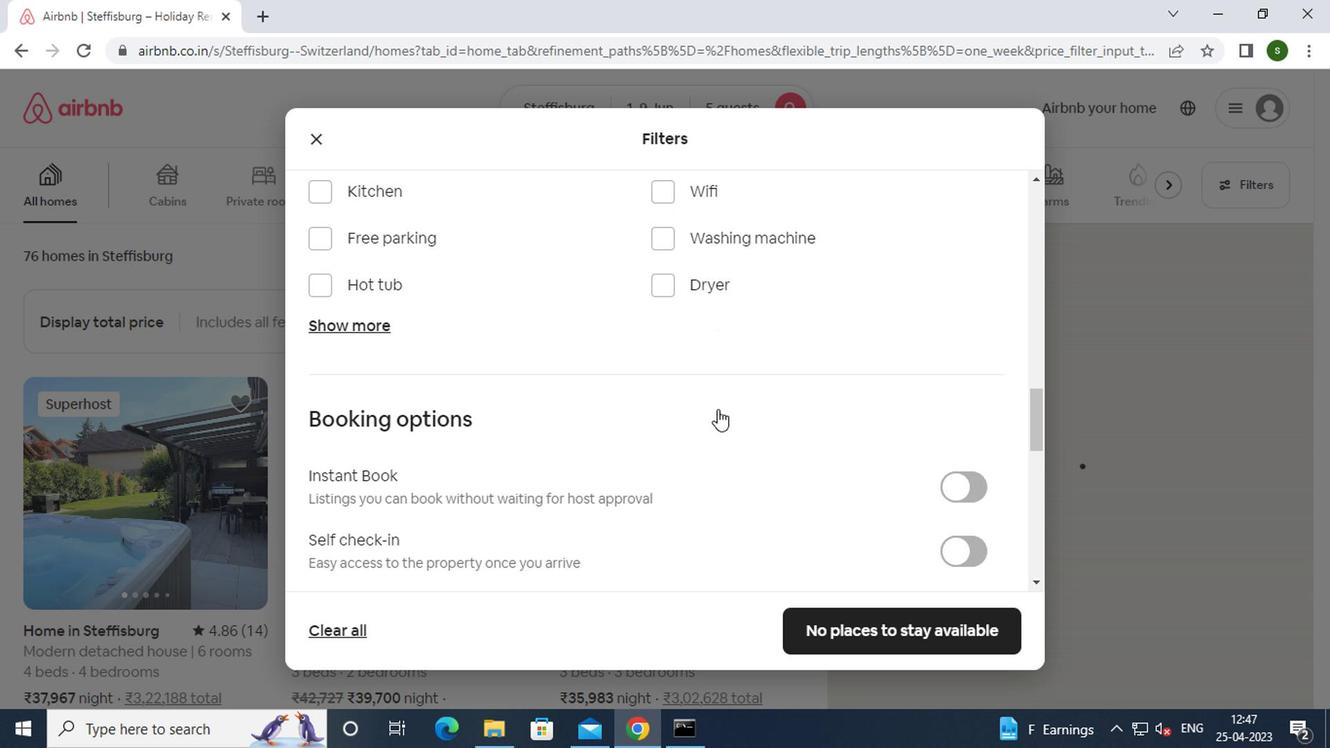 
Action: Mouse scrolled (712, 410) with delta (0, 0)
Screenshot: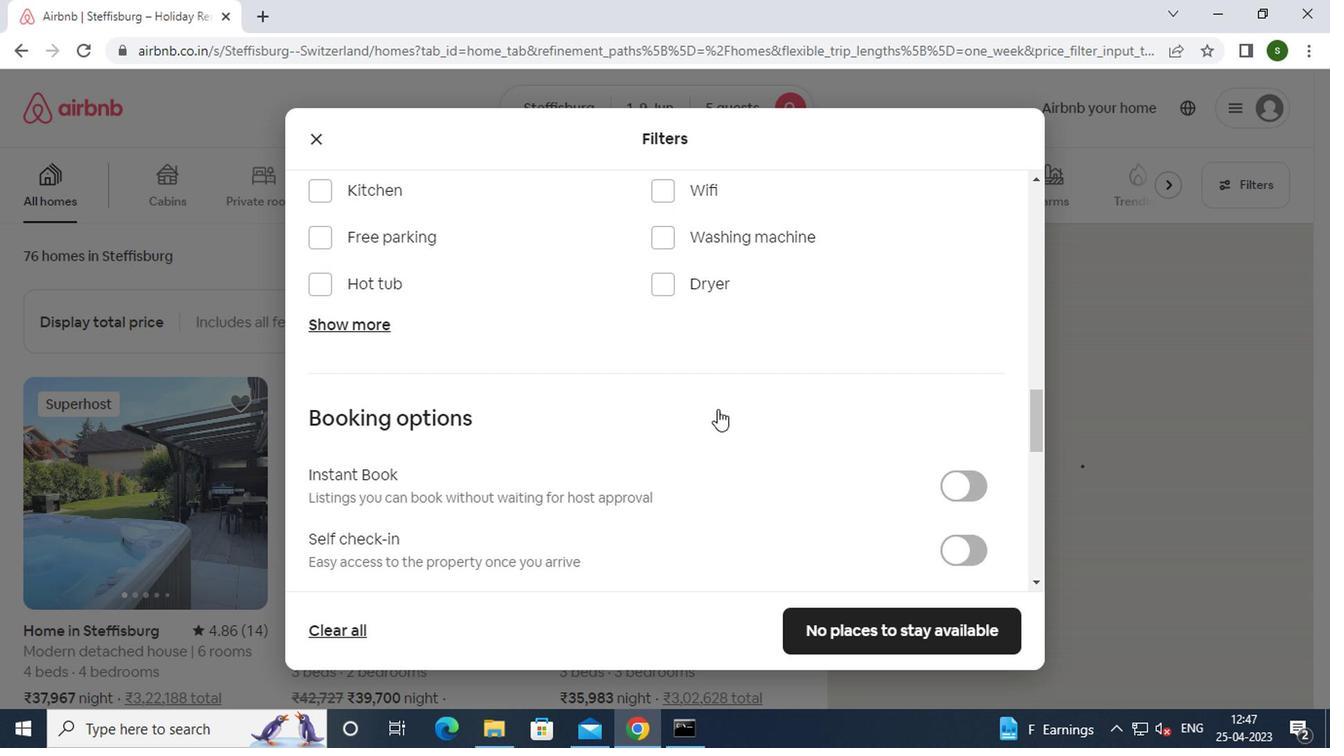 
Action: Mouse moved to (942, 352)
Screenshot: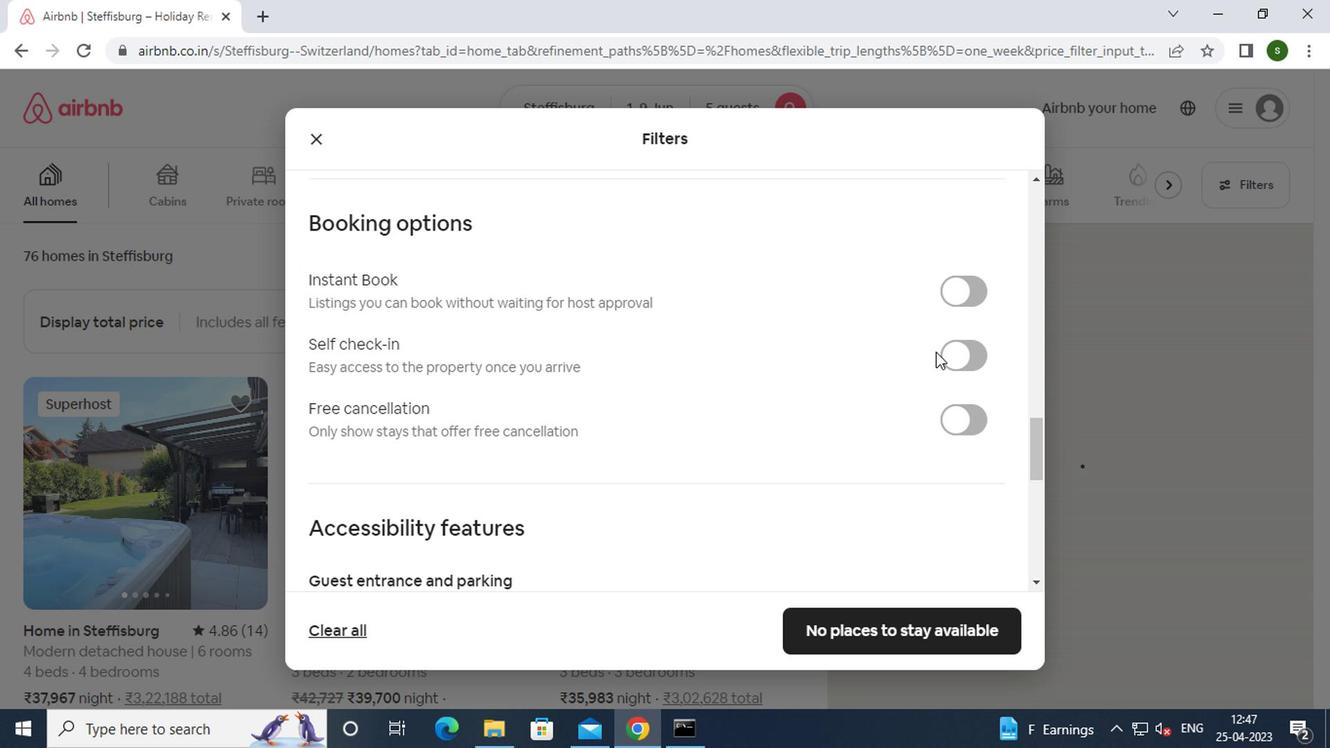 
Action: Mouse pressed left at (942, 352)
Screenshot: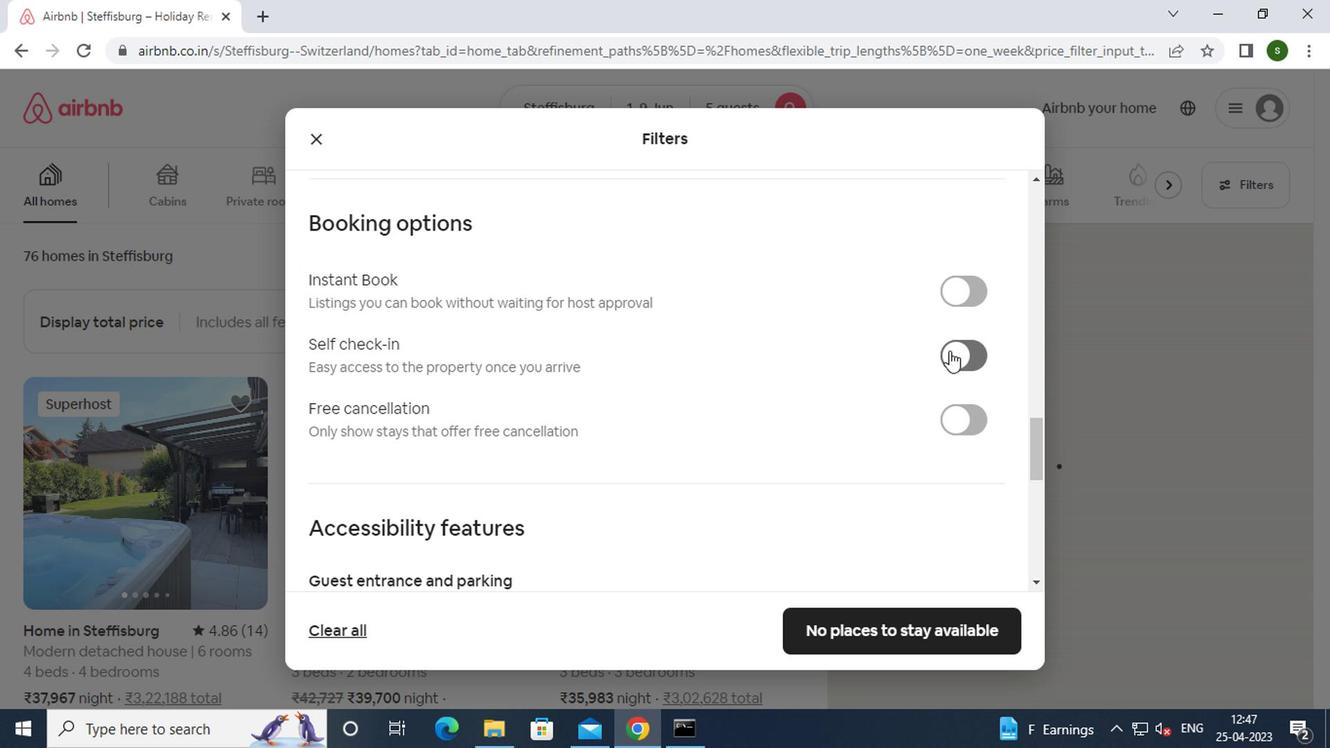 
Action: Mouse moved to (694, 369)
Screenshot: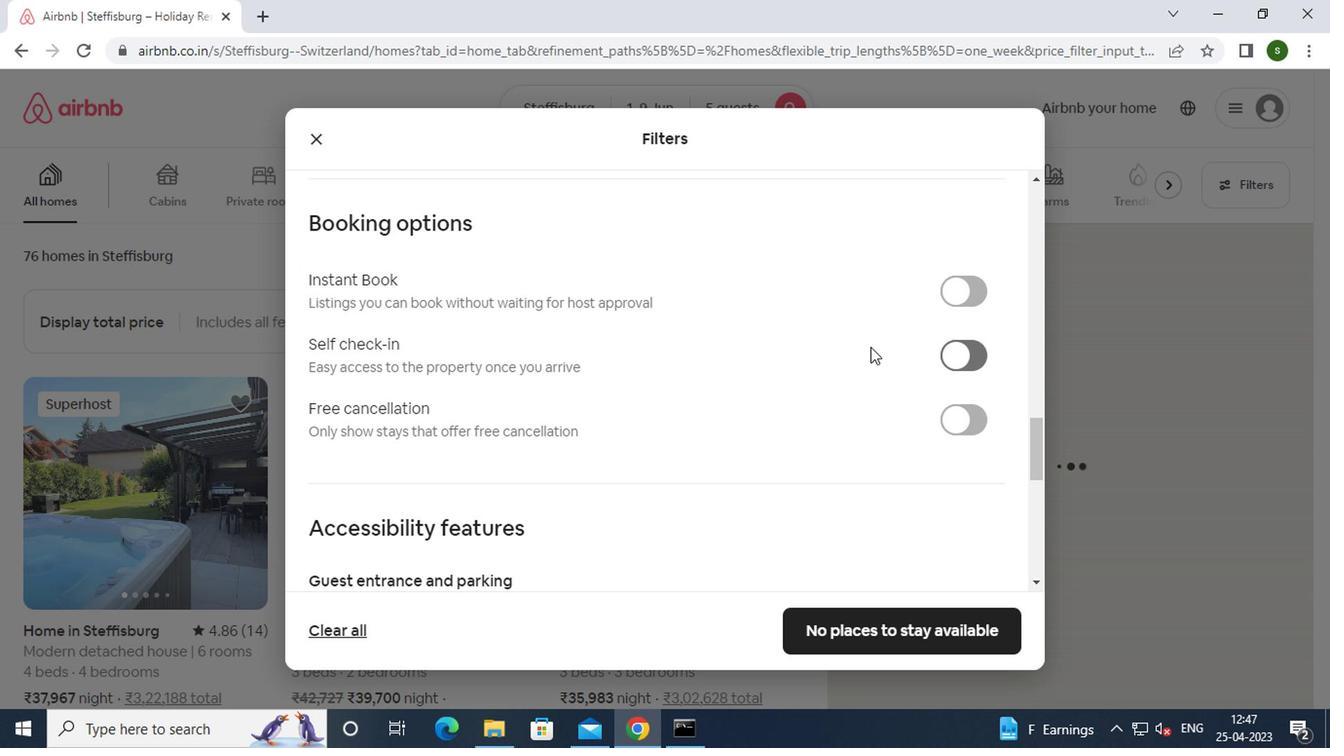 
Action: Mouse scrolled (694, 369) with delta (0, 0)
Screenshot: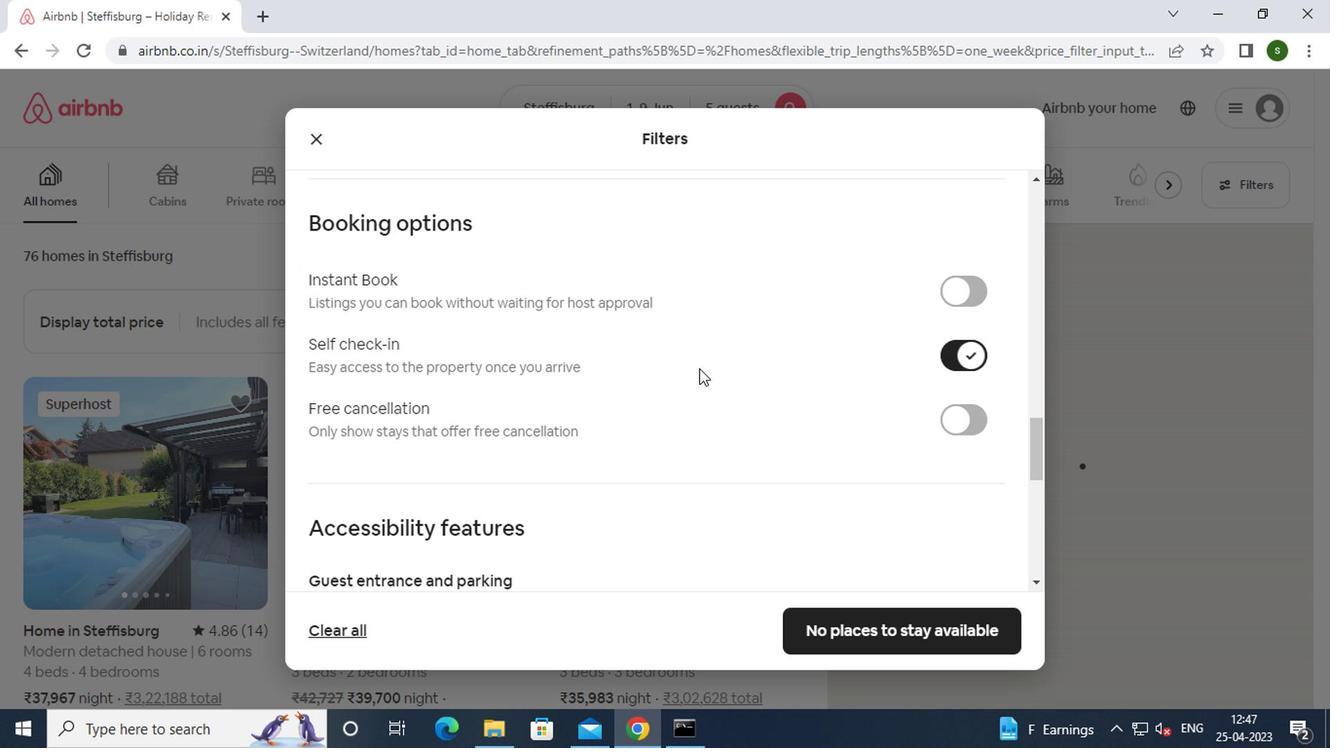 
Action: Mouse scrolled (694, 369) with delta (0, 0)
Screenshot: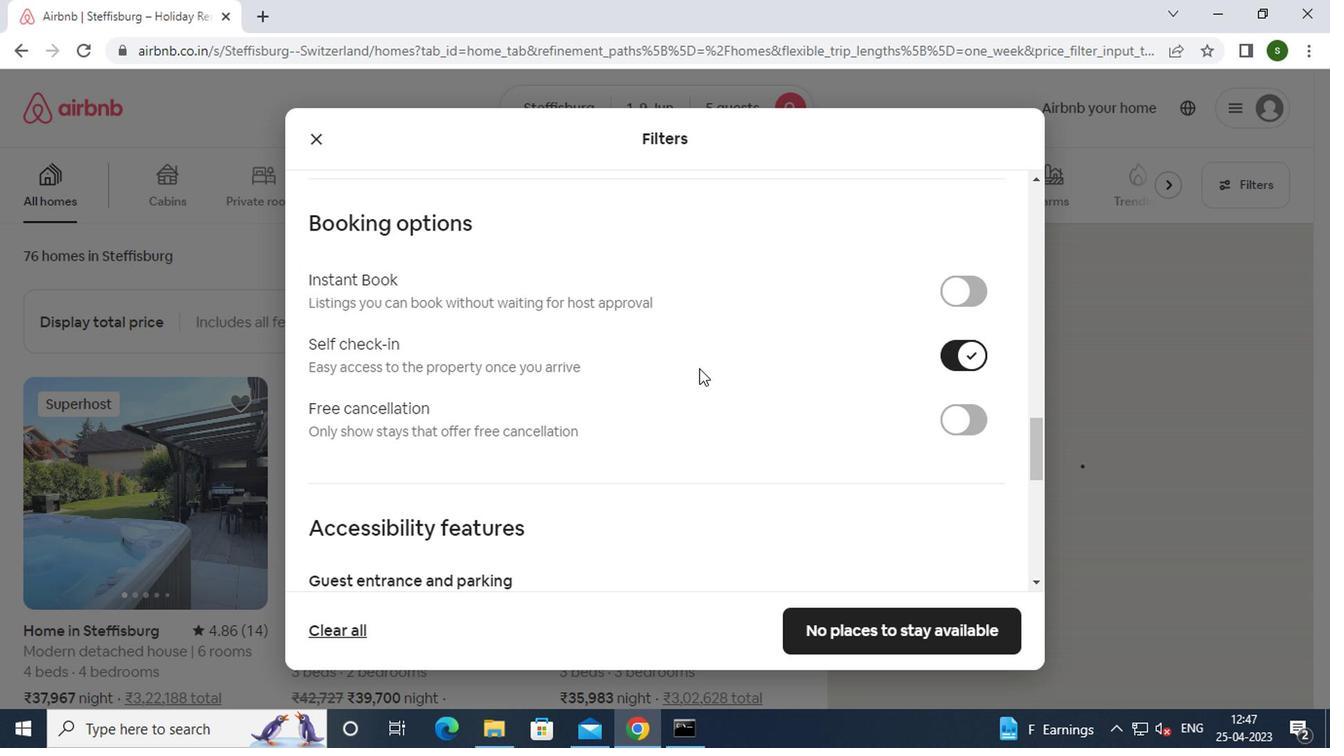 
Action: Mouse scrolled (694, 369) with delta (0, 0)
Screenshot: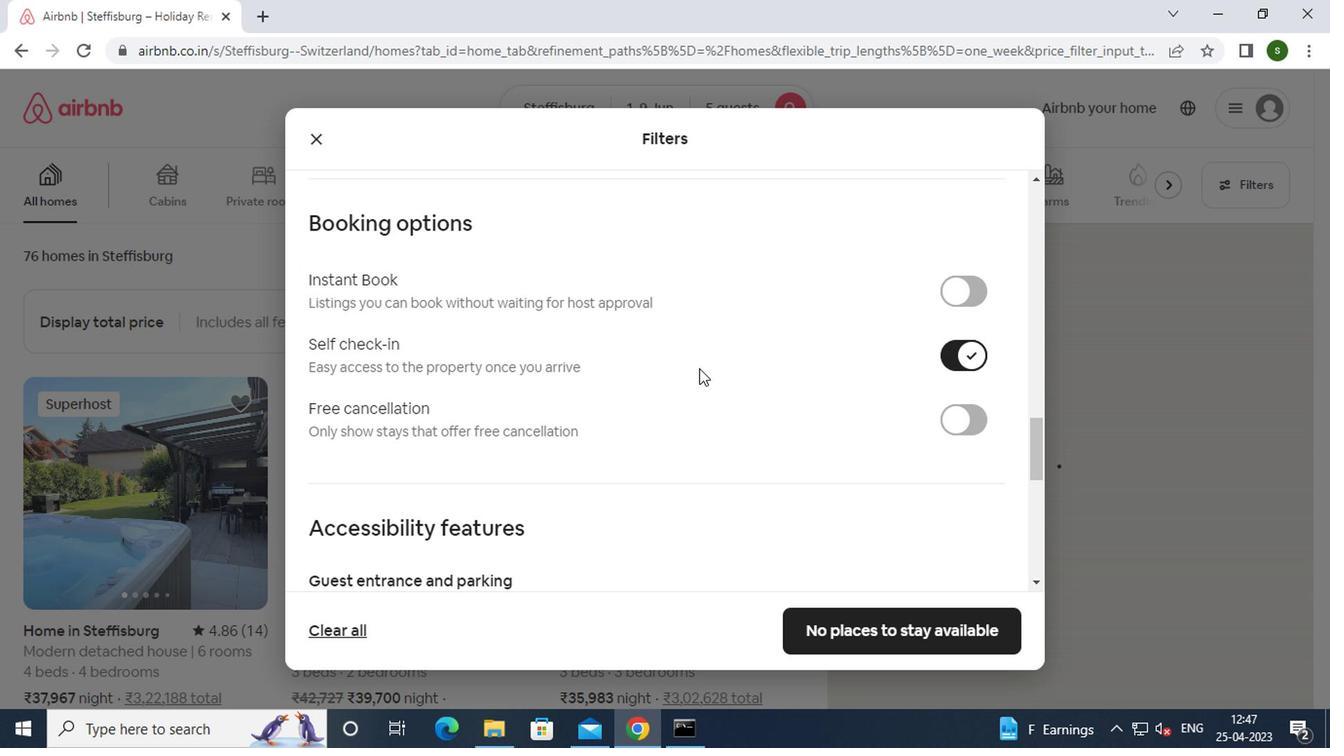
Action: Mouse scrolled (694, 369) with delta (0, 0)
Screenshot: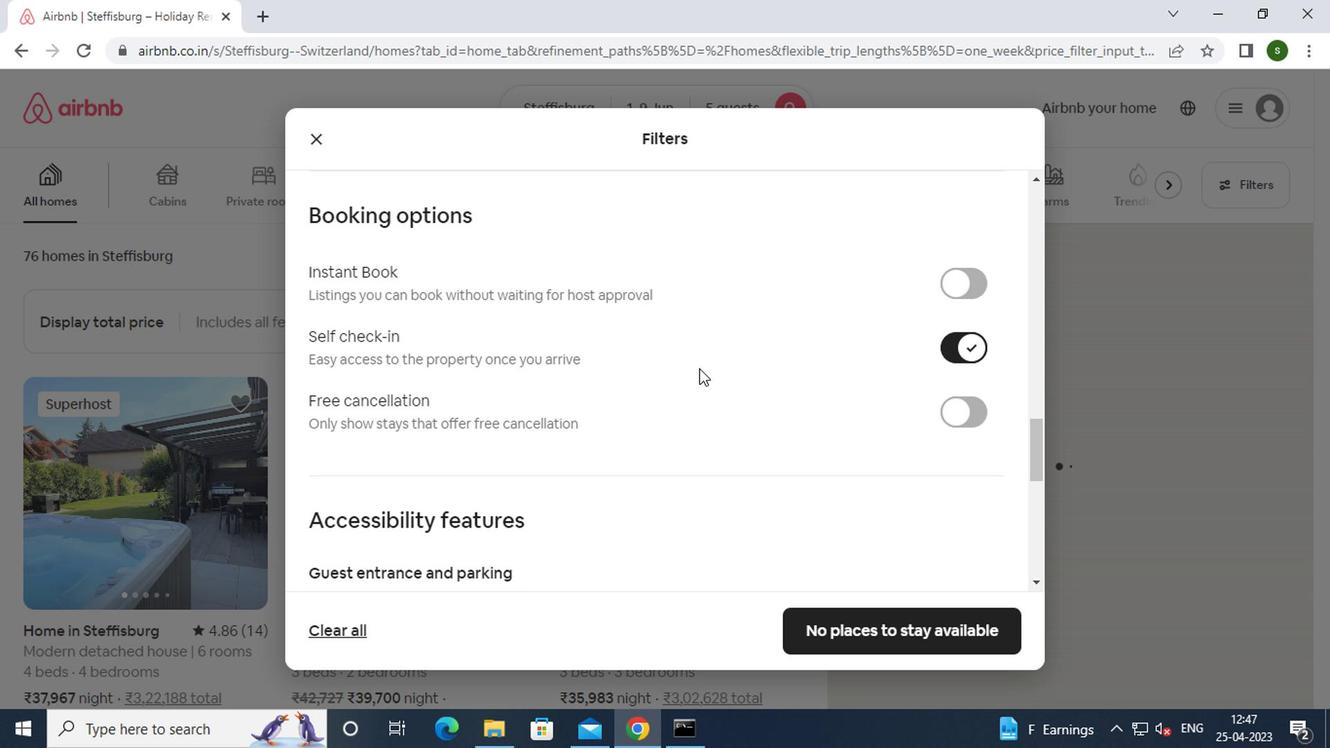 
Action: Mouse scrolled (694, 369) with delta (0, 0)
Screenshot: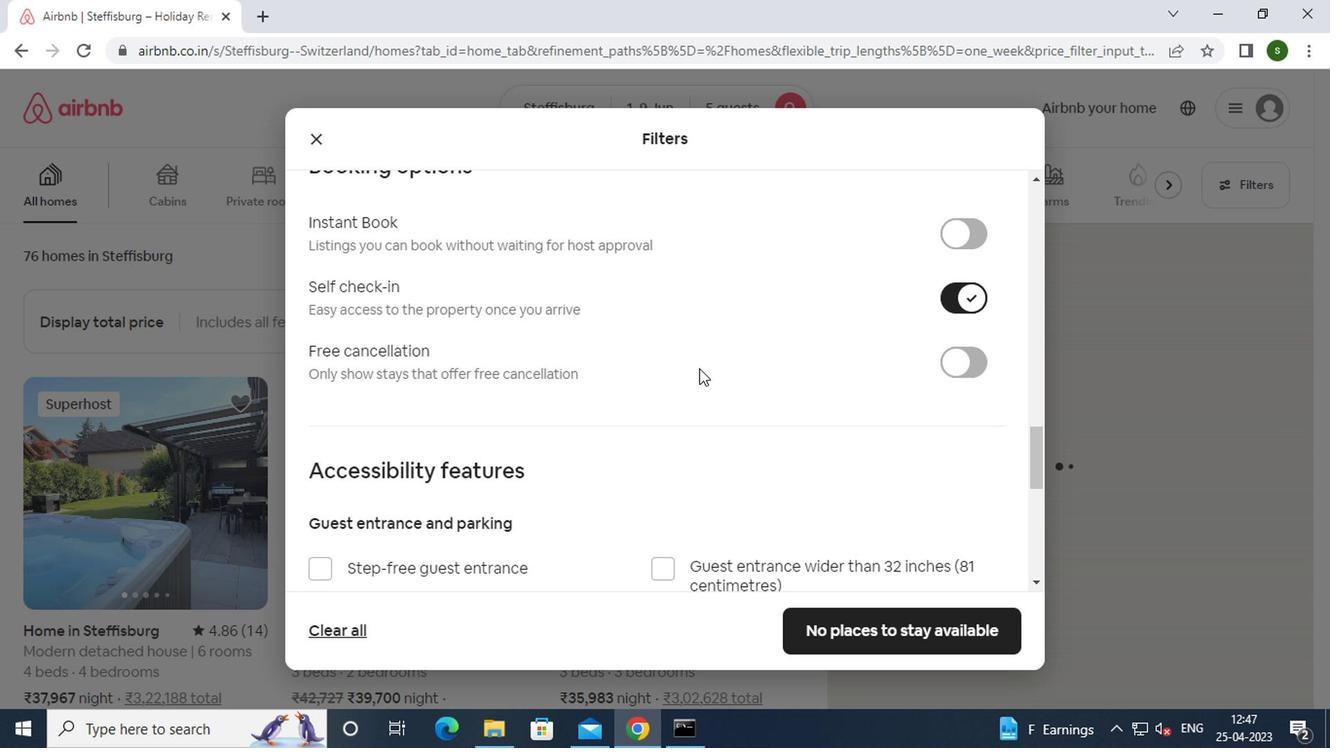 
Action: Mouse scrolled (694, 369) with delta (0, 0)
Screenshot: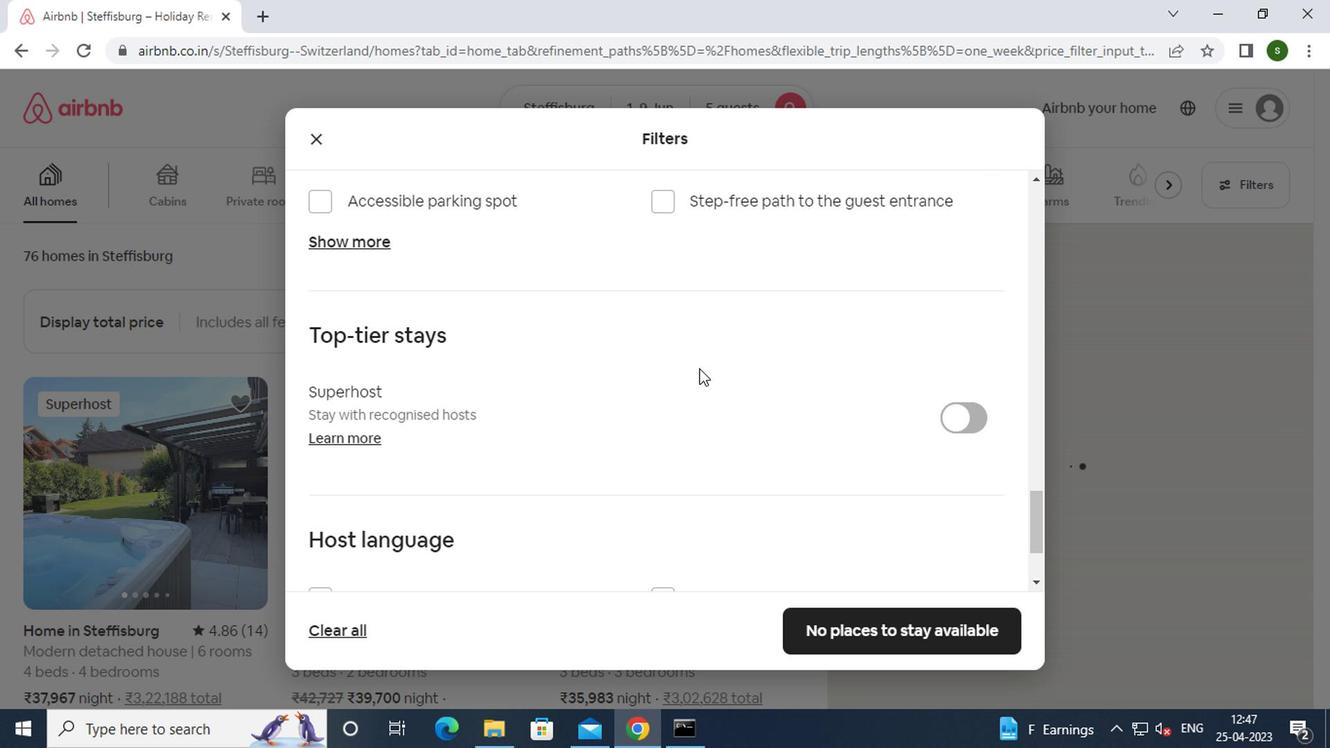 
Action: Mouse scrolled (694, 369) with delta (0, 0)
Screenshot: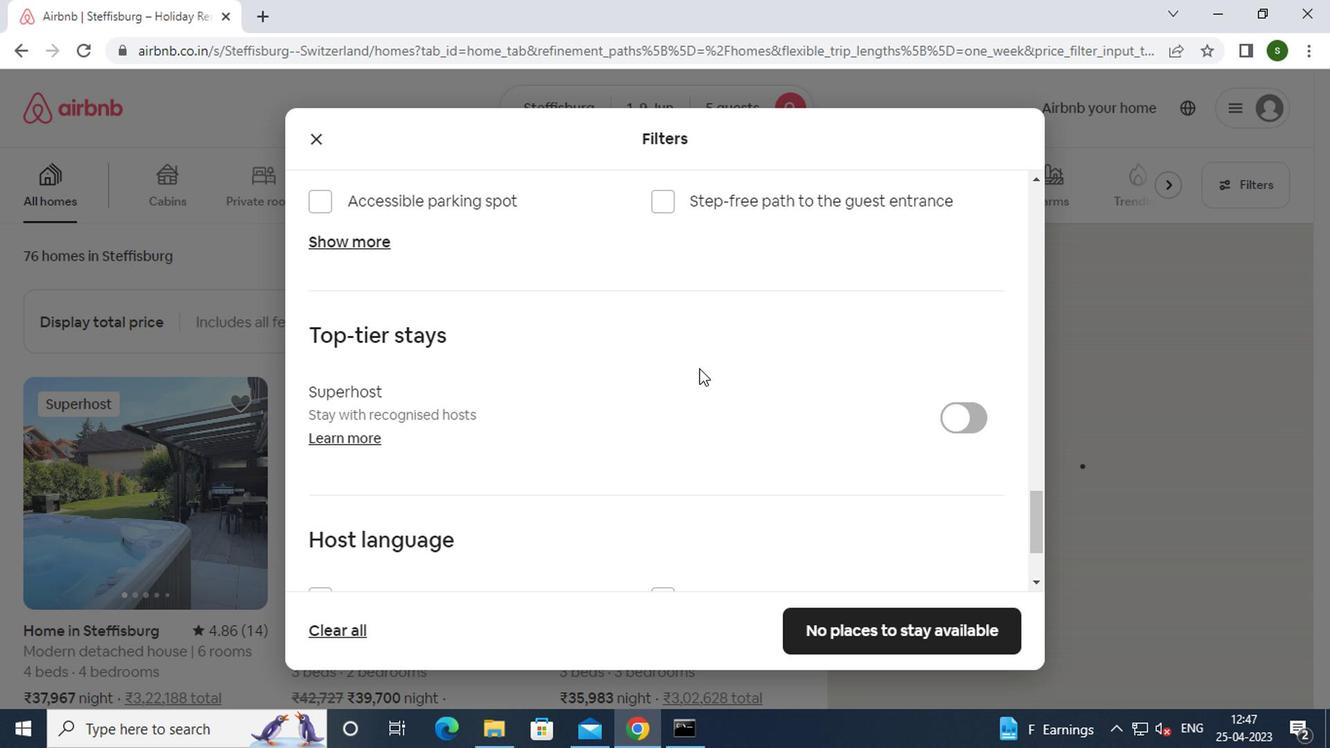 
Action: Mouse scrolled (694, 369) with delta (0, 0)
Screenshot: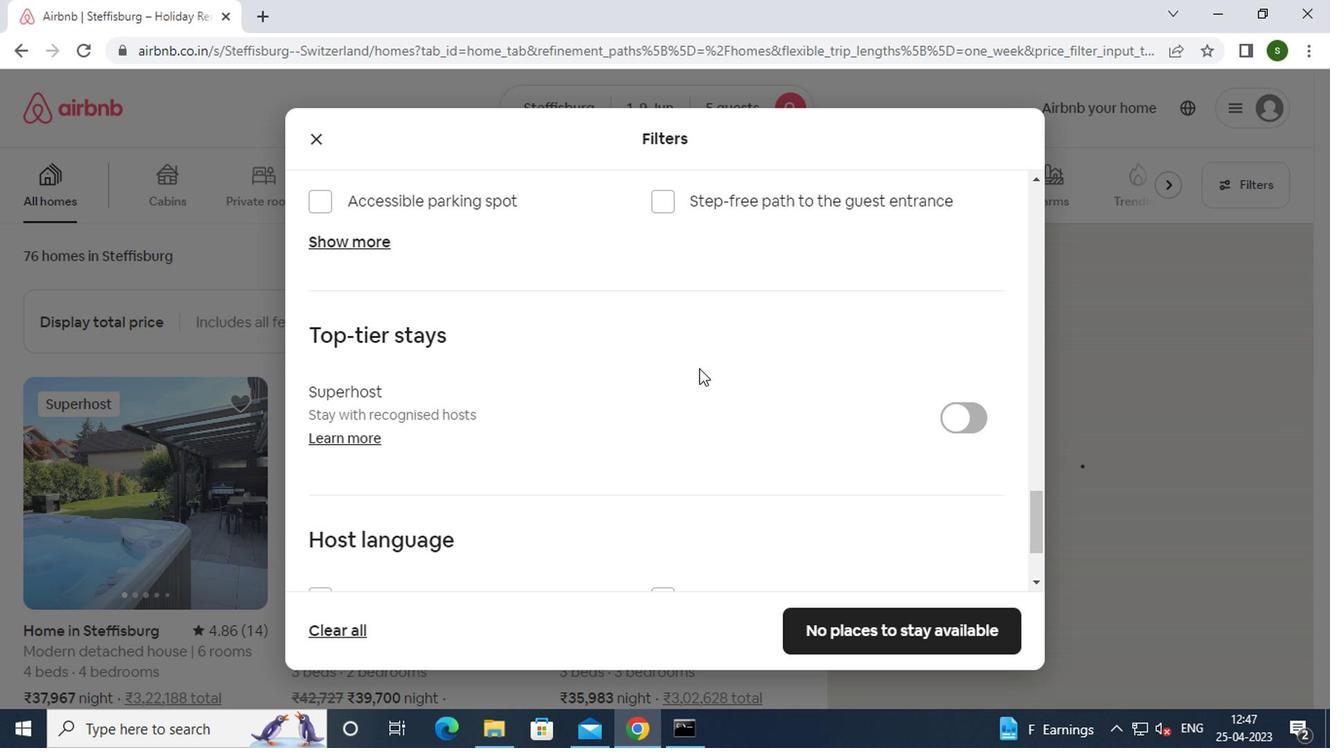 
Action: Mouse scrolled (694, 369) with delta (0, 0)
Screenshot: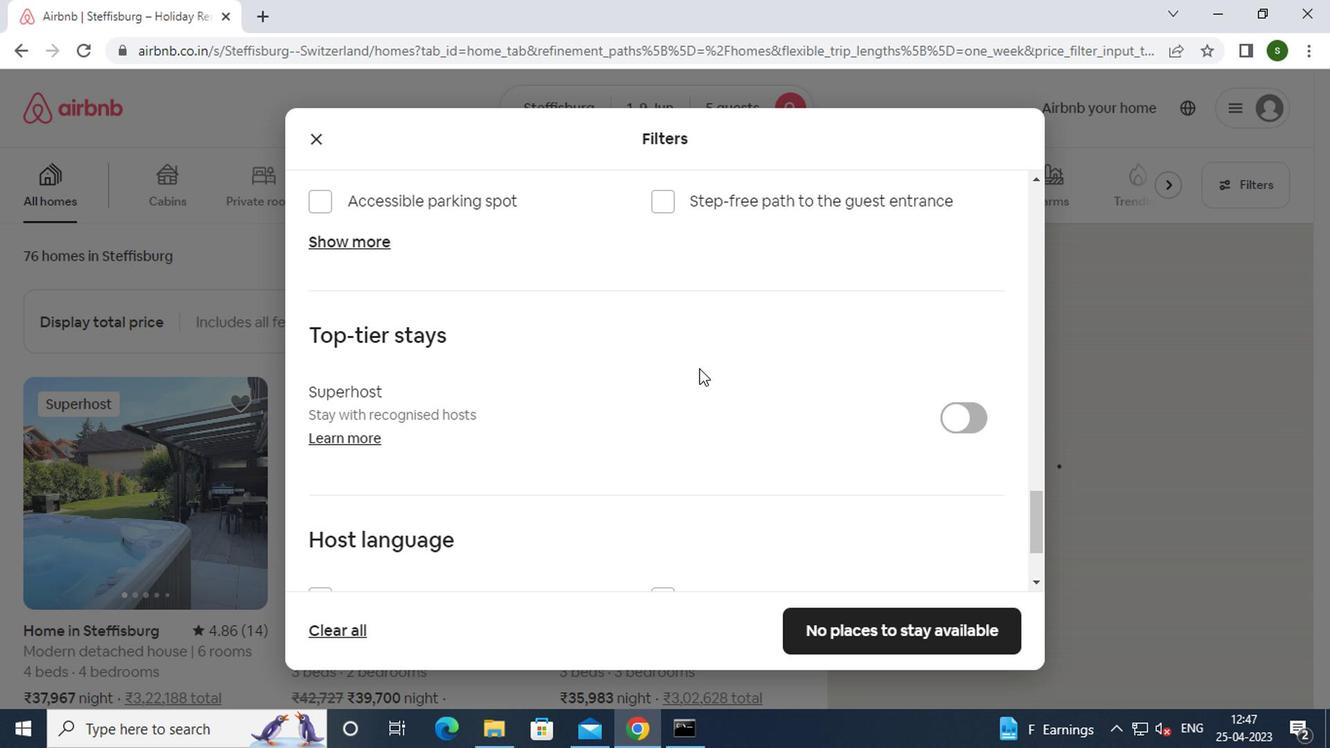 
Action: Mouse moved to (393, 458)
Screenshot: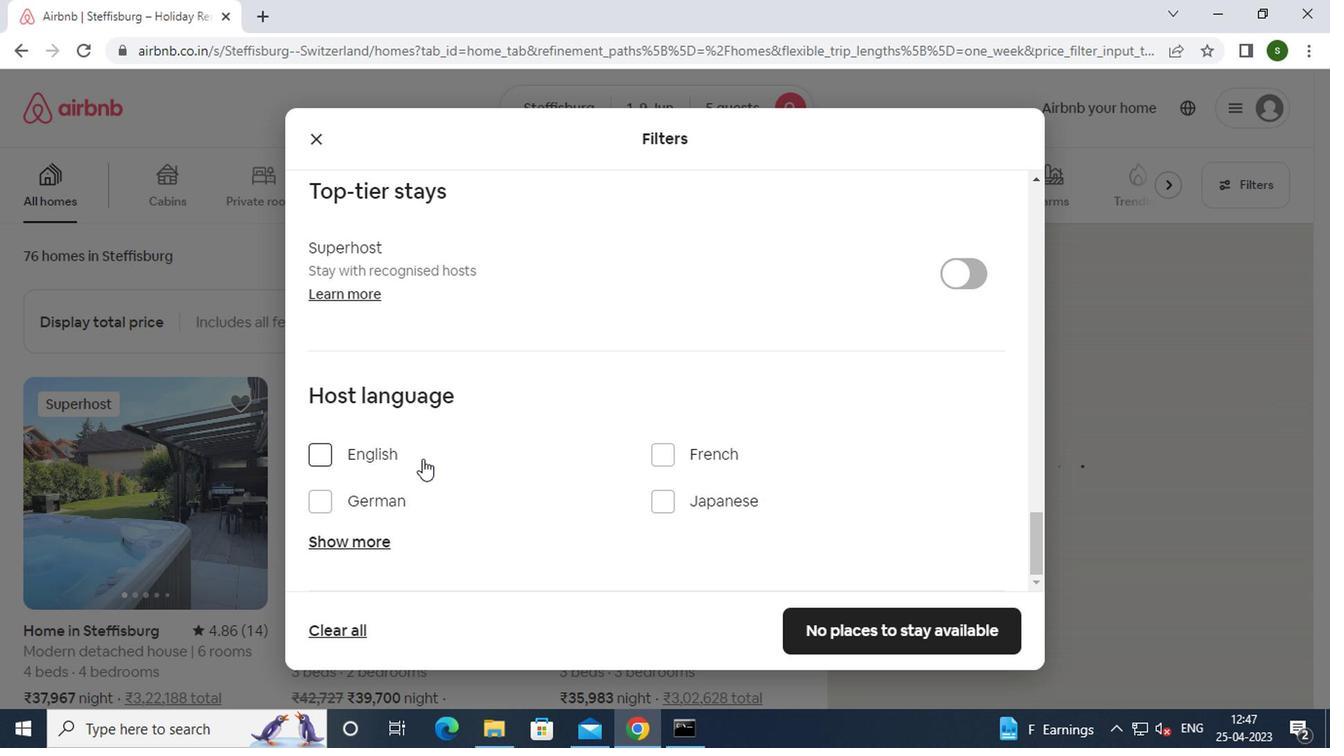 
Action: Mouse pressed left at (393, 458)
Screenshot: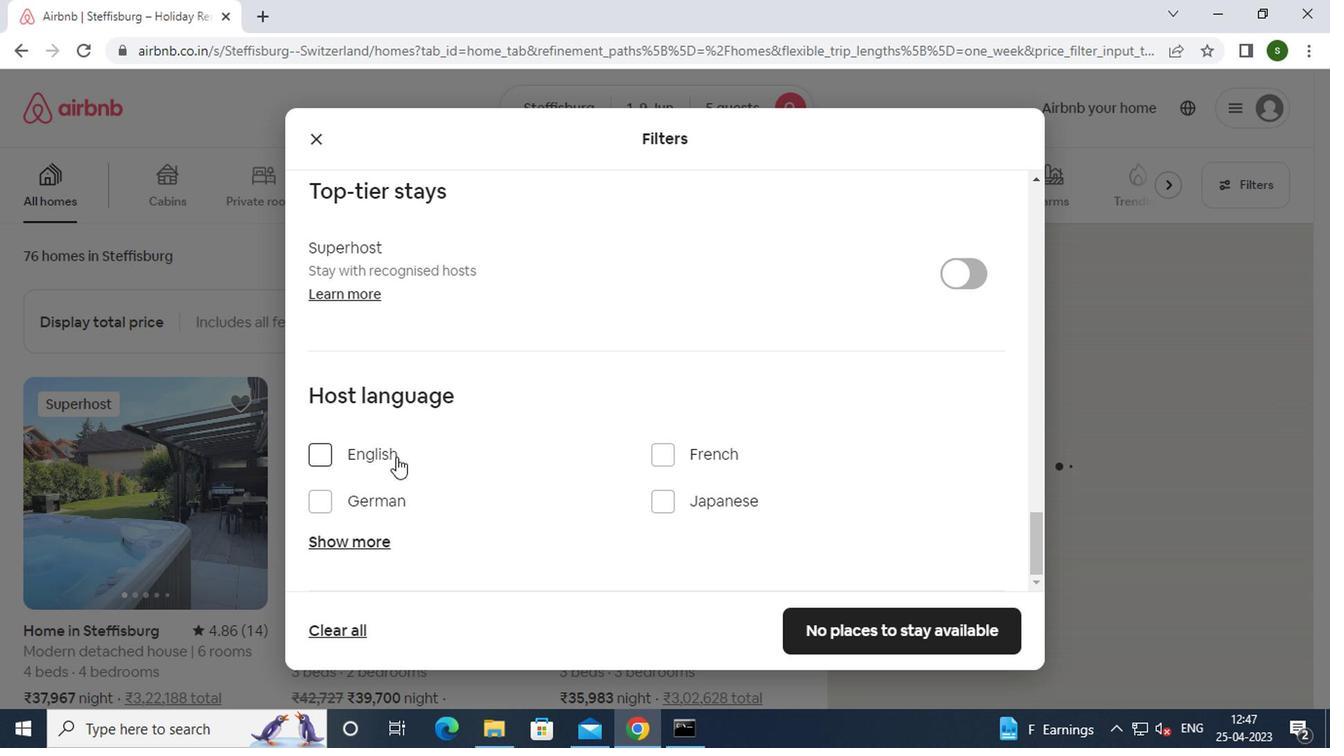 
Action: Mouse moved to (847, 644)
Screenshot: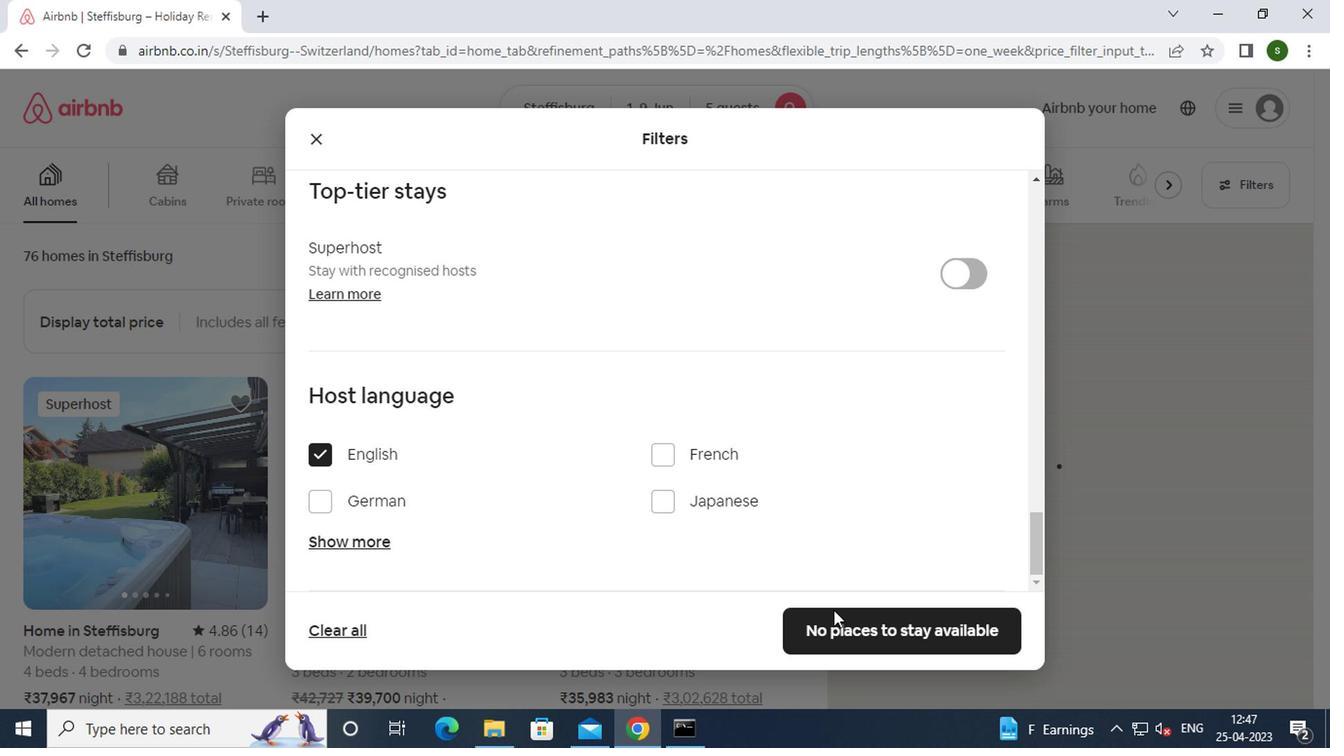 
Action: Mouse pressed left at (847, 644)
Screenshot: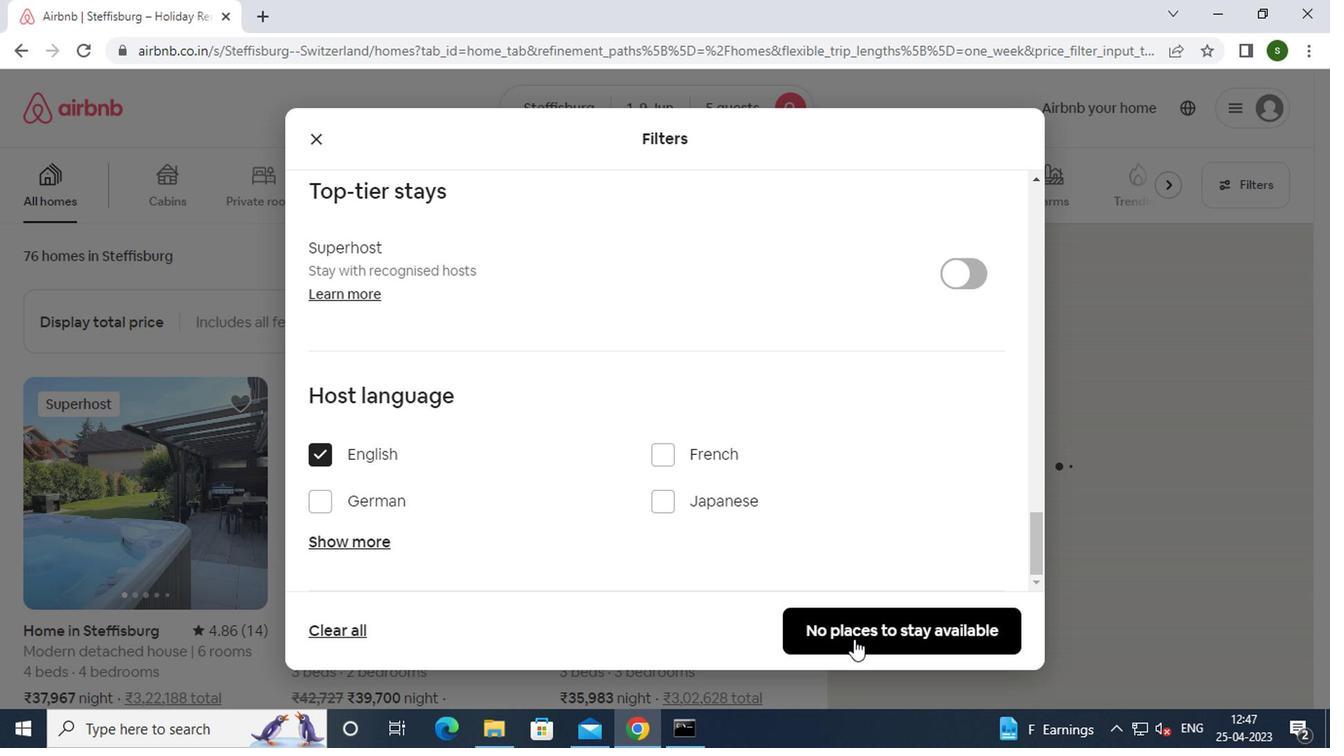 
Action: Mouse moved to (509, 376)
Screenshot: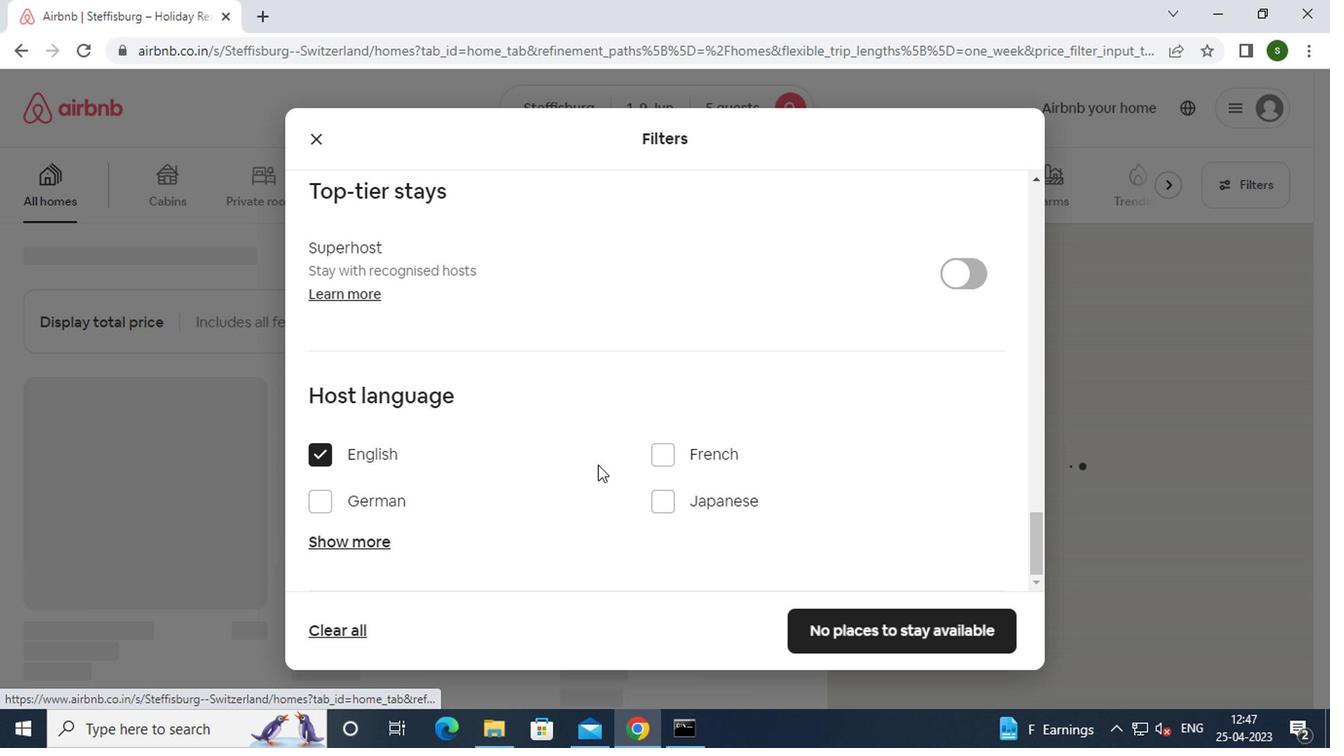 
